 Task: Add a signature Autumn Baker containing With gratitude, Autumn Baker to email address softage.1@softage.net and add a label Resumes
Action: Mouse moved to (433, 700)
Screenshot: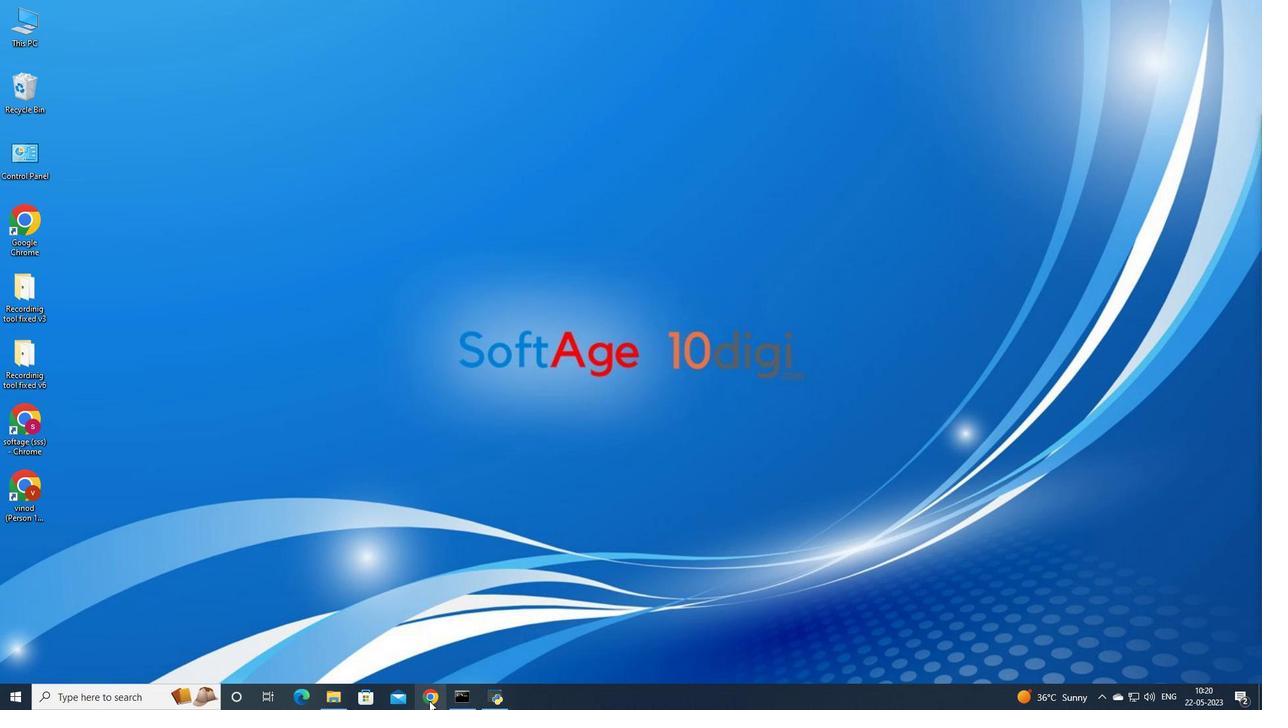 
Action: Mouse pressed left at (433, 700)
Screenshot: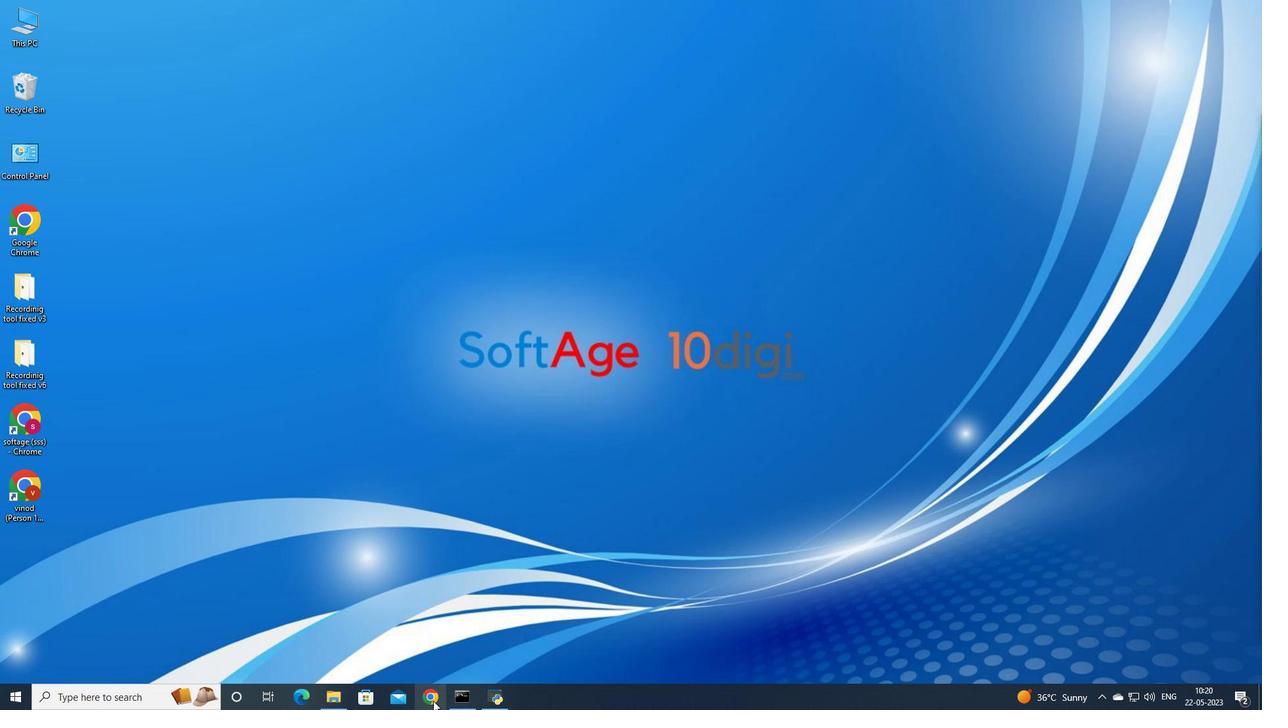 
Action: Mouse moved to (580, 431)
Screenshot: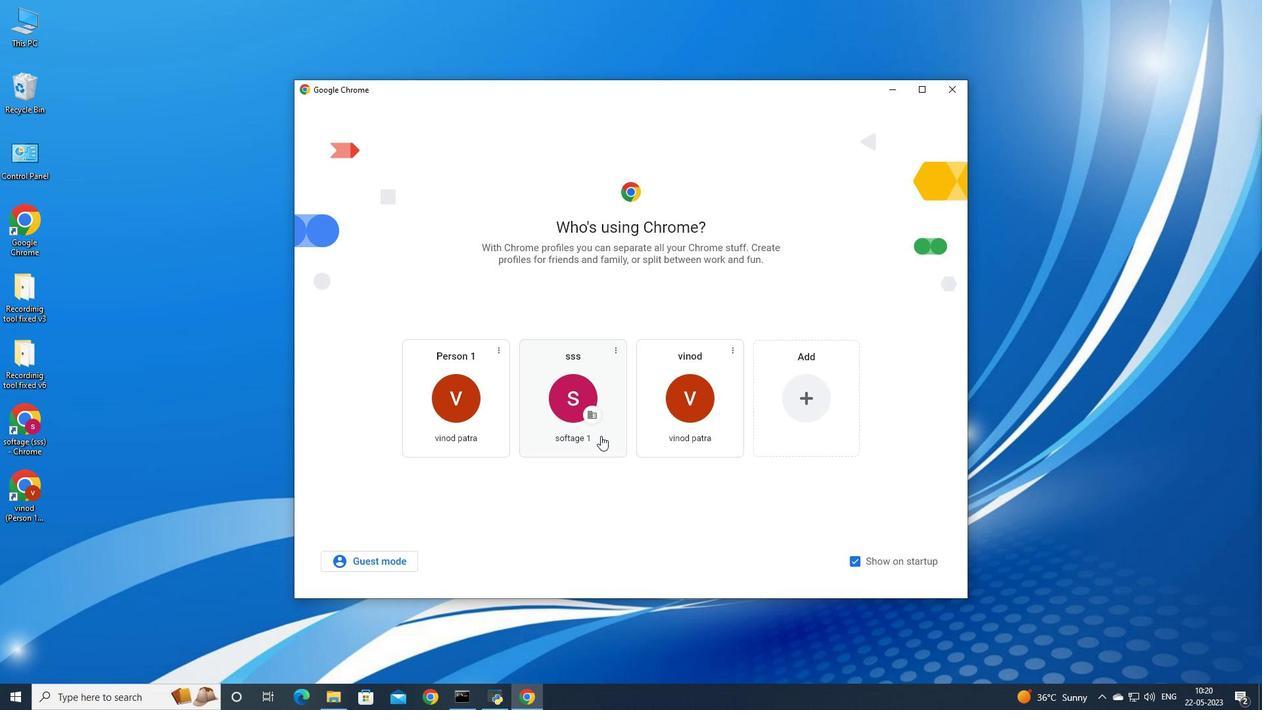 
Action: Mouse pressed left at (580, 431)
Screenshot: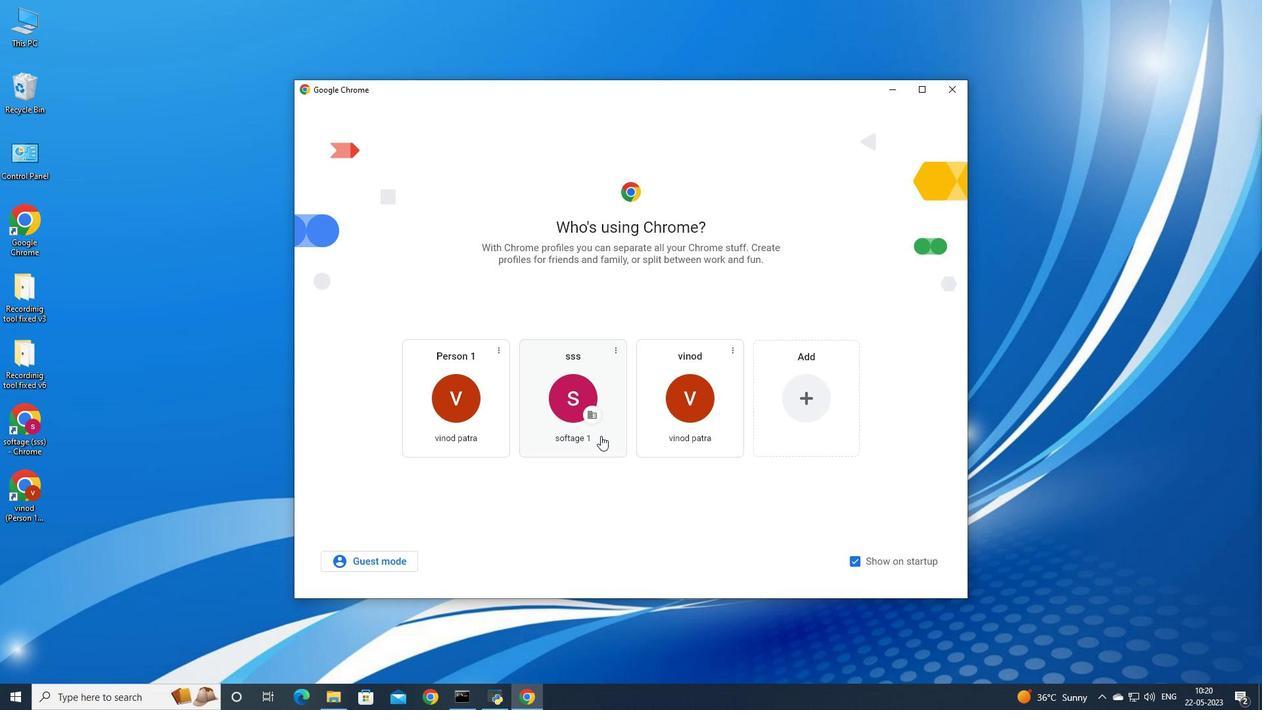 
Action: Mouse moved to (1130, 69)
Screenshot: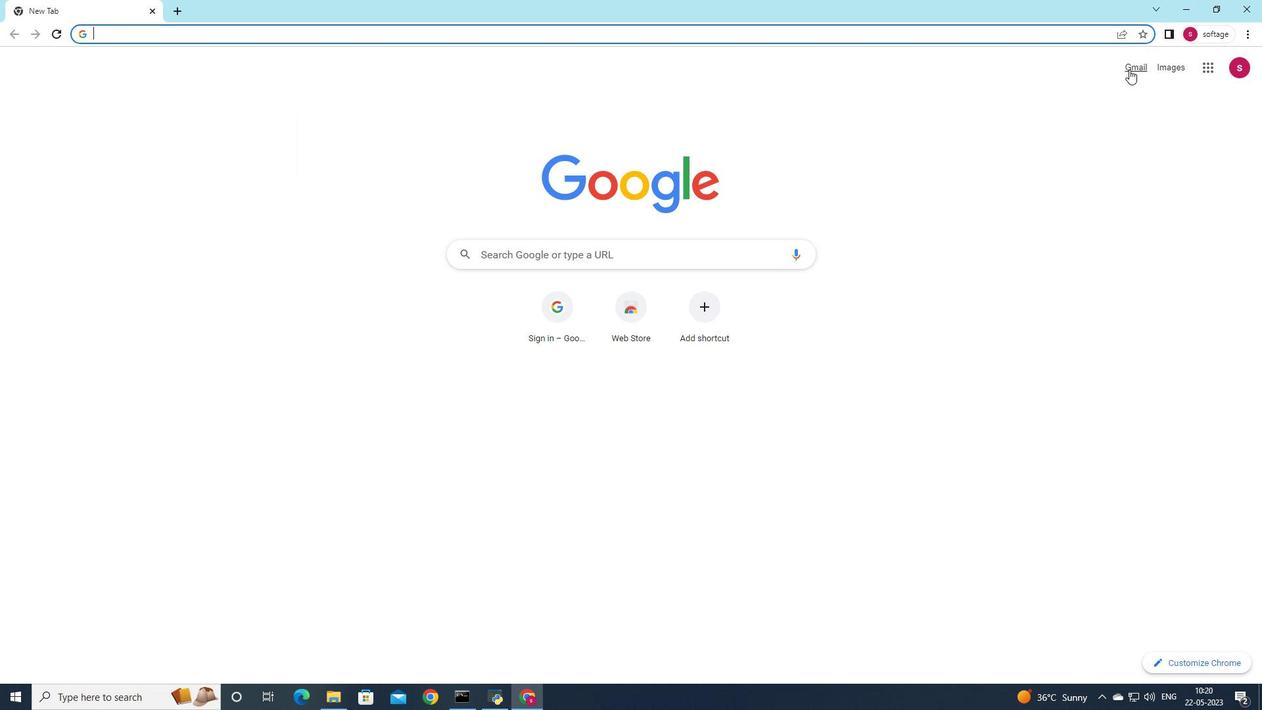 
Action: Mouse pressed left at (1130, 69)
Screenshot: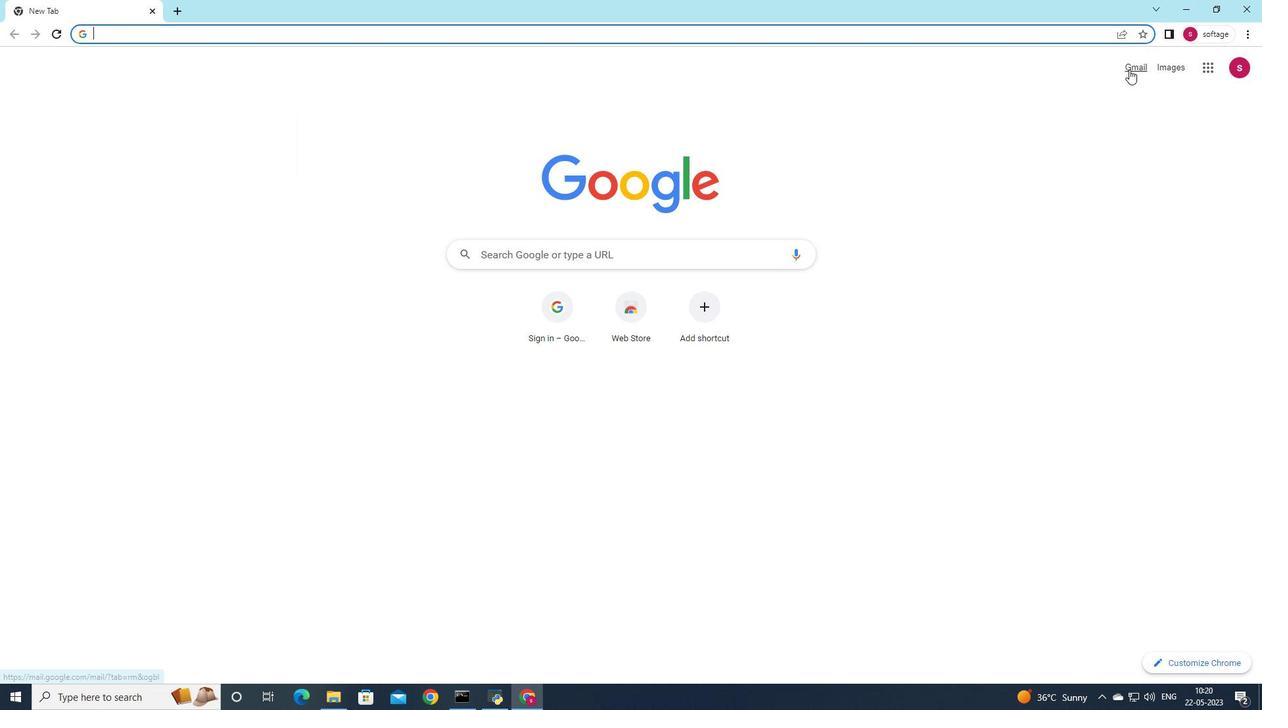 
Action: Mouse moved to (1117, 84)
Screenshot: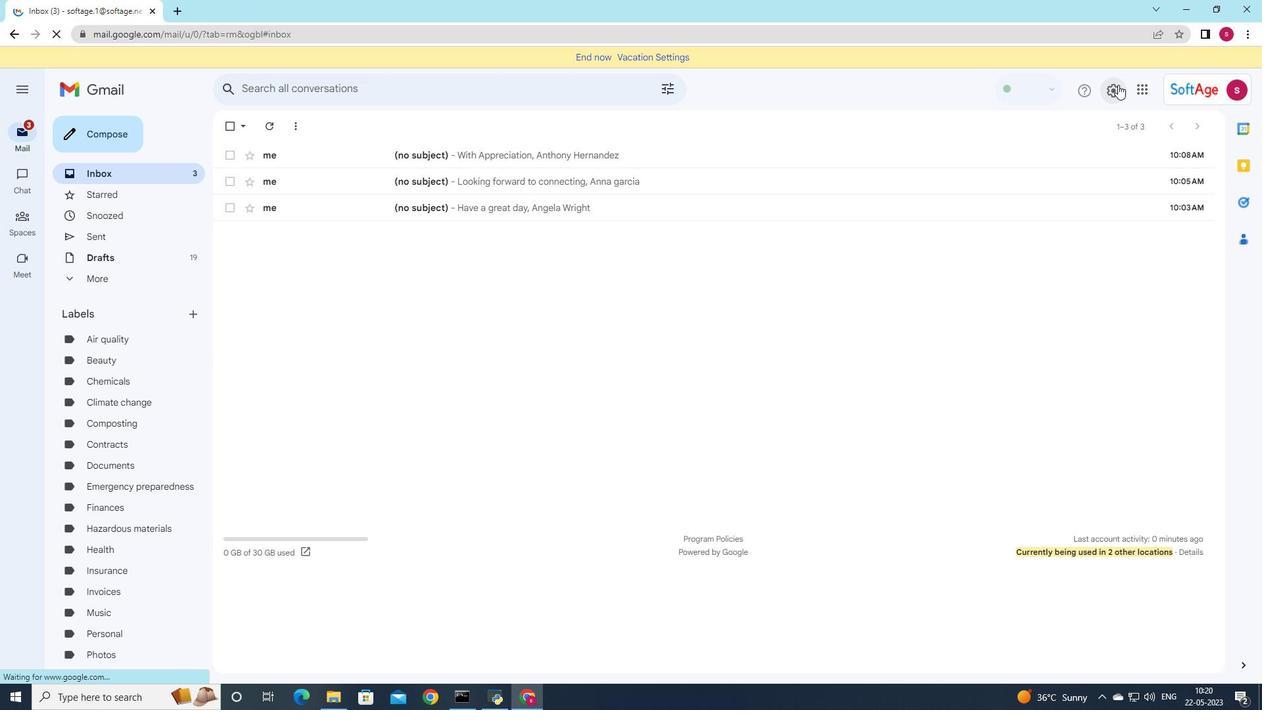 
Action: Mouse pressed left at (1117, 84)
Screenshot: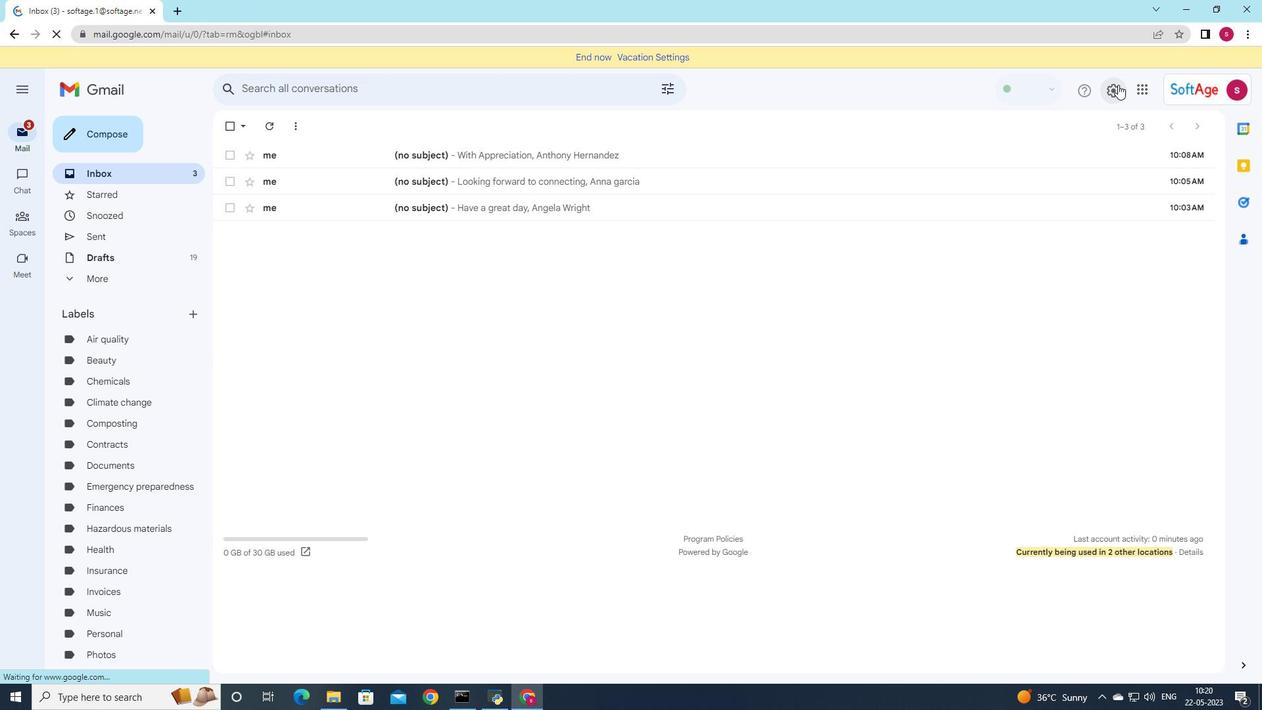 
Action: Mouse moved to (1128, 150)
Screenshot: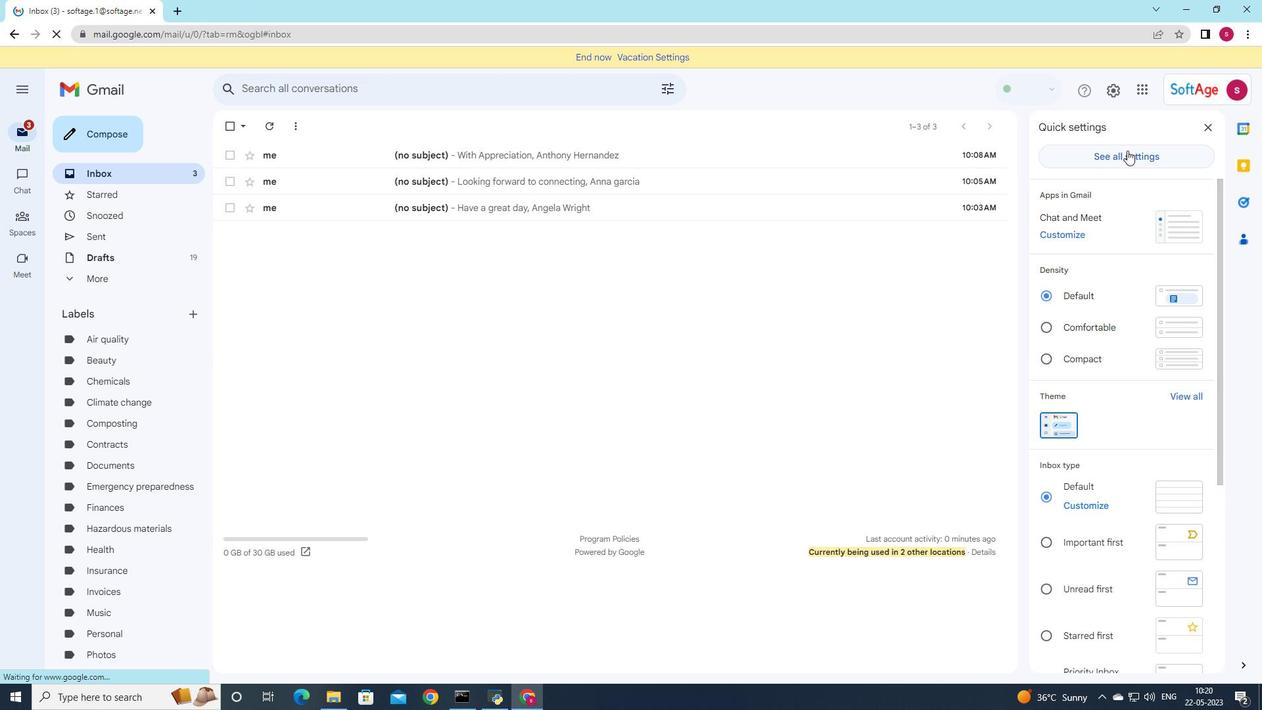 
Action: Mouse pressed left at (1128, 150)
Screenshot: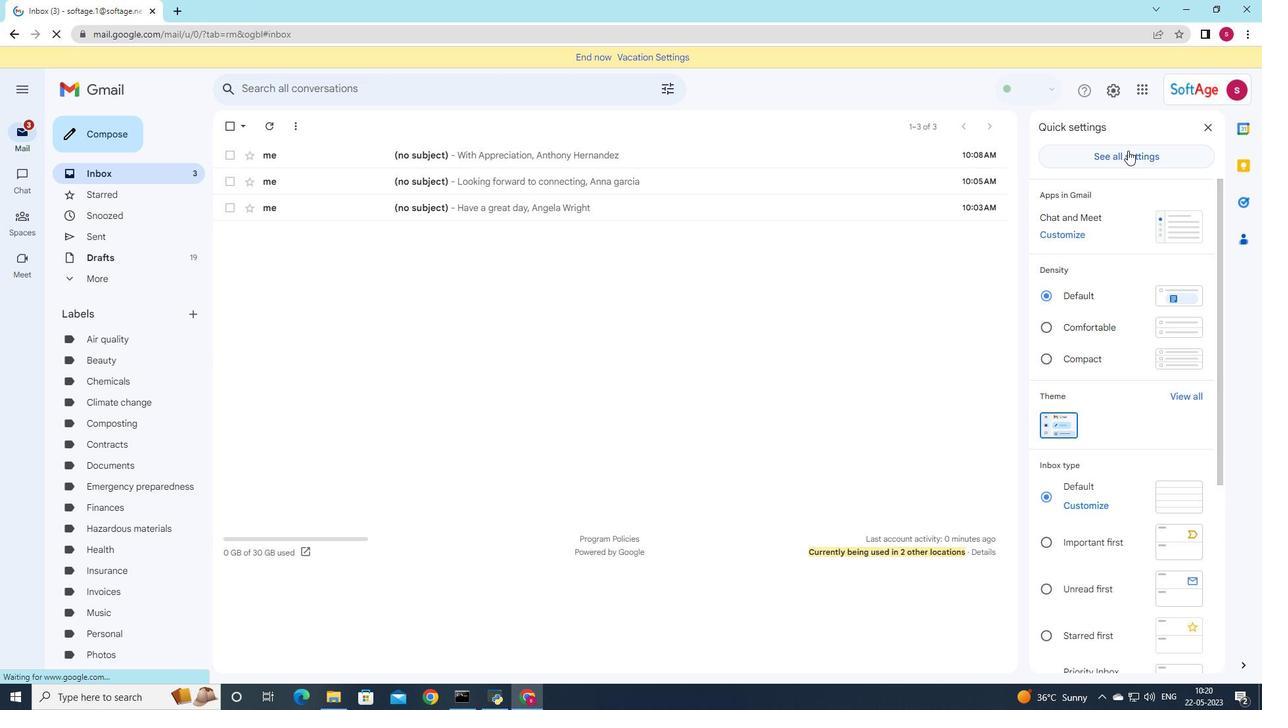 
Action: Mouse moved to (681, 323)
Screenshot: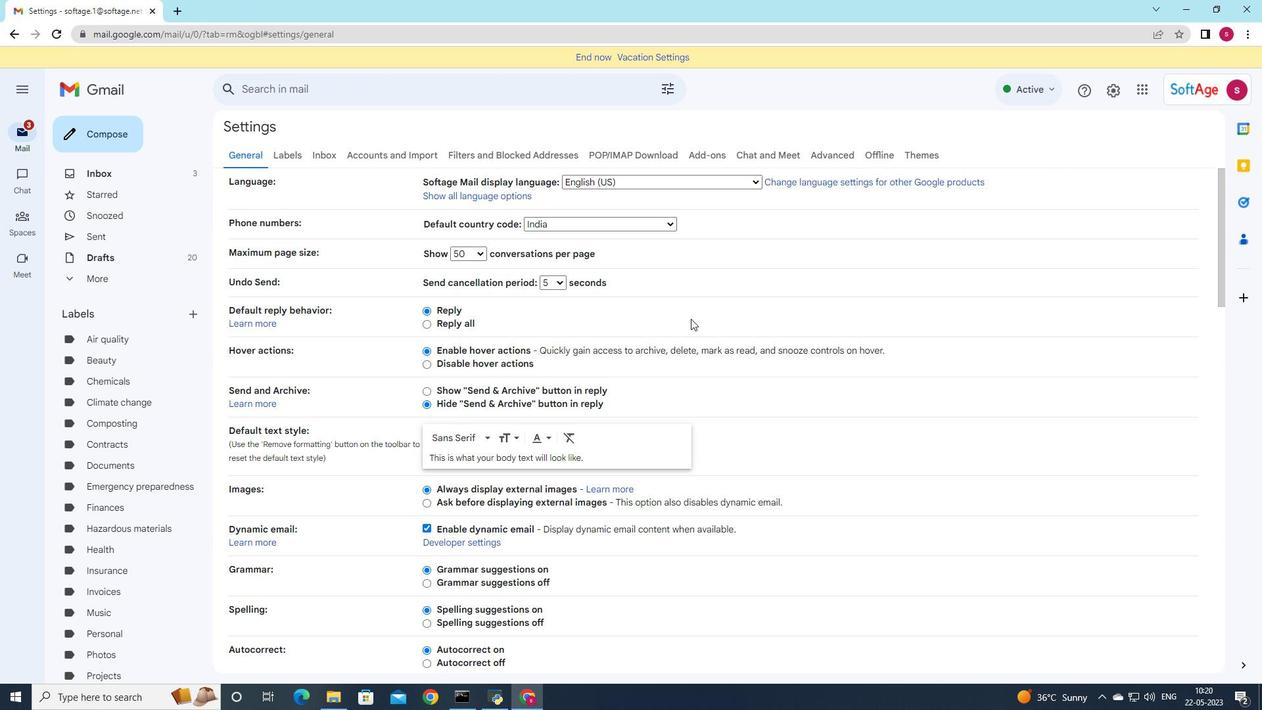 
Action: Mouse scrolled (681, 322) with delta (0, 0)
Screenshot: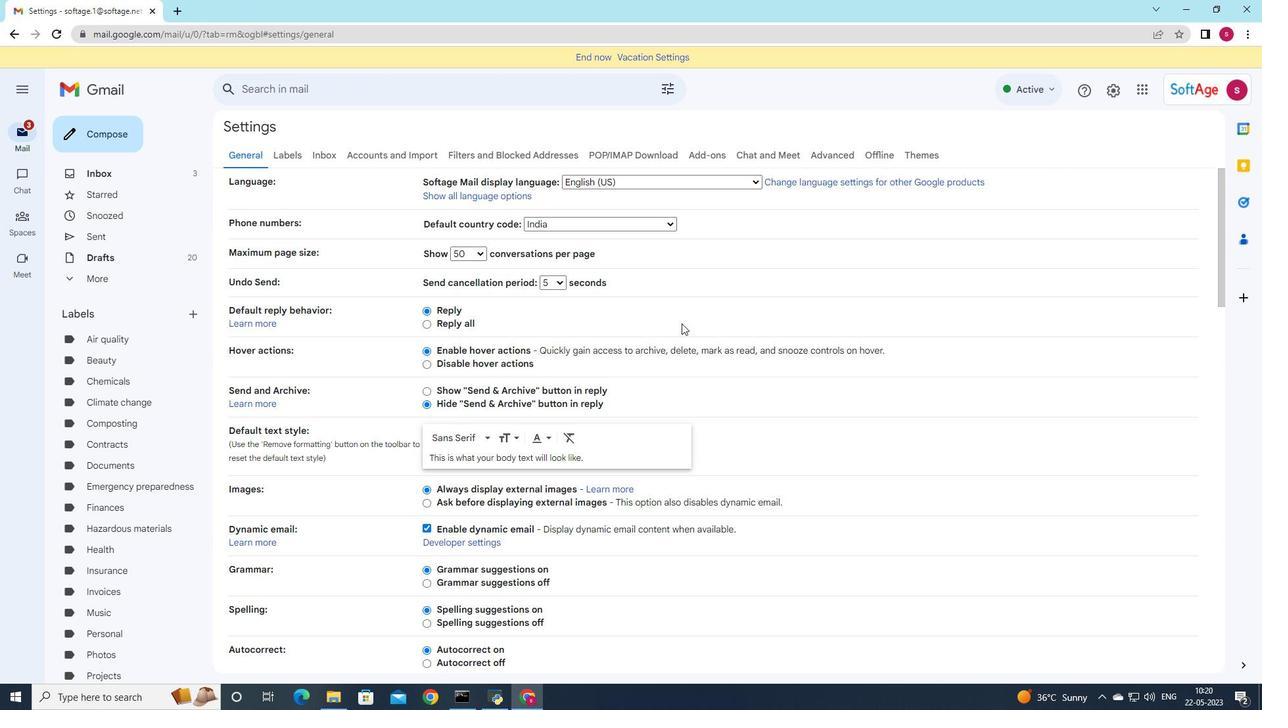 
Action: Mouse scrolled (681, 322) with delta (0, 0)
Screenshot: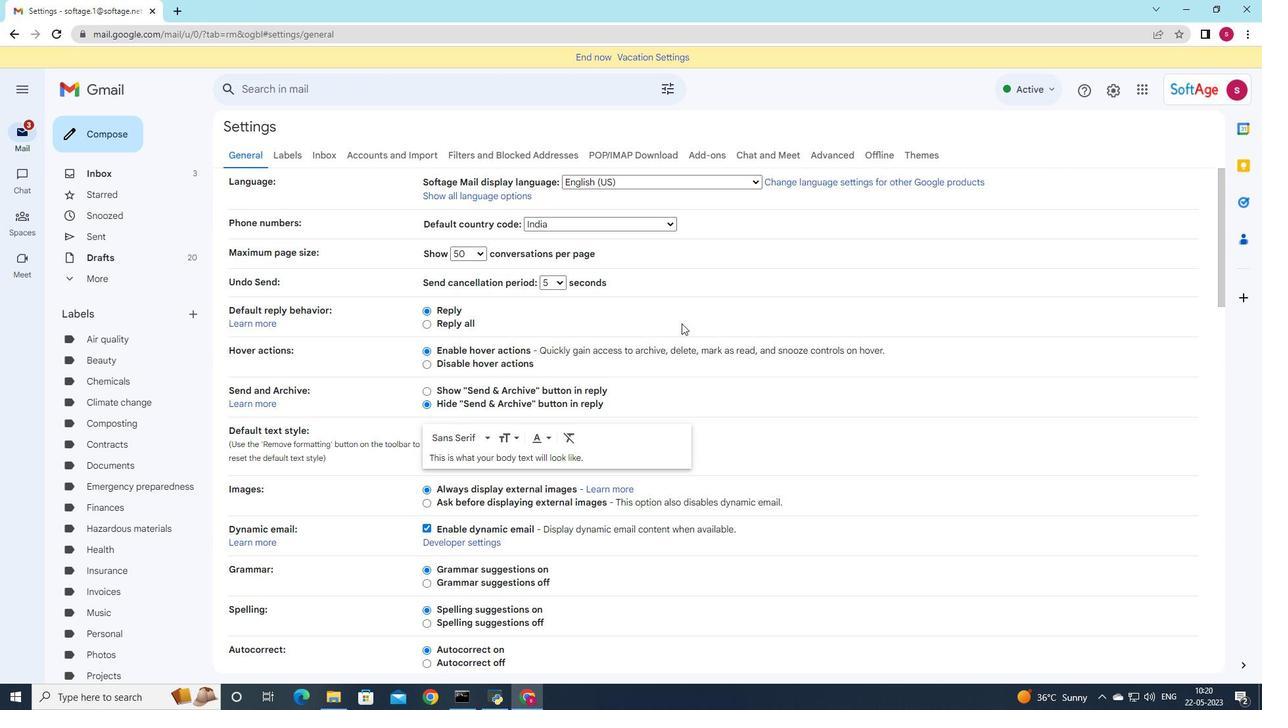 
Action: Mouse scrolled (681, 322) with delta (0, 0)
Screenshot: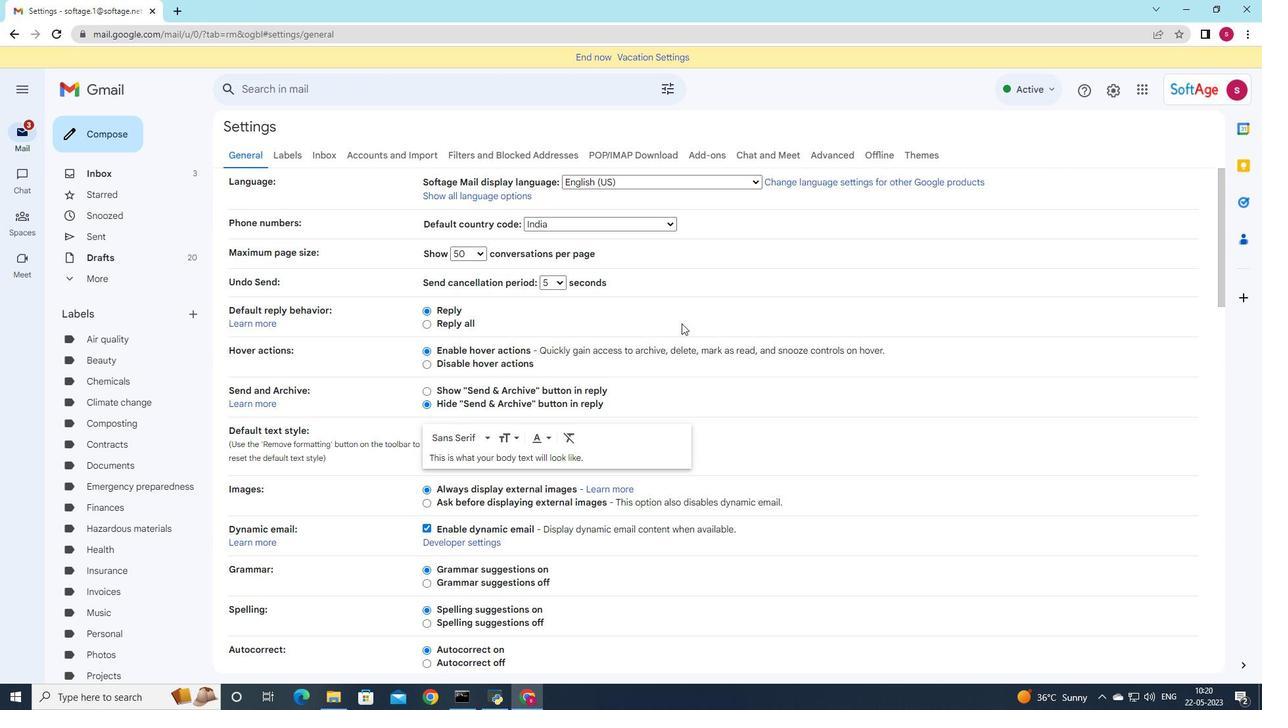 
Action: Mouse scrolled (681, 322) with delta (0, 0)
Screenshot: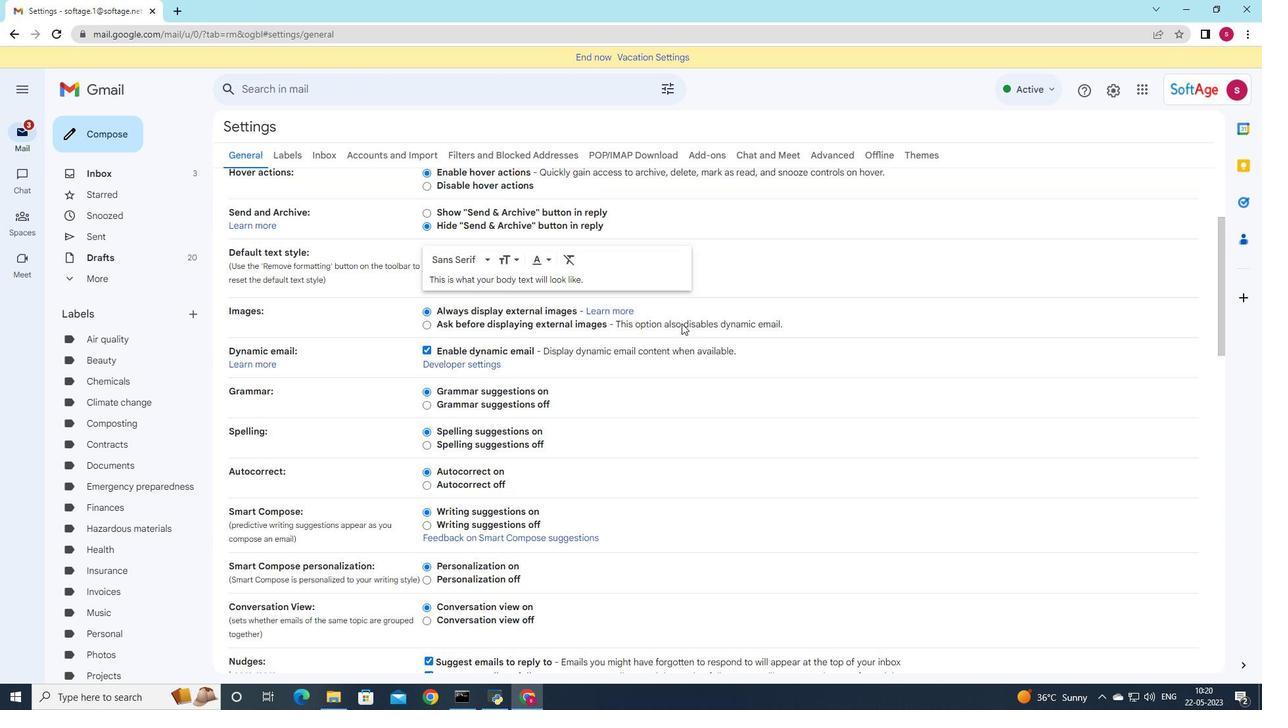 
Action: Mouse scrolled (681, 322) with delta (0, 0)
Screenshot: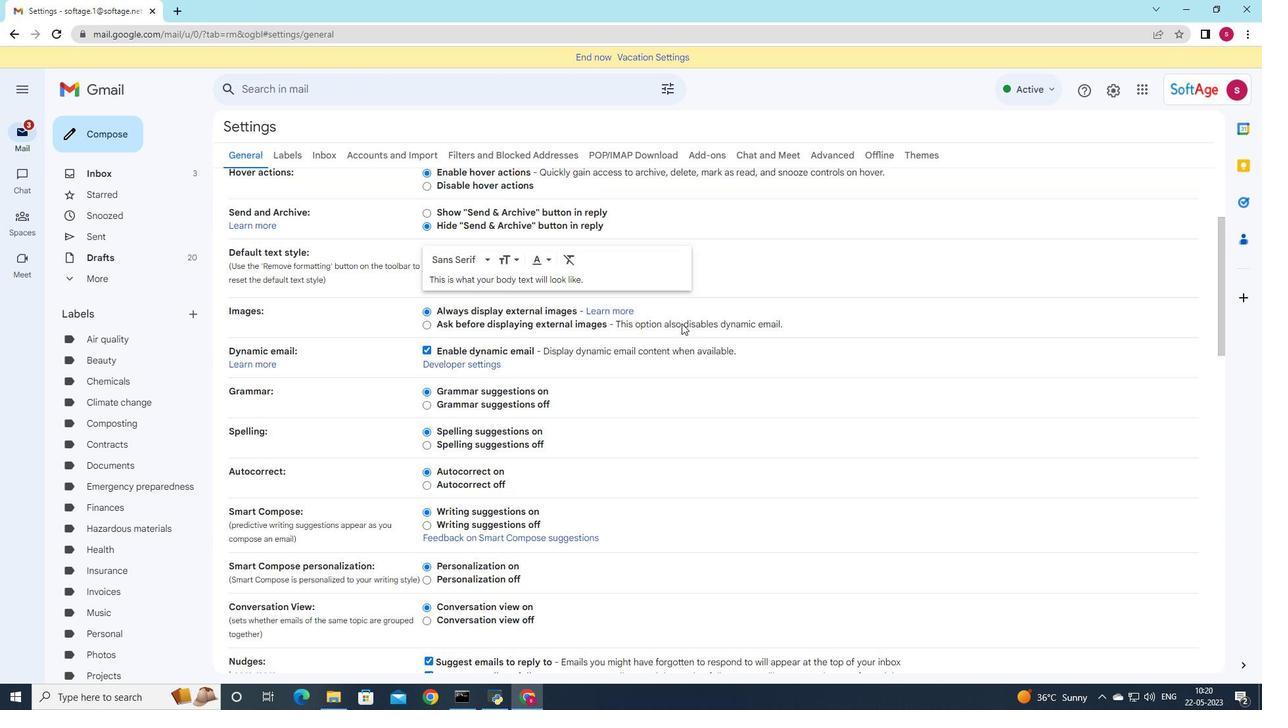 
Action: Mouse scrolled (681, 322) with delta (0, 0)
Screenshot: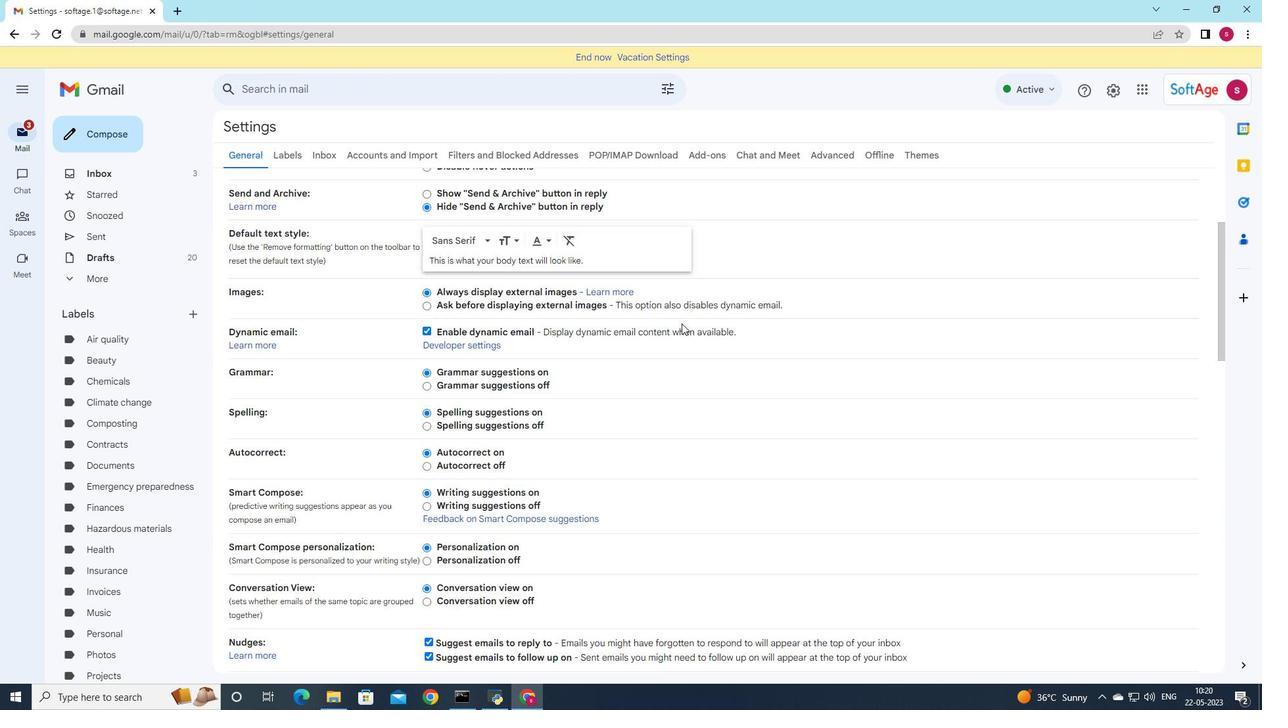 
Action: Mouse scrolled (681, 322) with delta (0, 0)
Screenshot: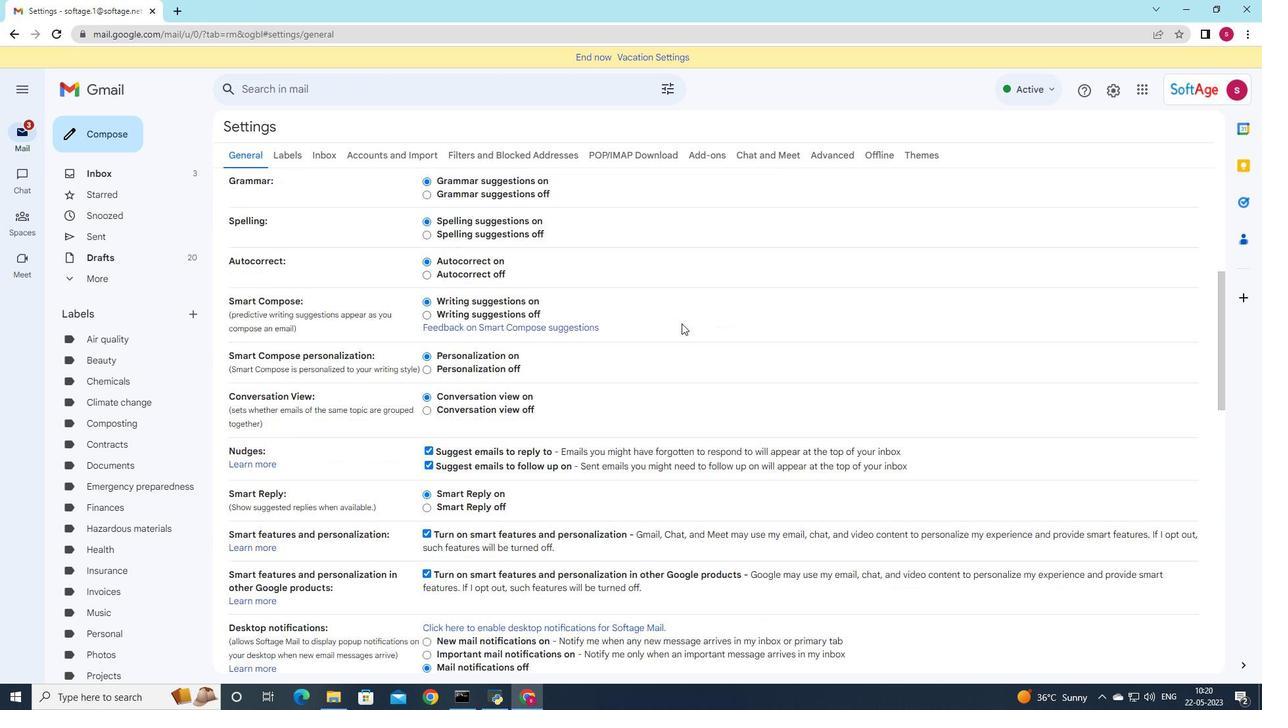 
Action: Mouse scrolled (681, 322) with delta (0, 0)
Screenshot: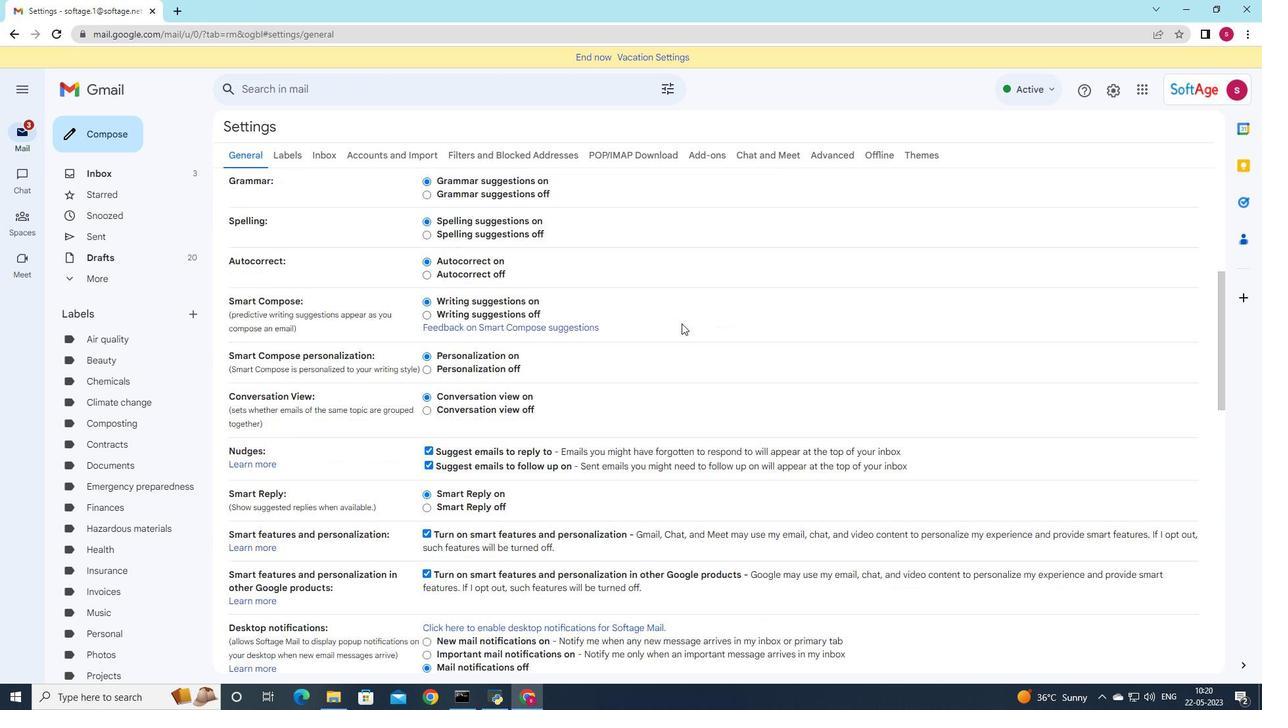 
Action: Mouse scrolled (681, 322) with delta (0, 0)
Screenshot: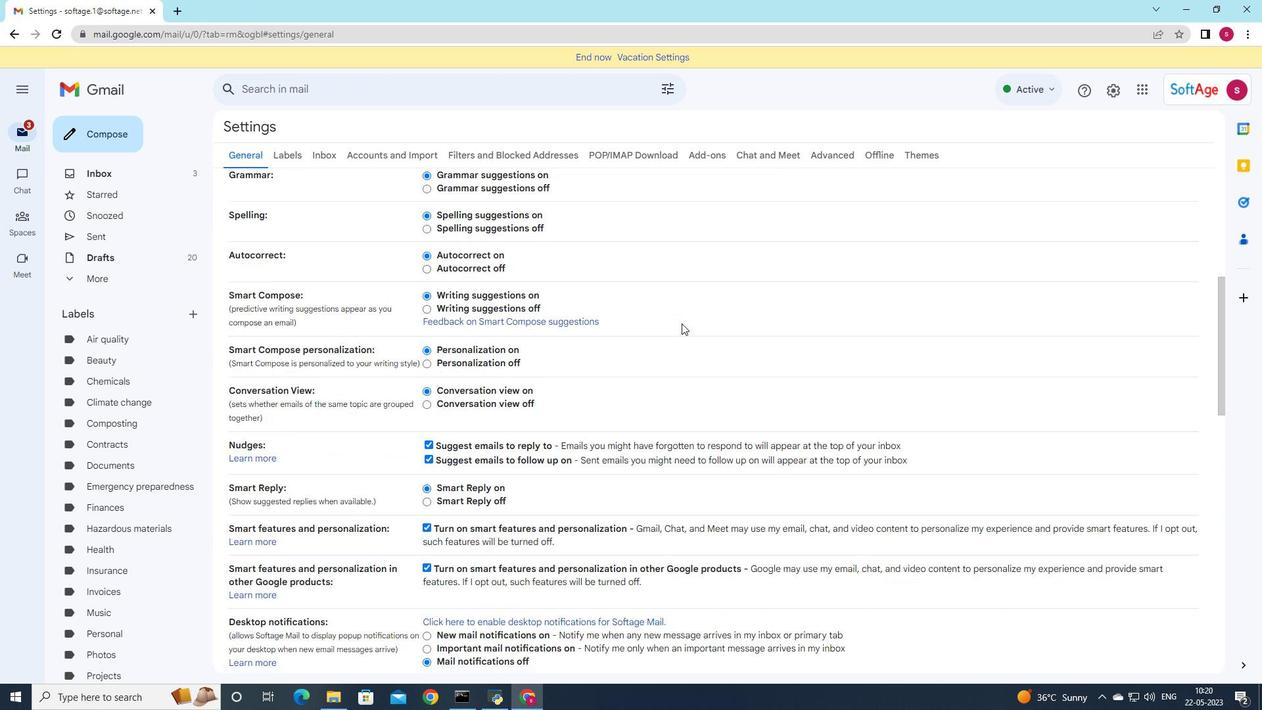 
Action: Mouse scrolled (681, 322) with delta (0, 0)
Screenshot: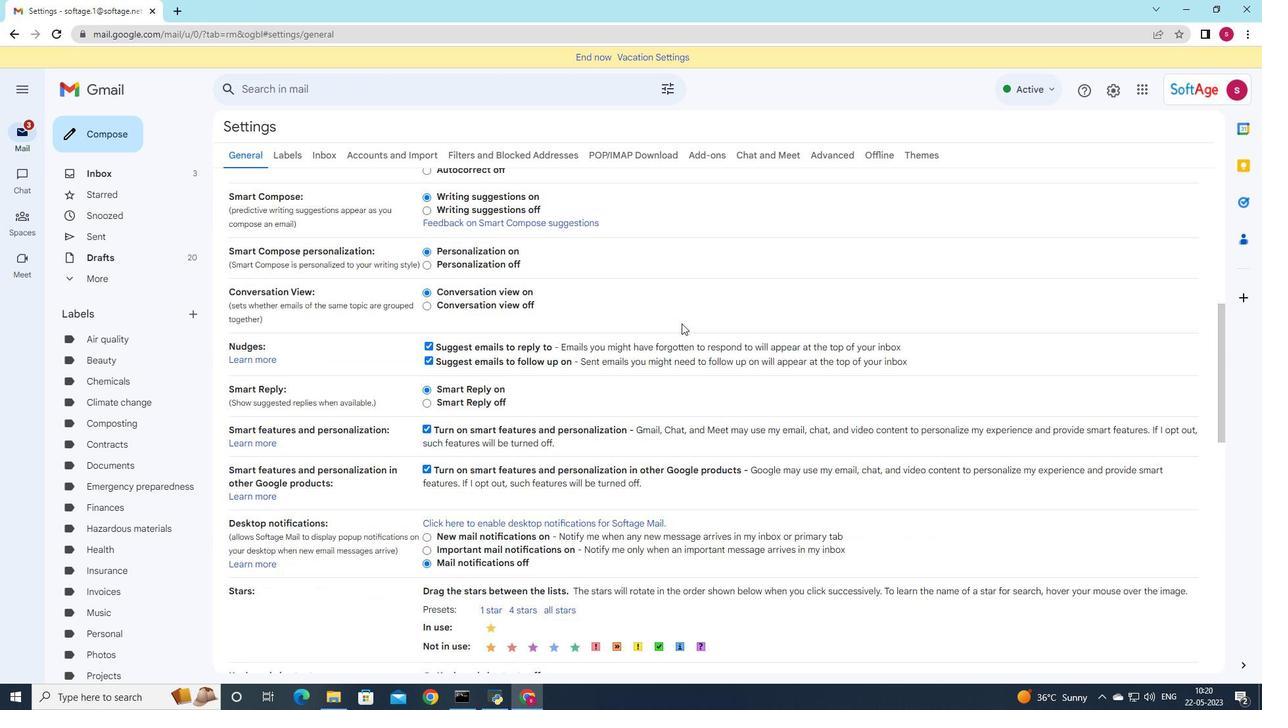 
Action: Mouse scrolled (681, 322) with delta (0, 0)
Screenshot: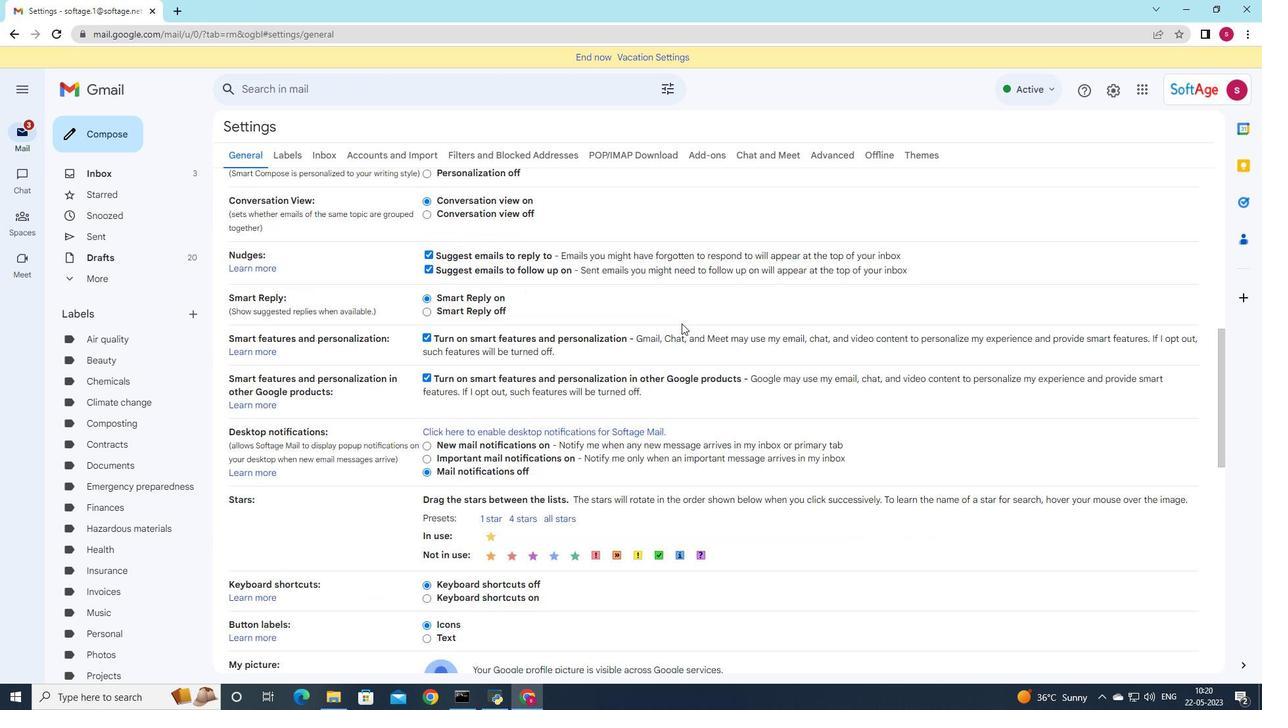 
Action: Mouse scrolled (681, 322) with delta (0, 0)
Screenshot: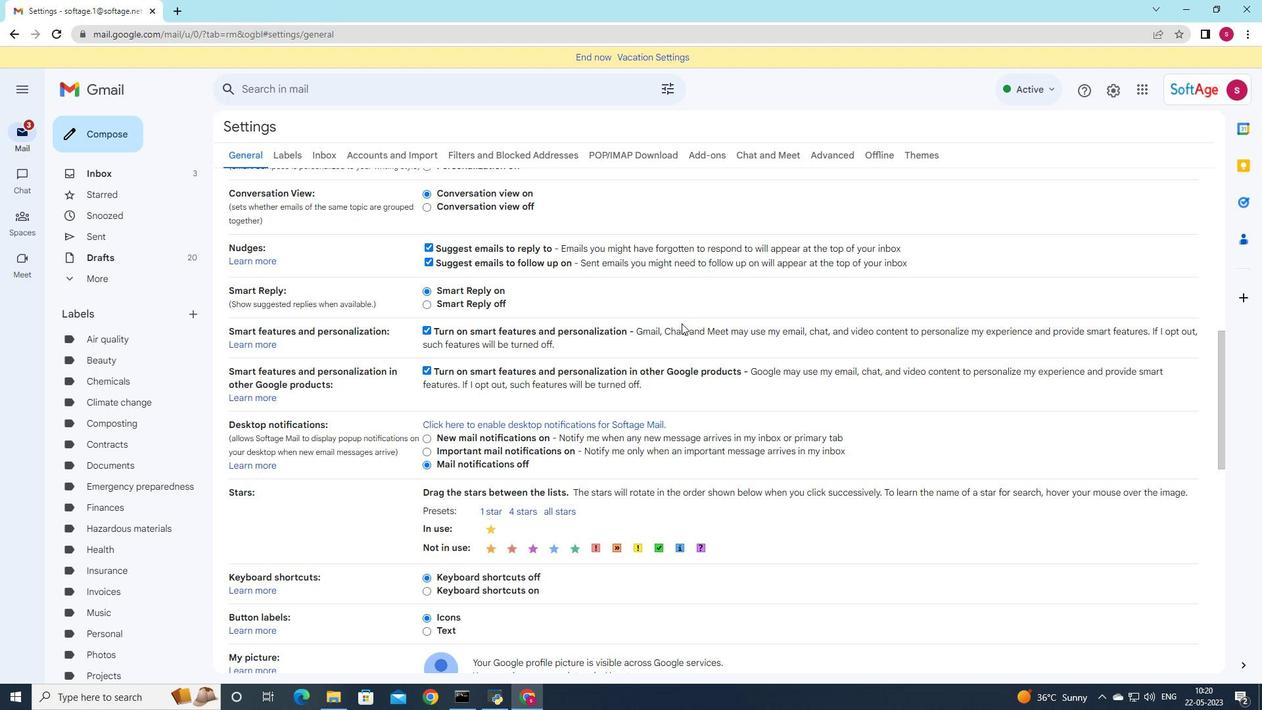 
Action: Mouse moved to (675, 328)
Screenshot: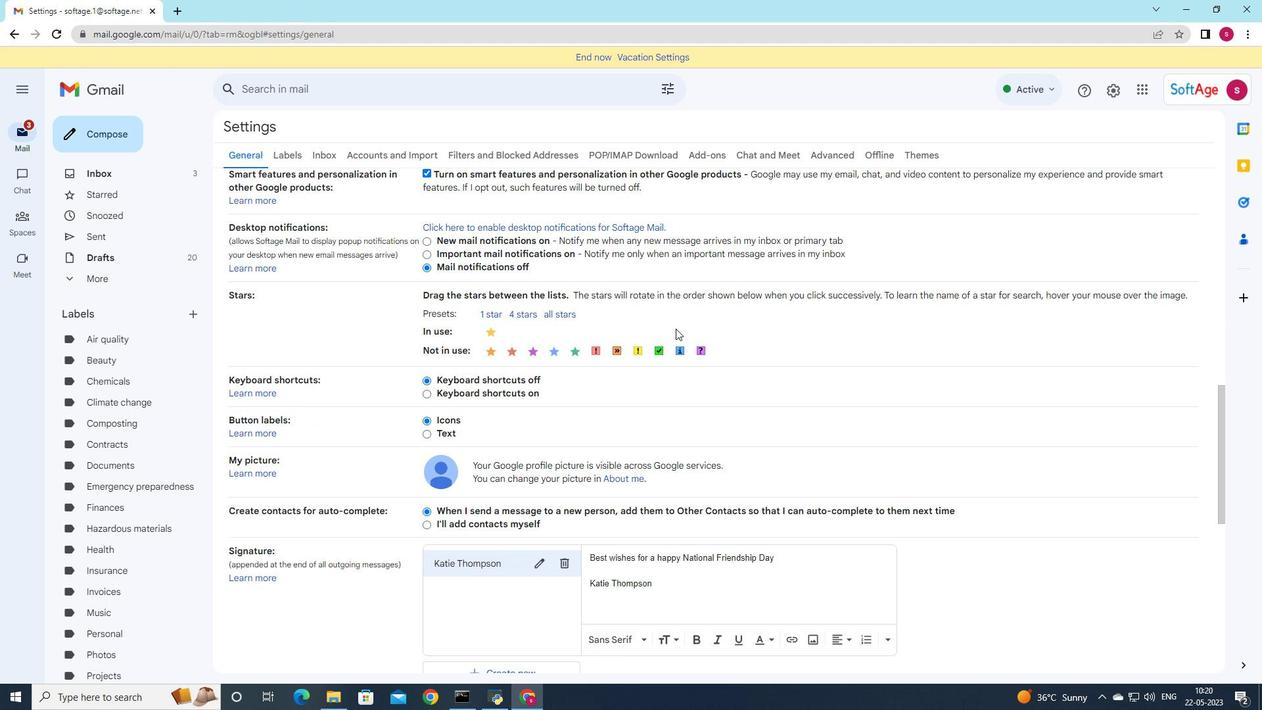 
Action: Mouse scrolled (675, 328) with delta (0, 0)
Screenshot: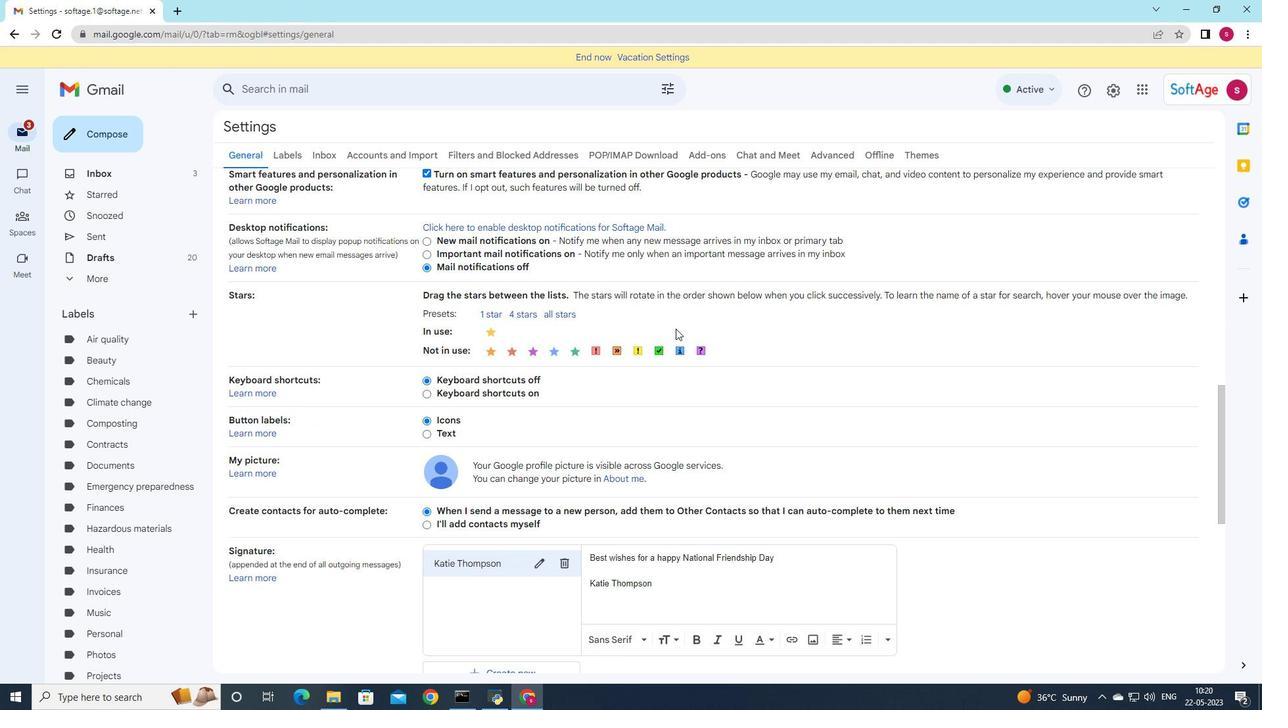 
Action: Mouse moved to (675, 330)
Screenshot: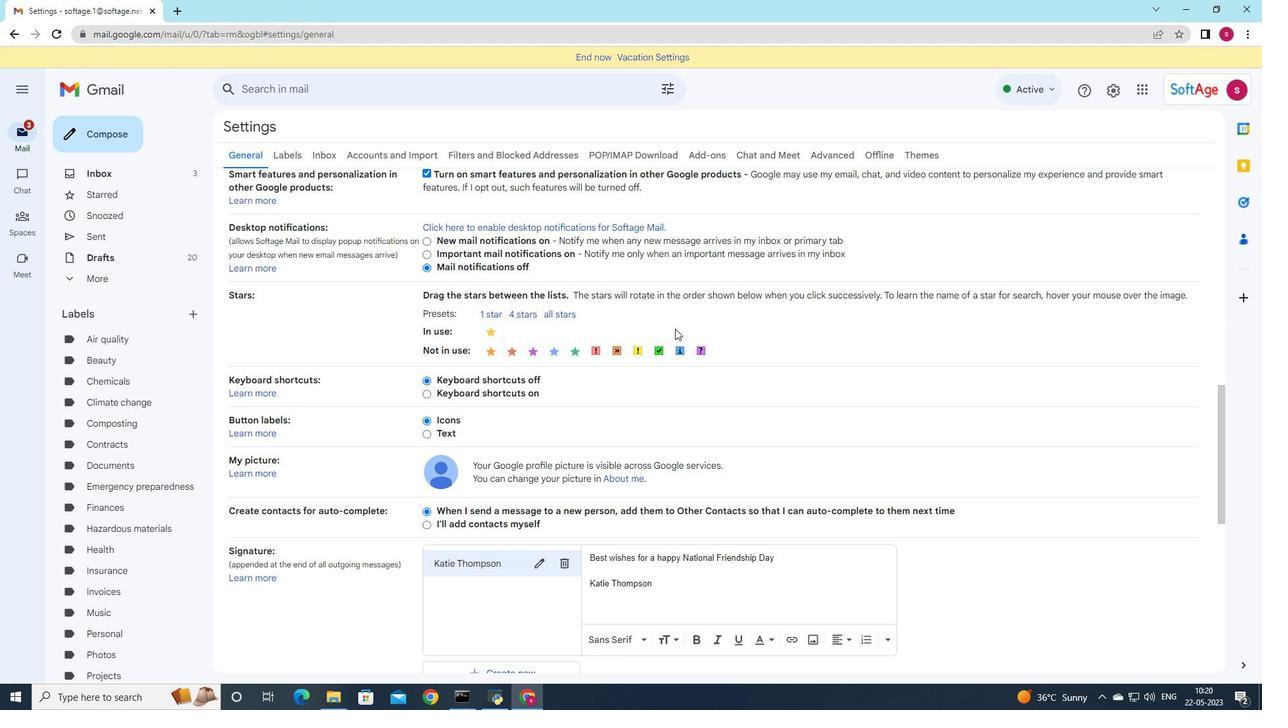 
Action: Mouse scrolled (675, 328) with delta (0, 0)
Screenshot: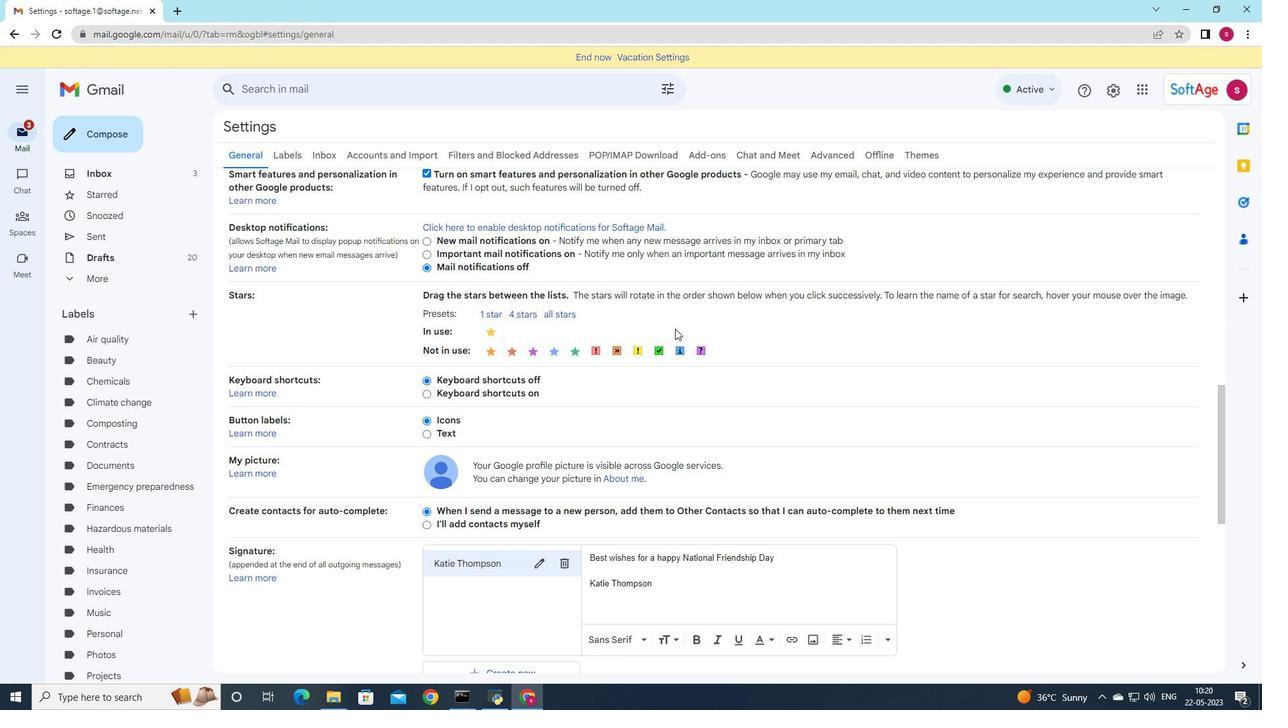 
Action: Mouse moved to (675, 332)
Screenshot: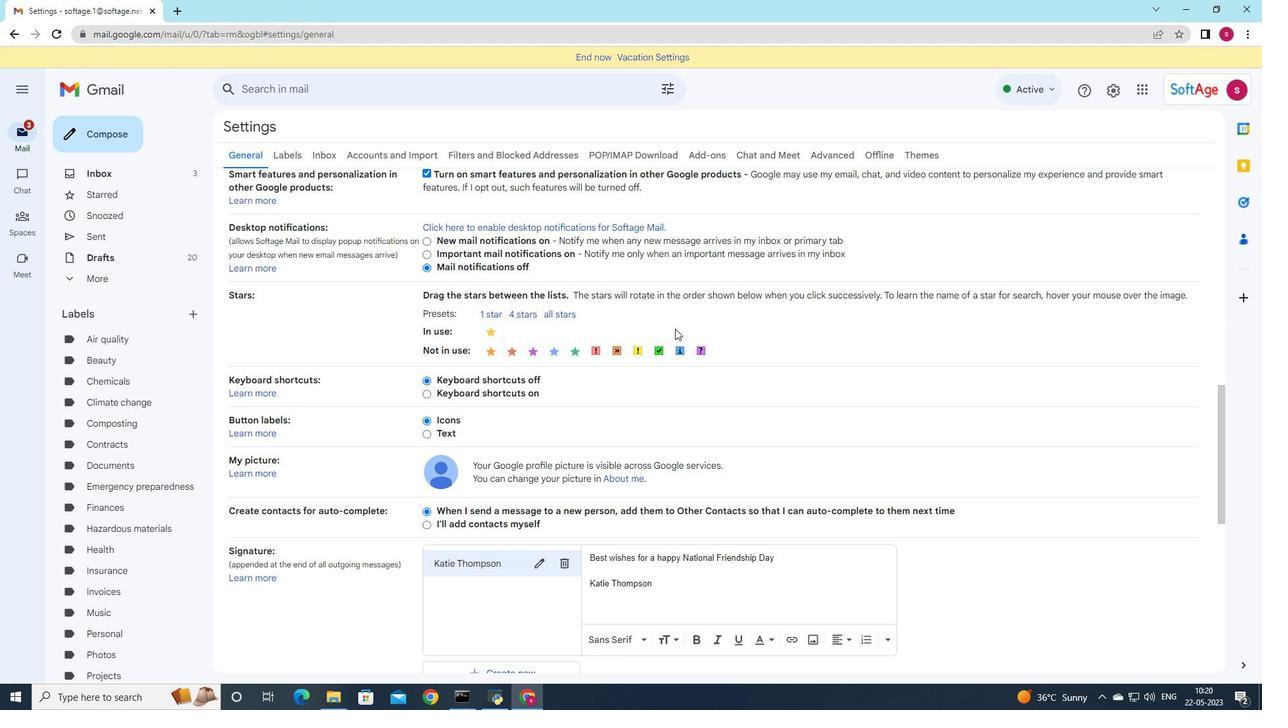 
Action: Mouse scrolled (675, 330) with delta (0, 0)
Screenshot: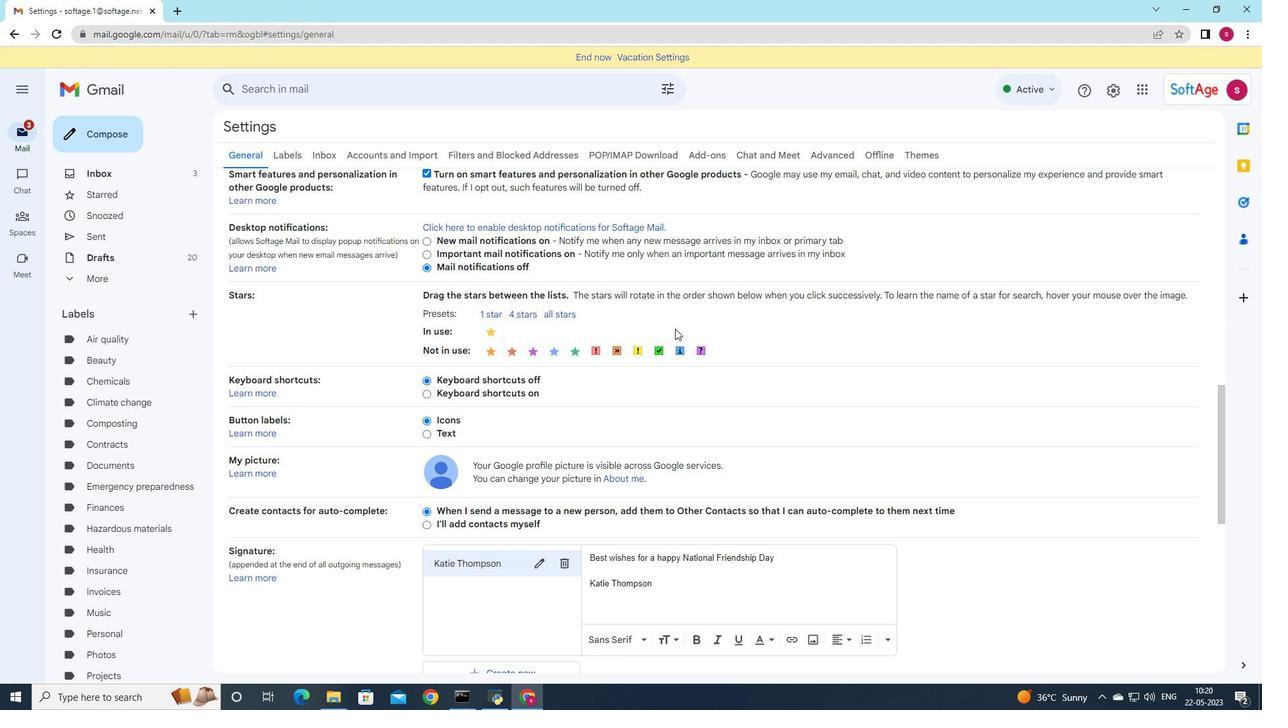 
Action: Mouse moved to (570, 360)
Screenshot: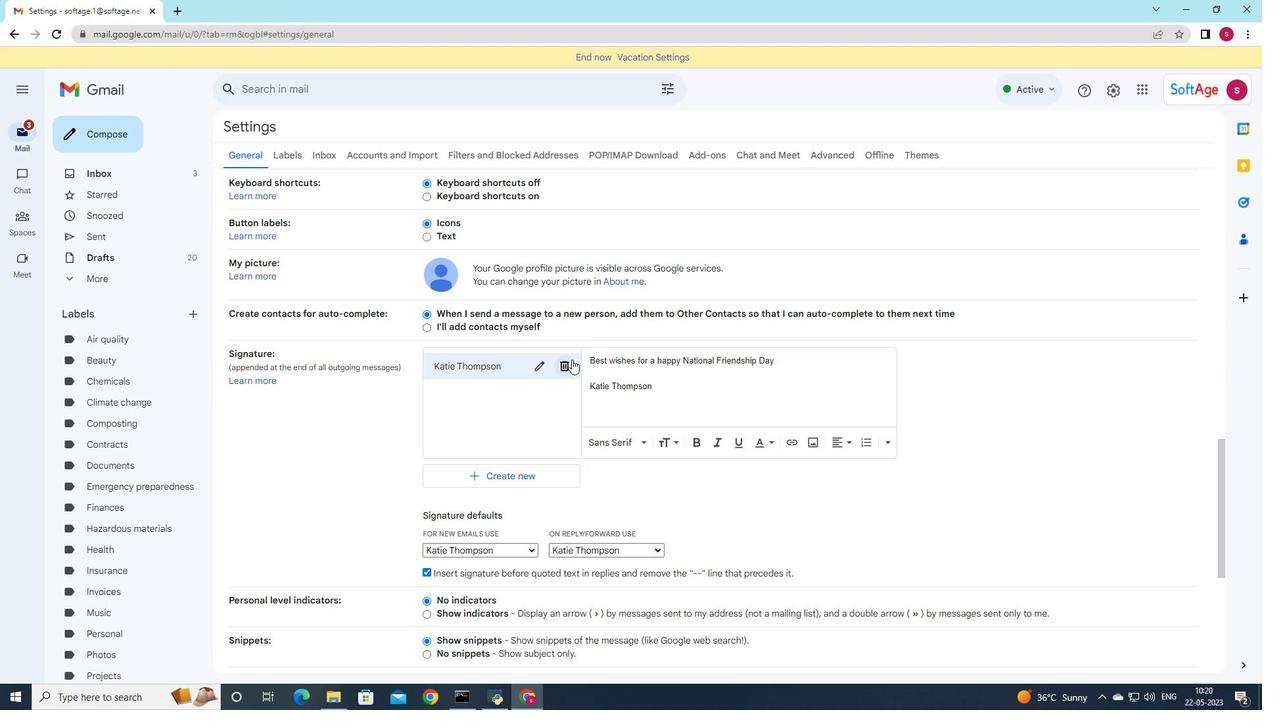 
Action: Mouse pressed left at (570, 360)
Screenshot: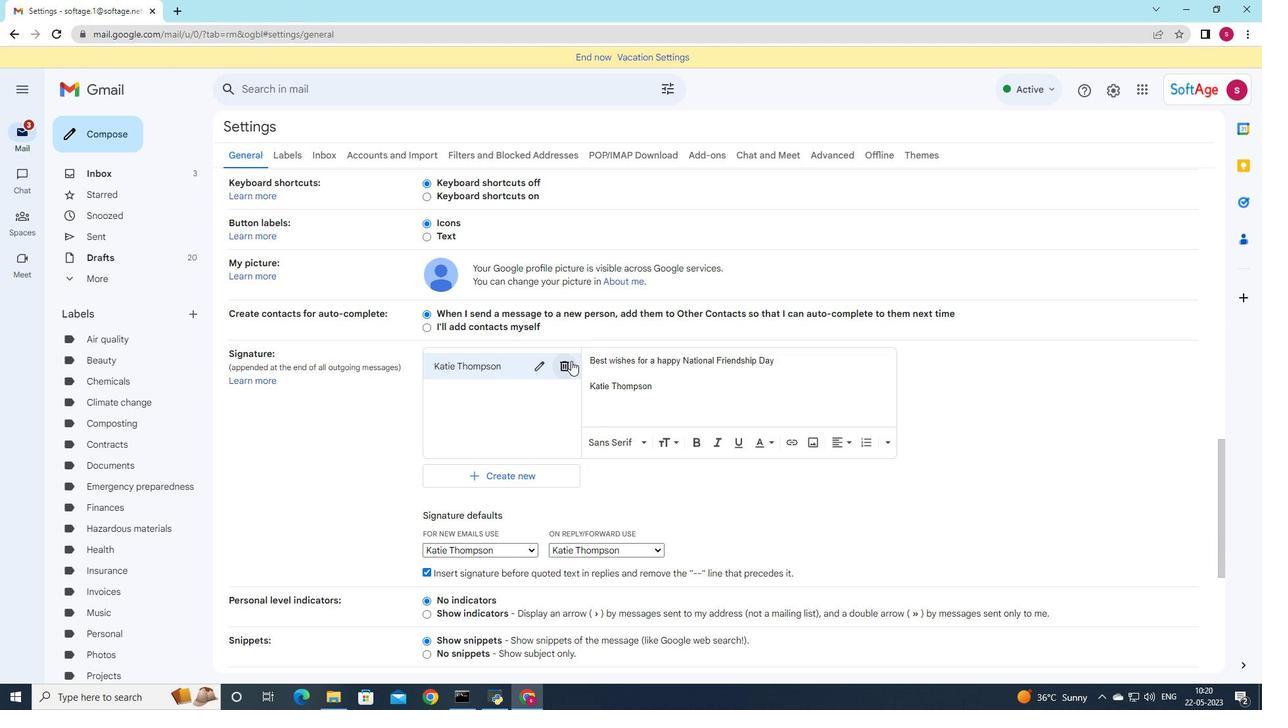 
Action: Mouse moved to (741, 387)
Screenshot: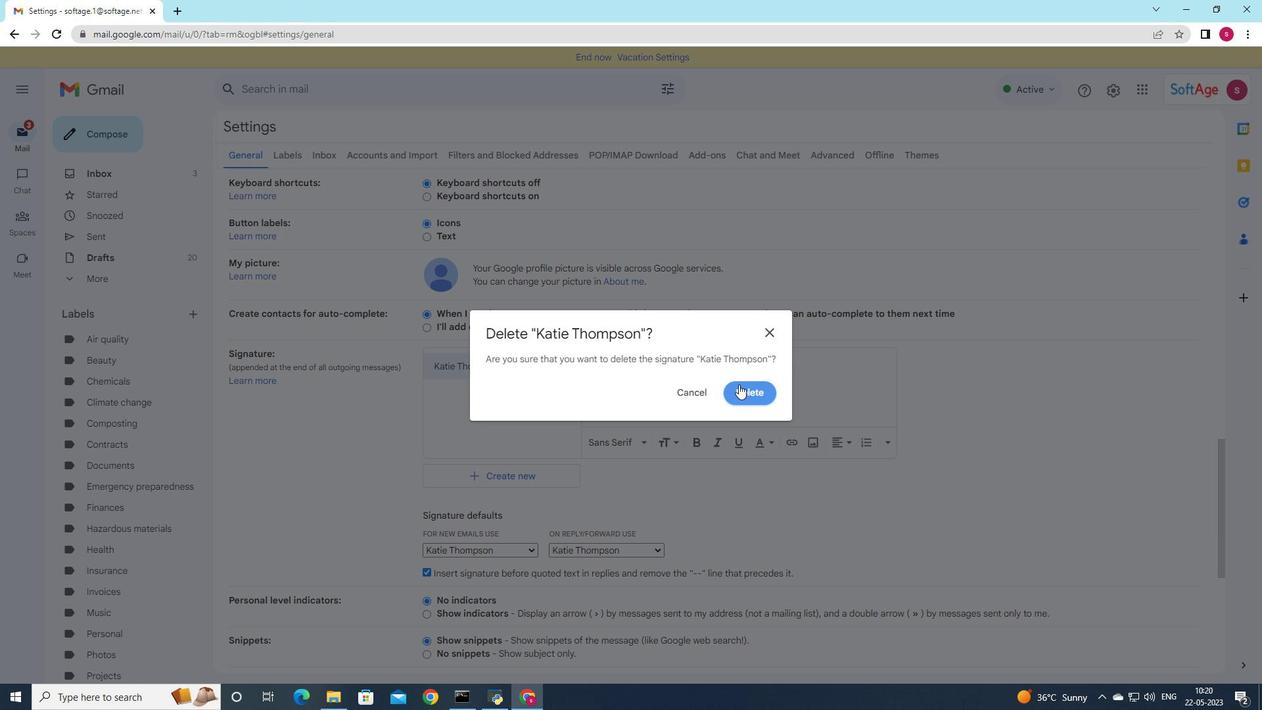 
Action: Mouse pressed left at (741, 387)
Screenshot: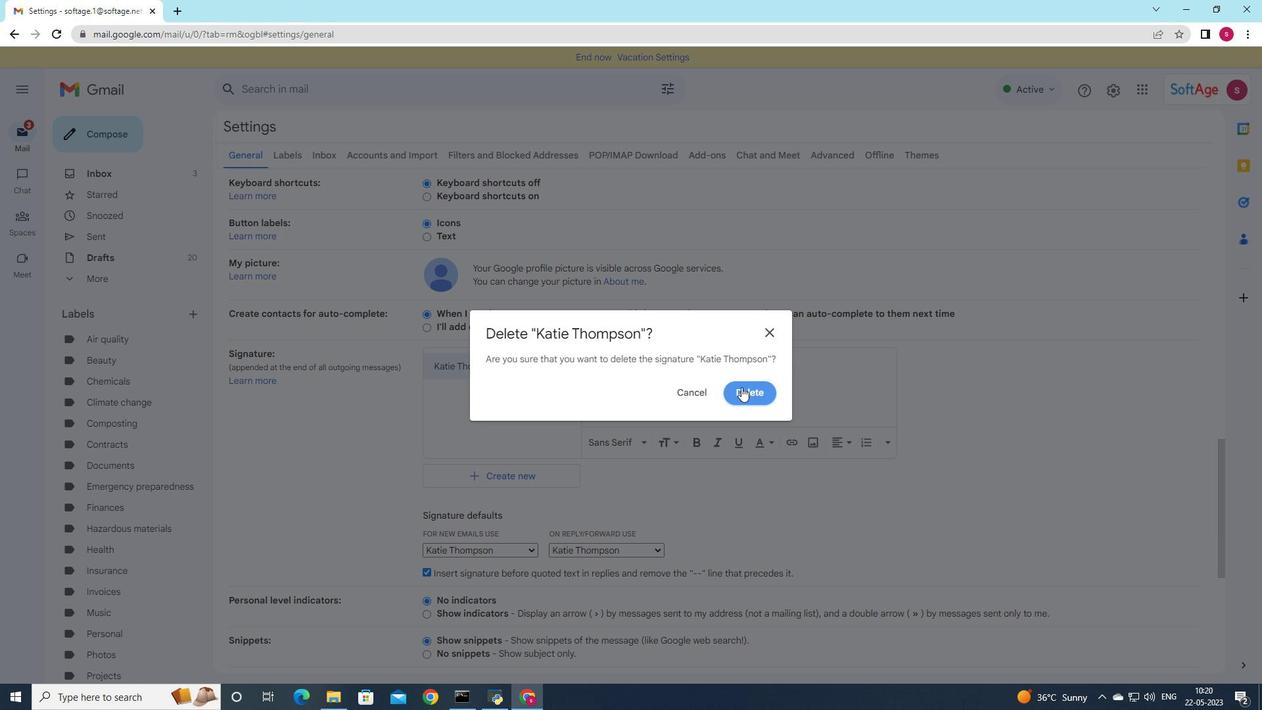 
Action: Mouse moved to (500, 387)
Screenshot: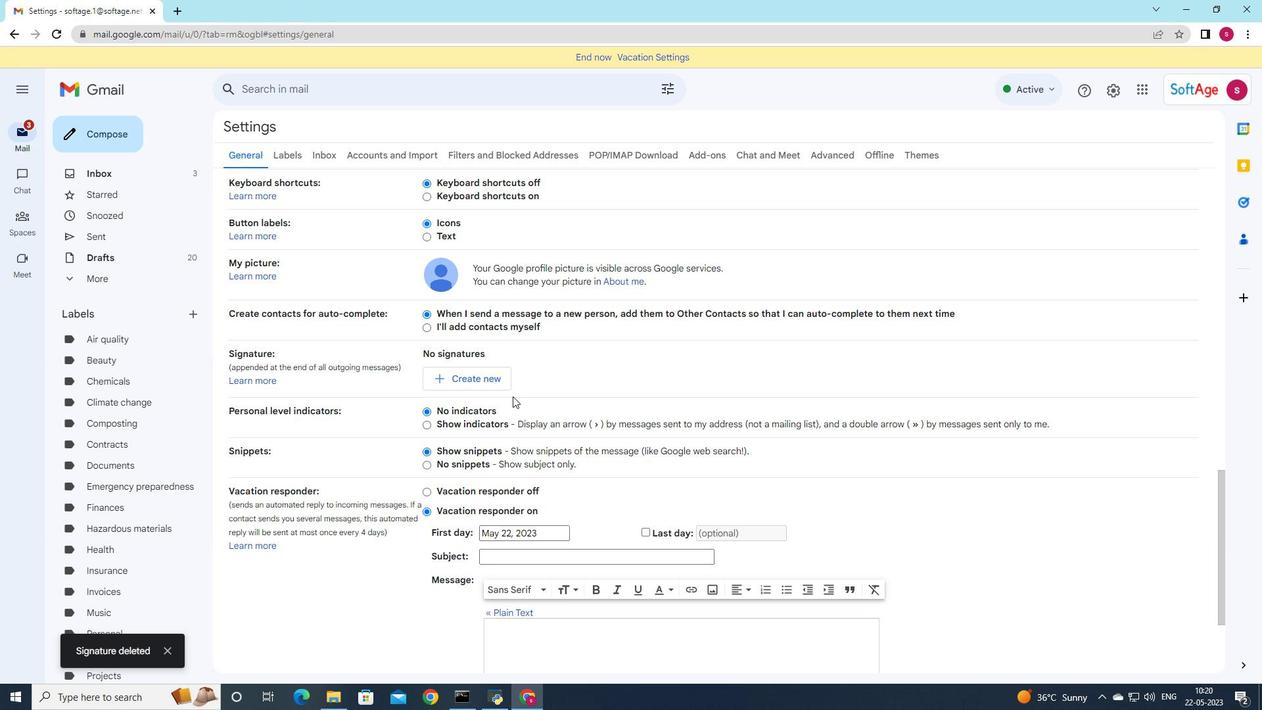 
Action: Mouse pressed left at (500, 387)
Screenshot: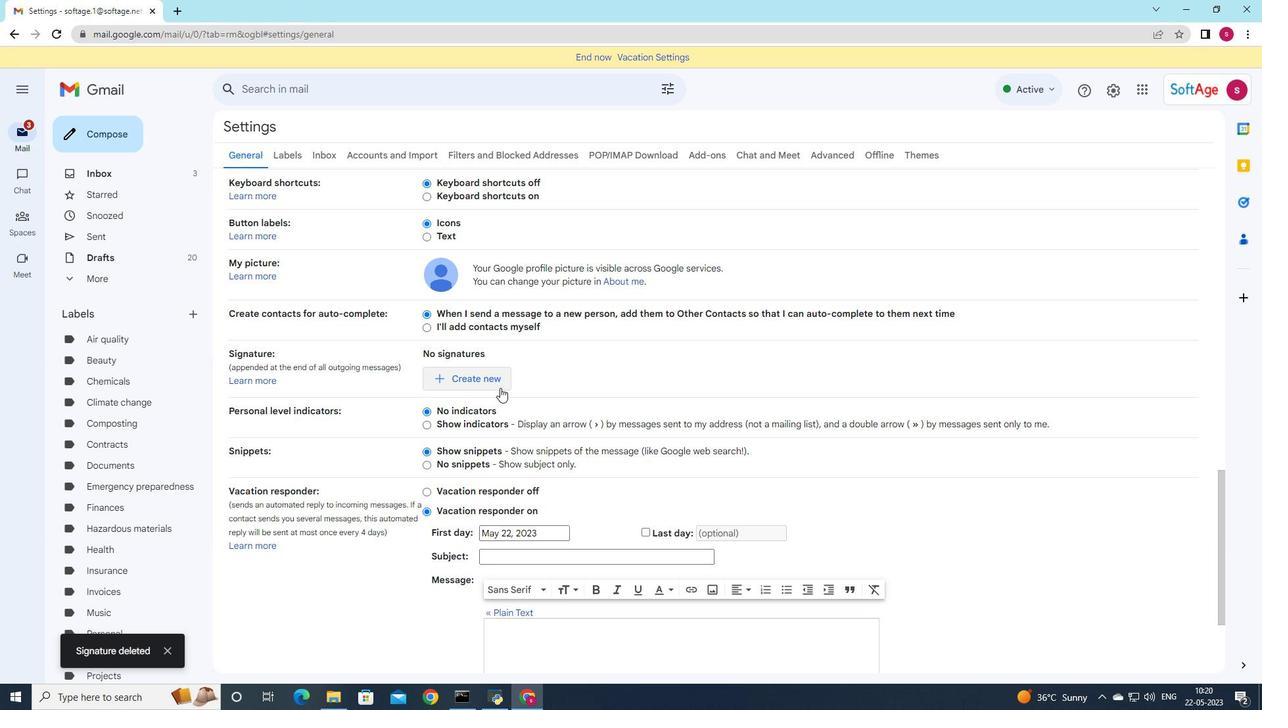 
Action: Mouse moved to (666, 385)
Screenshot: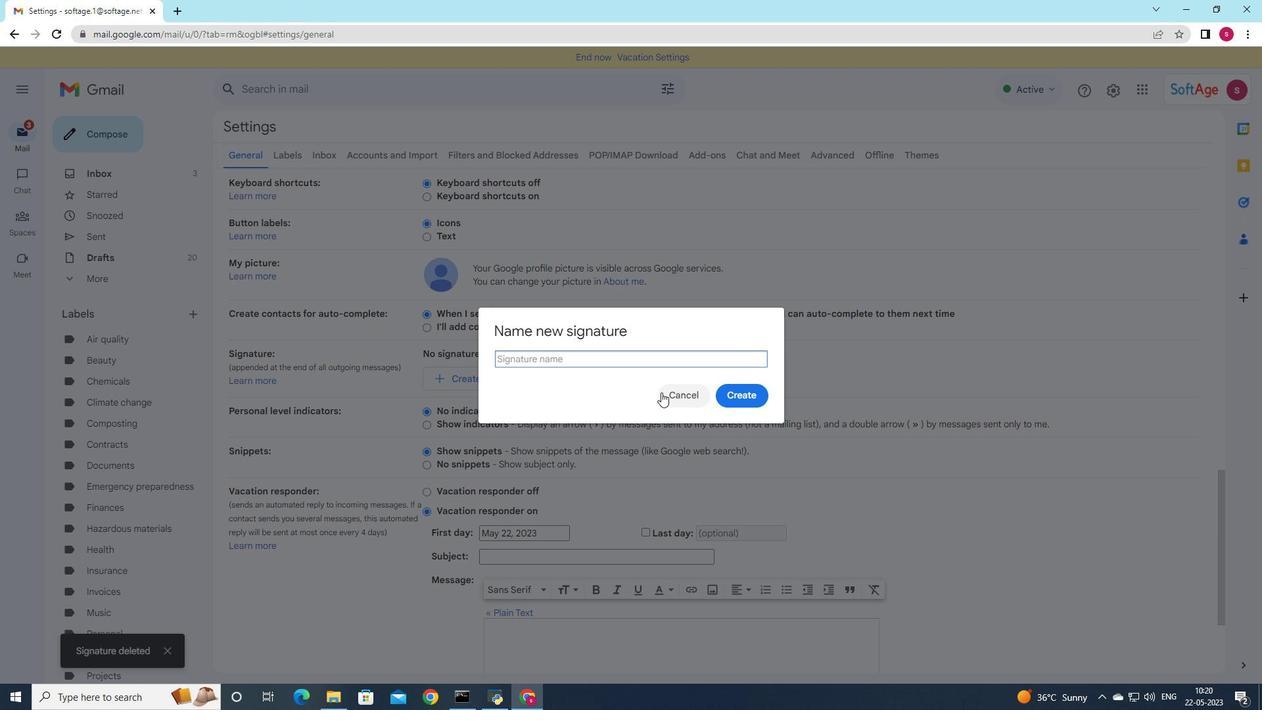 
Action: Key pressed <Key.shift>Autumn
Screenshot: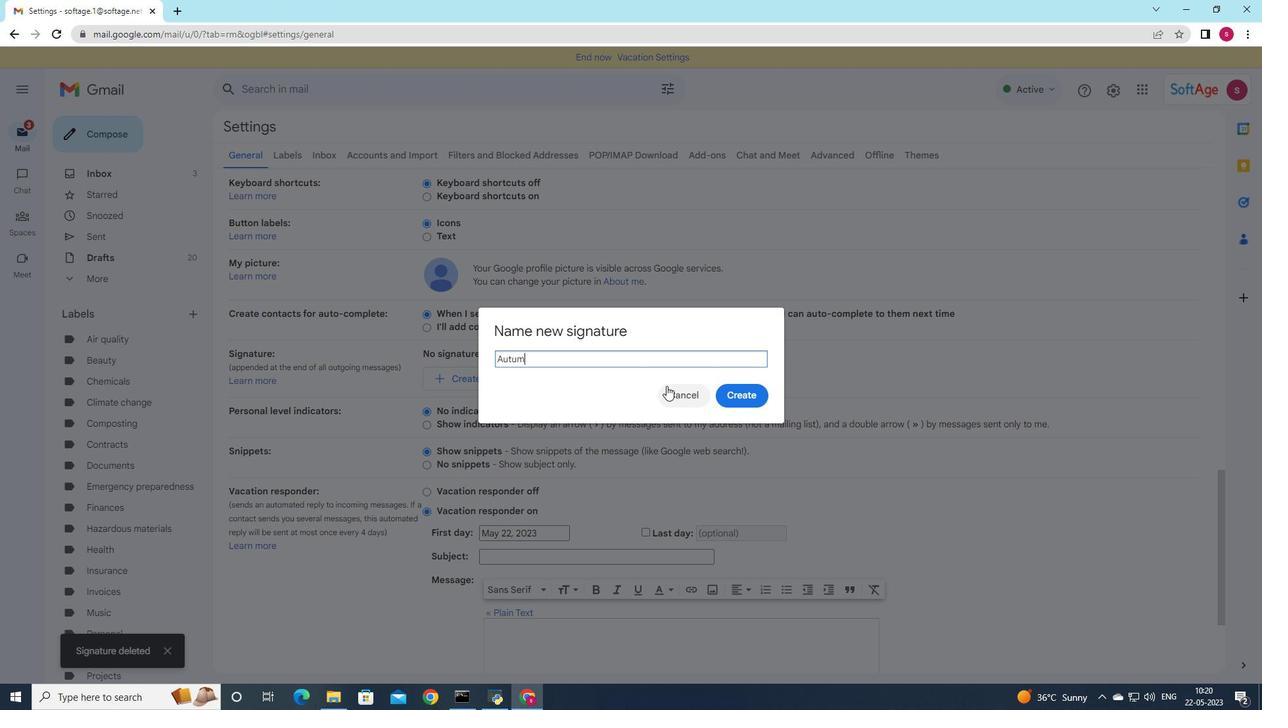
Action: Mouse moved to (798, 406)
Screenshot: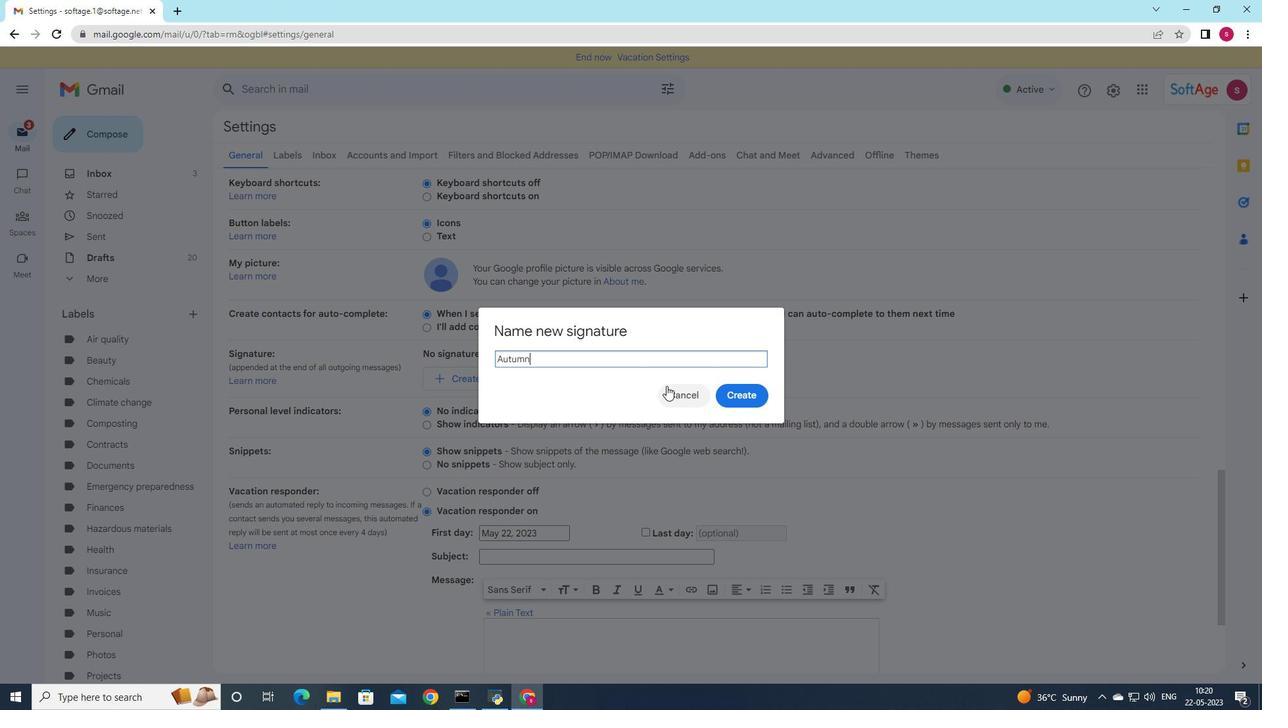 
Action: Mouse scrolled (798, 405) with delta (0, 0)
Screenshot: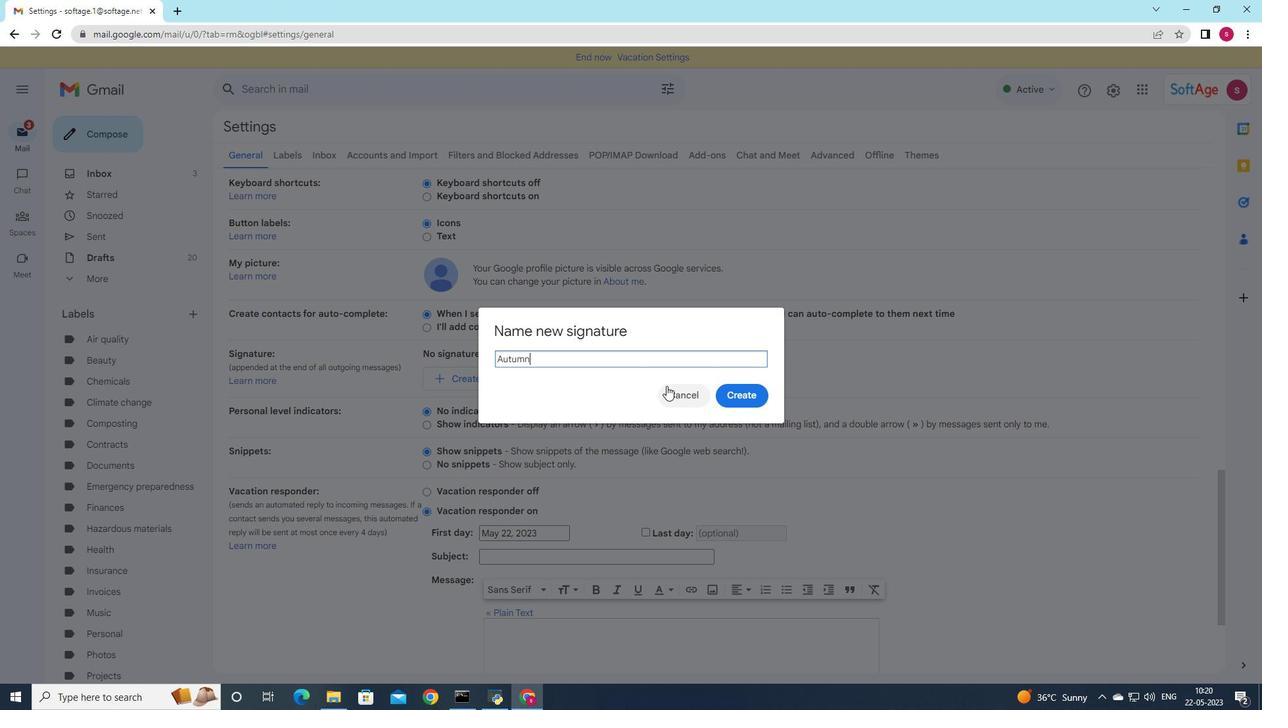 
Action: Mouse moved to (747, 389)
Screenshot: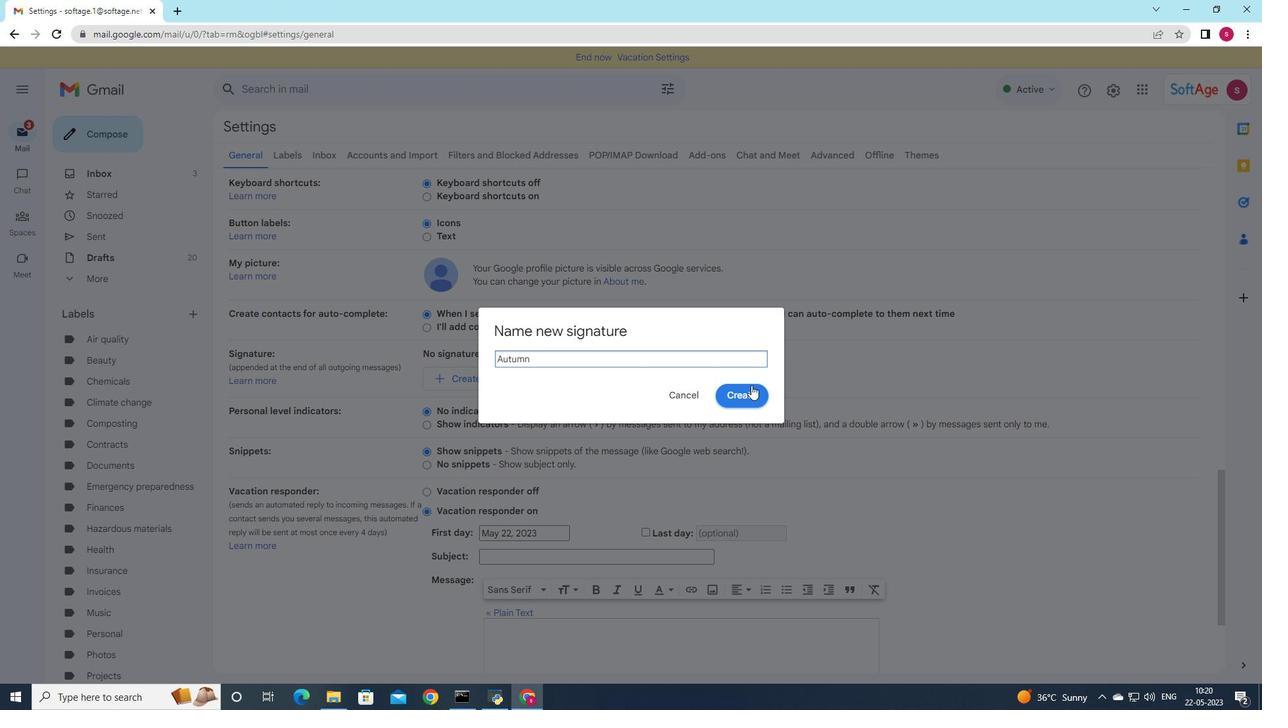 
Action: Mouse pressed left at (747, 389)
Screenshot: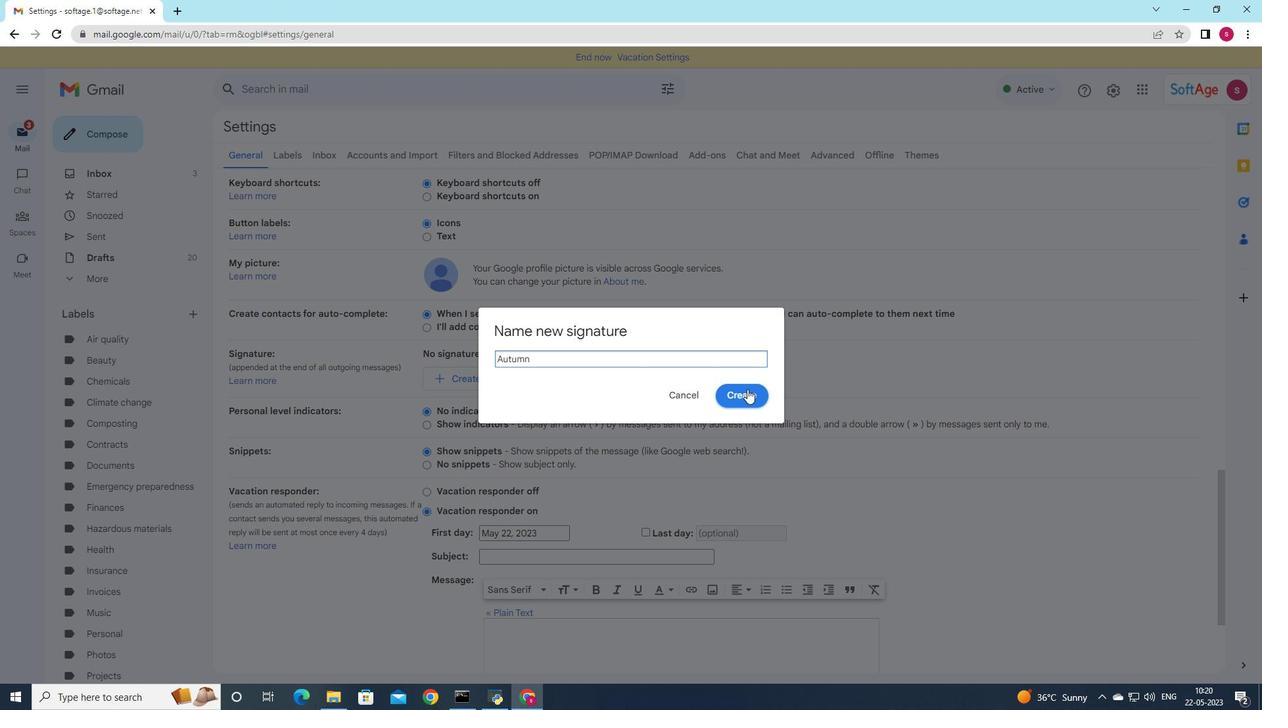 
Action: Mouse moved to (618, 375)
Screenshot: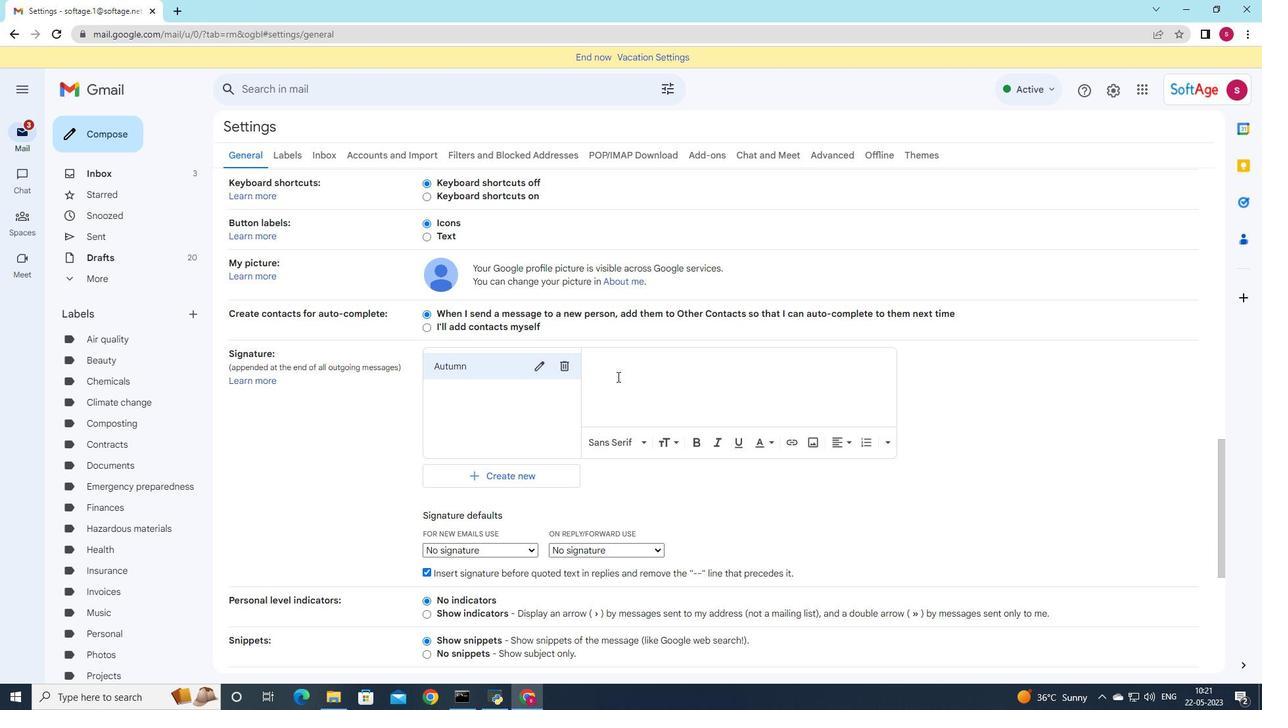 
Action: Mouse pressed left at (618, 375)
Screenshot: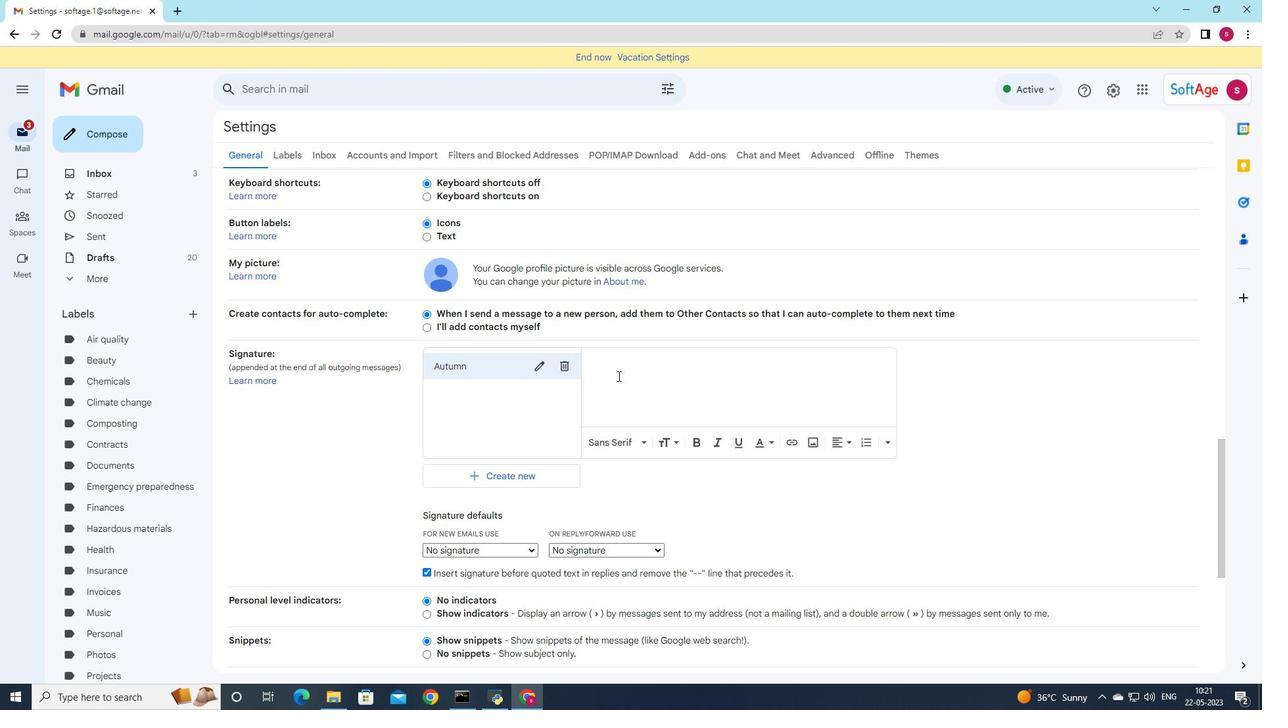 
Action: Mouse moved to (623, 375)
Screenshot: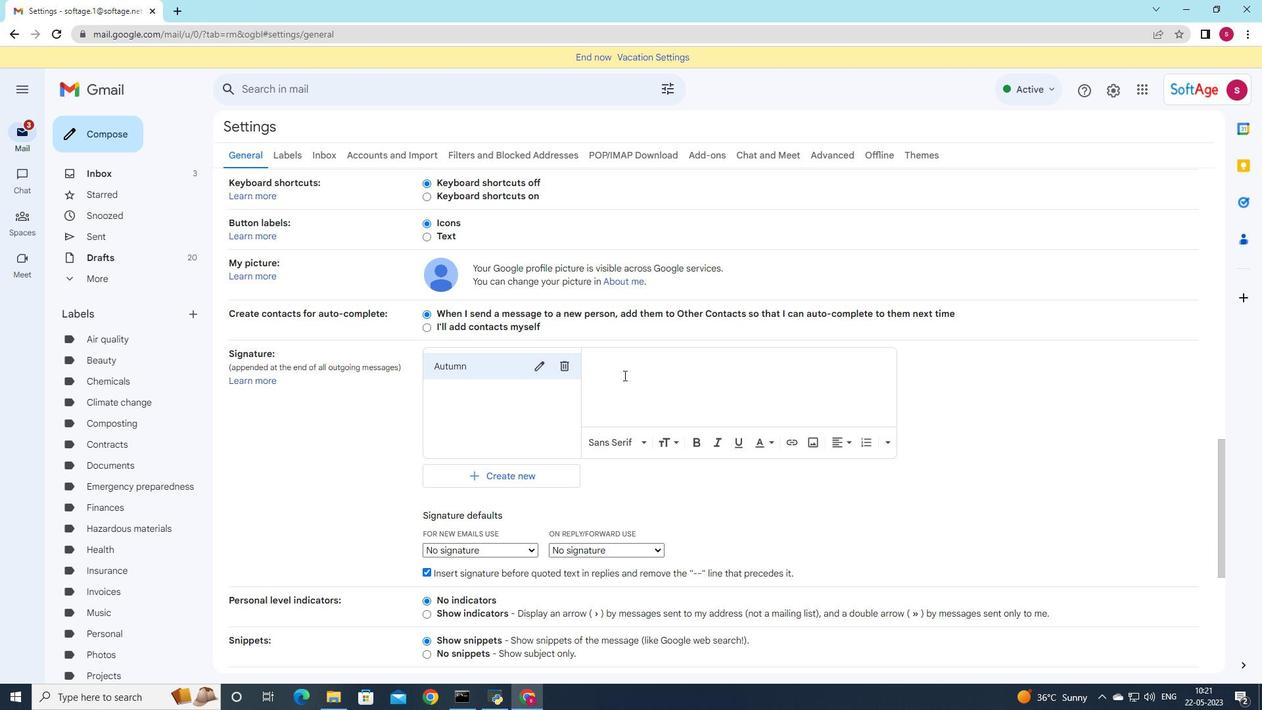 
Action: Key pressed <Key.shift>With<Key.space>gratitude,<Key.space><Key.enter><Key.shift>Autumn<Key.space><Key.shift><Key.shift><Key.shift><Key.shift>Bah<Key.backspace>ker
Screenshot: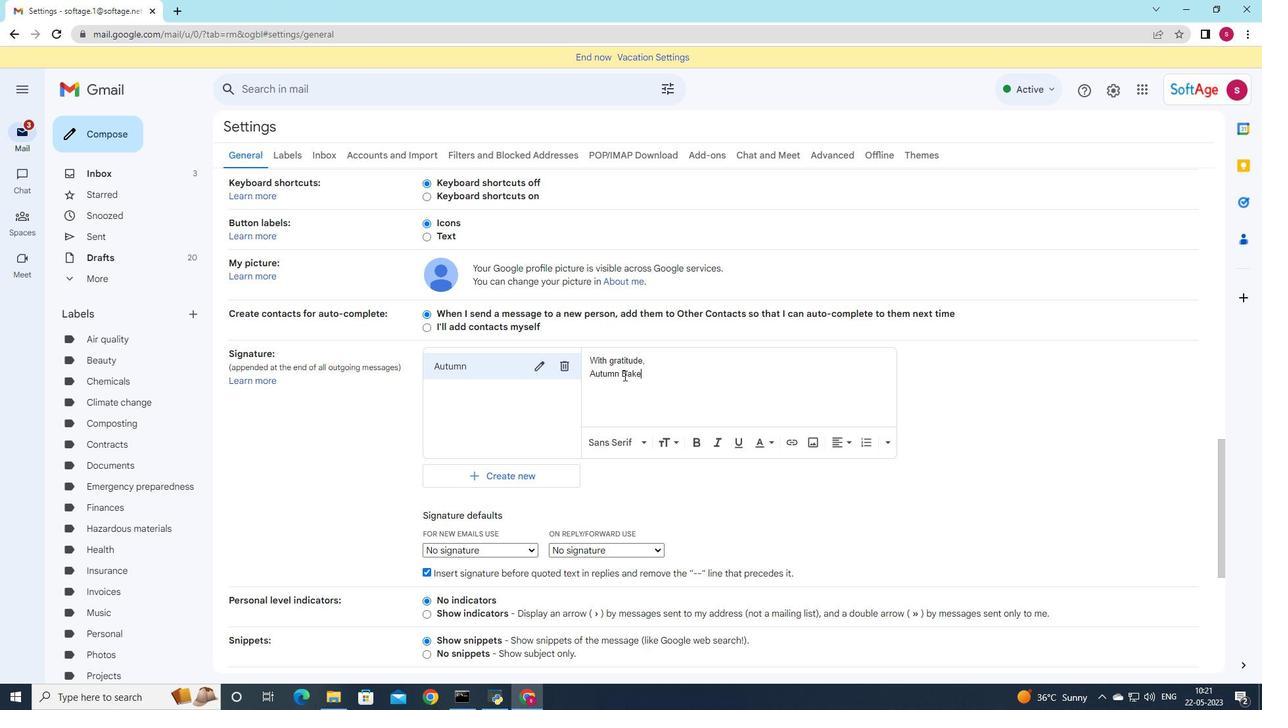 
Action: Mouse moved to (533, 548)
Screenshot: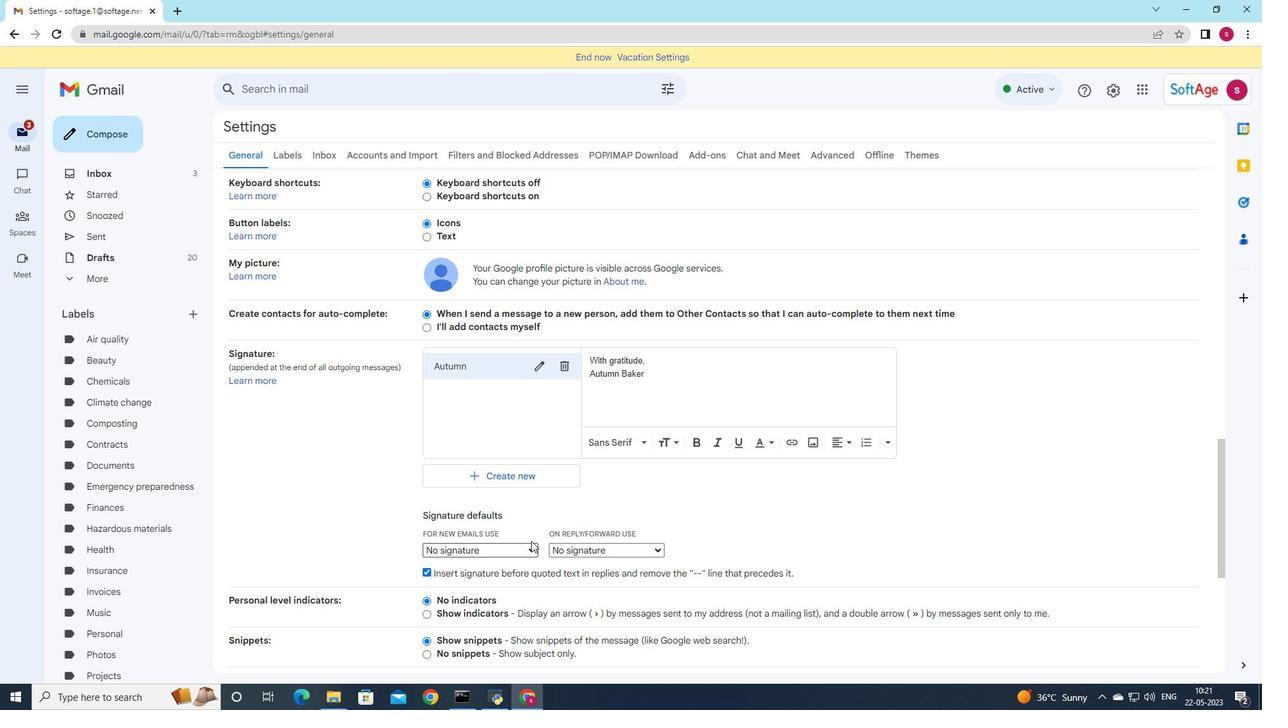 
Action: Mouse pressed left at (533, 548)
Screenshot: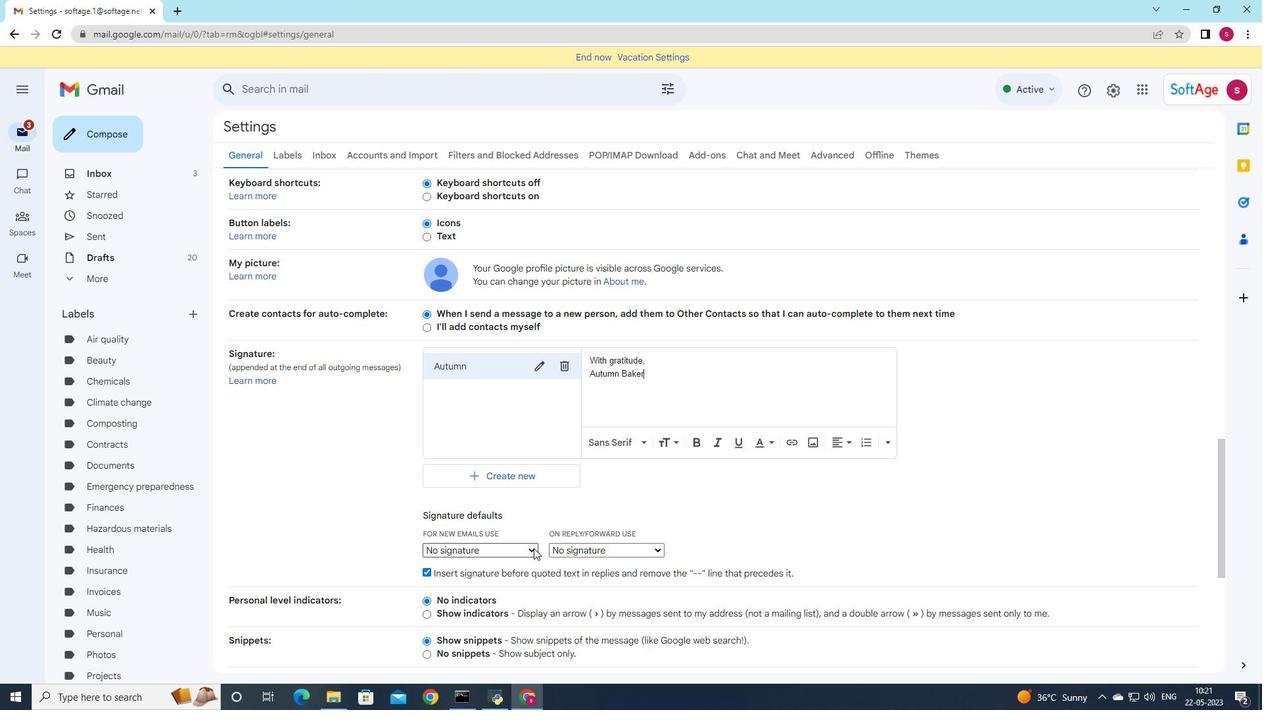 
Action: Mouse moved to (525, 576)
Screenshot: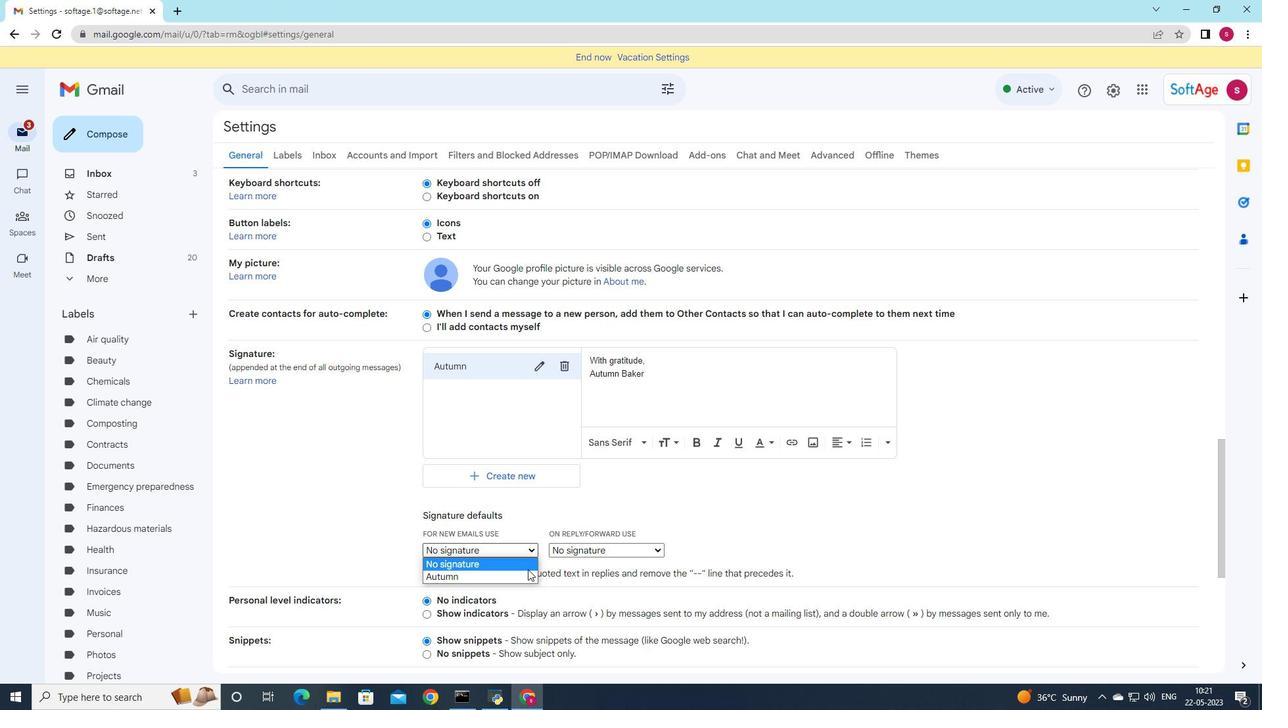 
Action: Mouse pressed left at (525, 576)
Screenshot: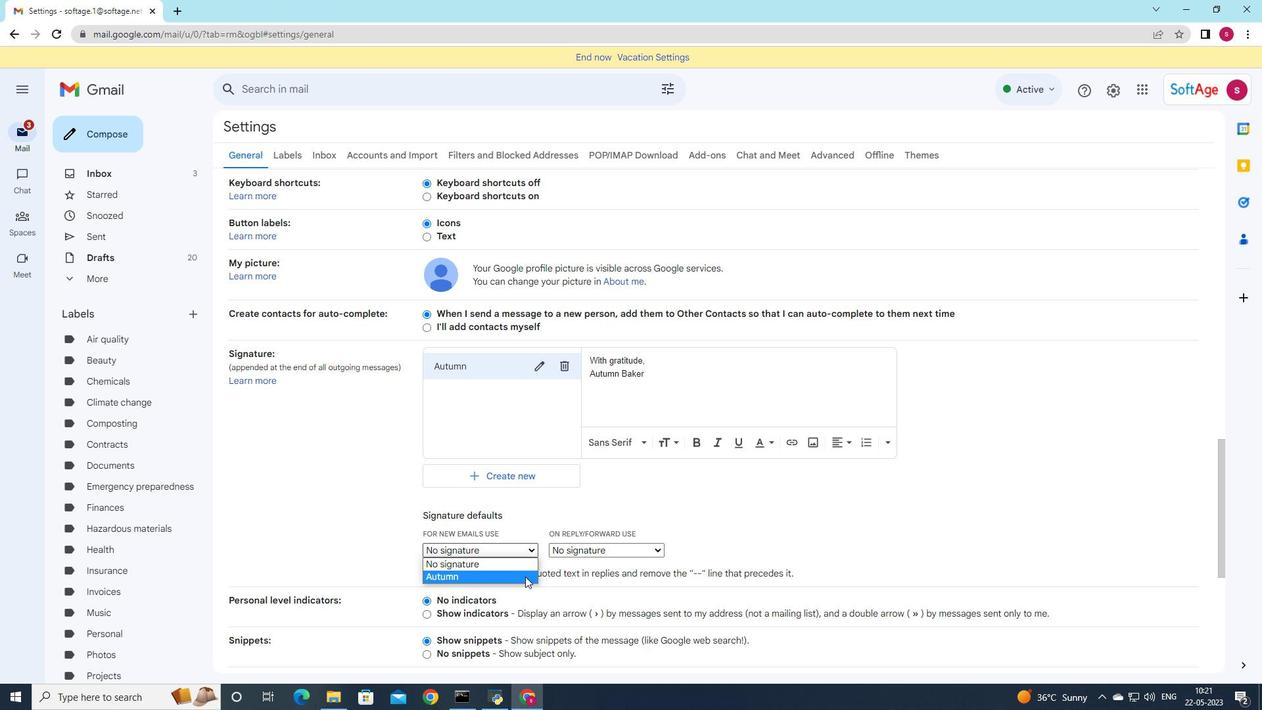 
Action: Mouse moved to (658, 550)
Screenshot: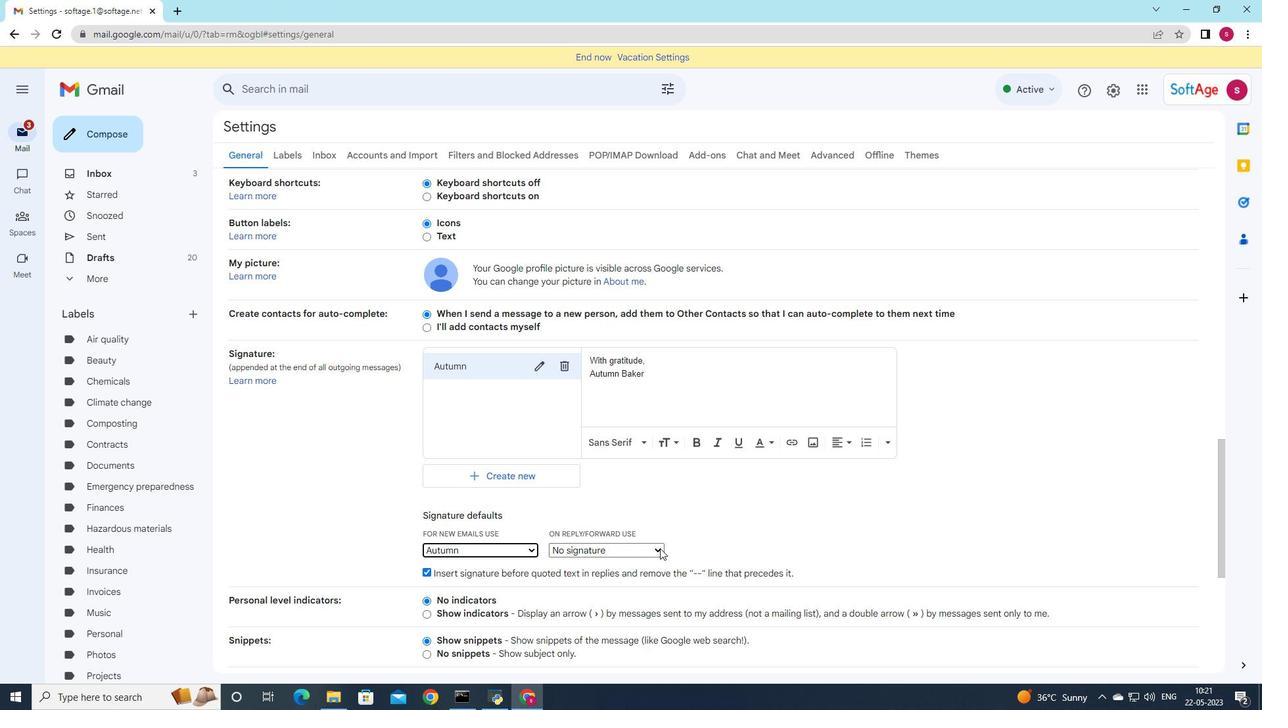 
Action: Mouse pressed left at (658, 550)
Screenshot: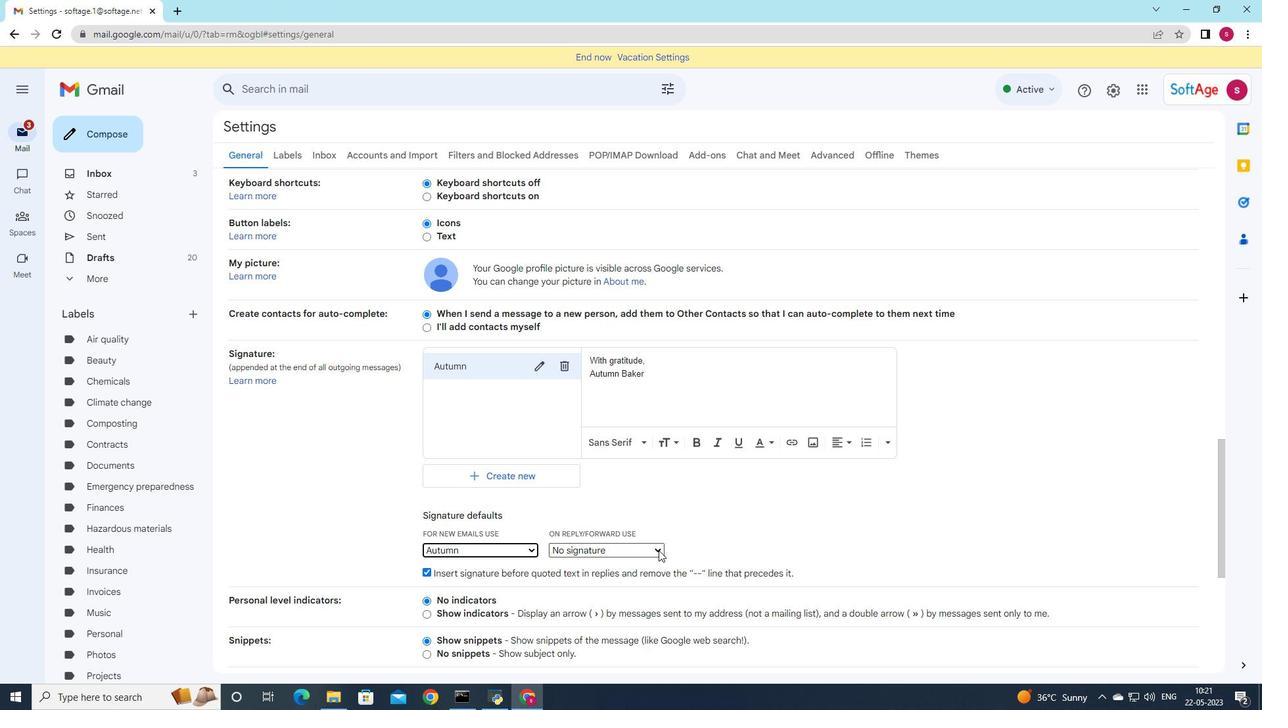 
Action: Mouse moved to (634, 571)
Screenshot: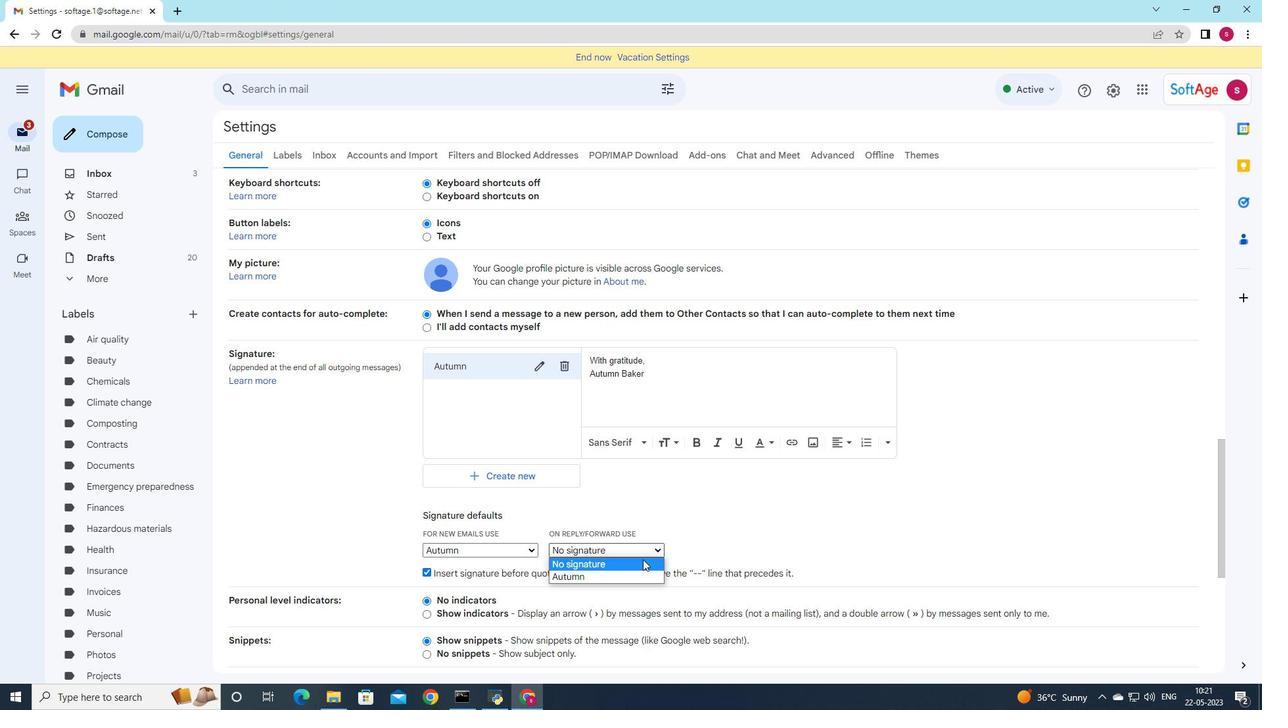 
Action: Mouse pressed left at (634, 571)
Screenshot: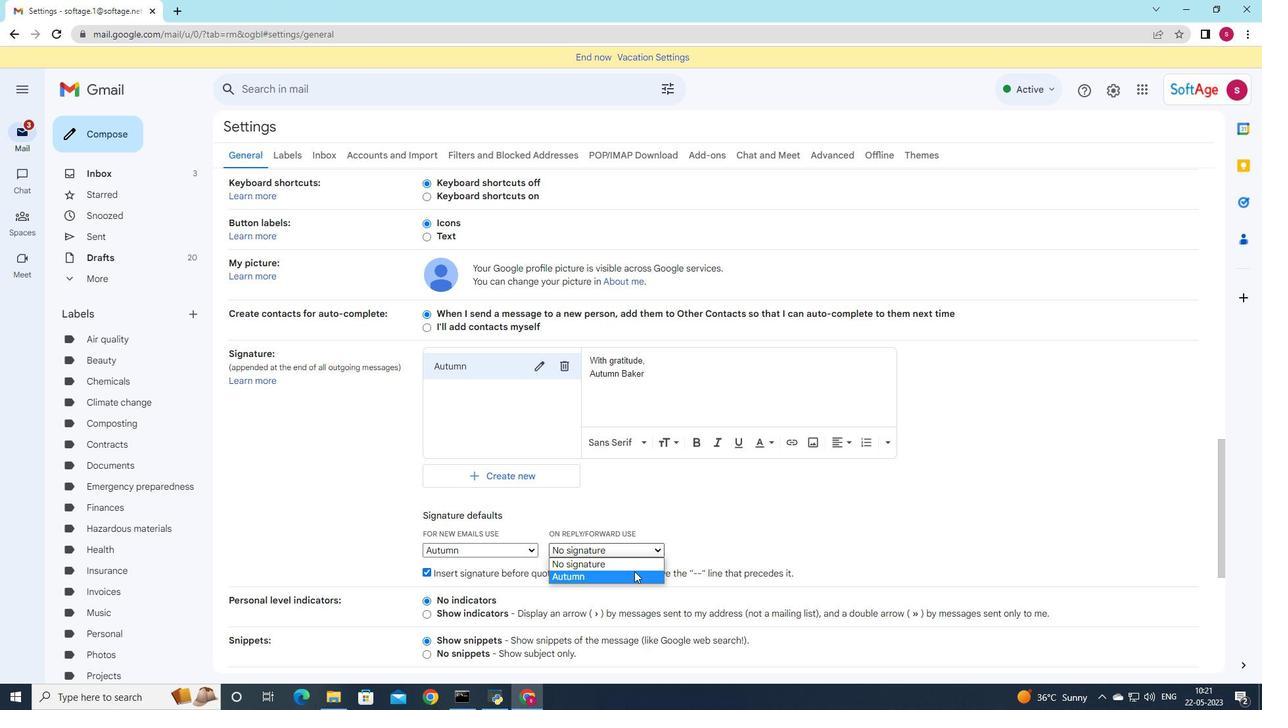 
Action: Mouse moved to (635, 564)
Screenshot: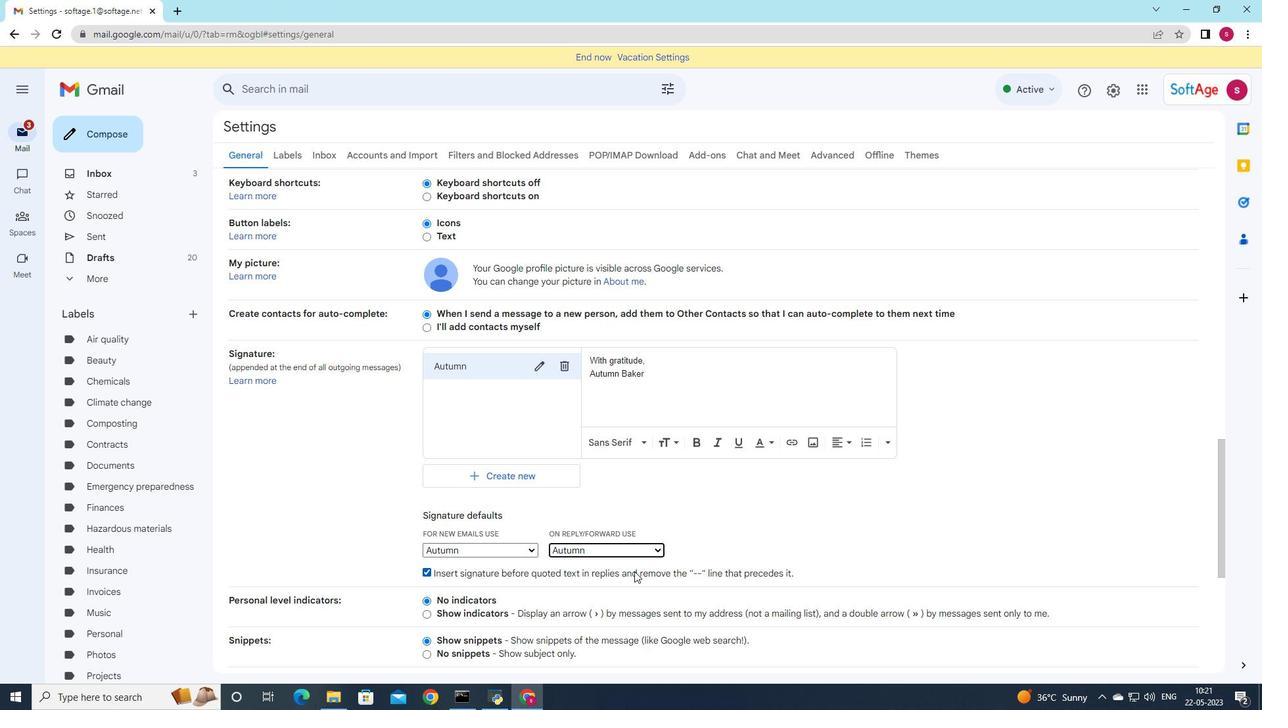 
Action: Mouse scrolled (635, 564) with delta (0, 0)
Screenshot: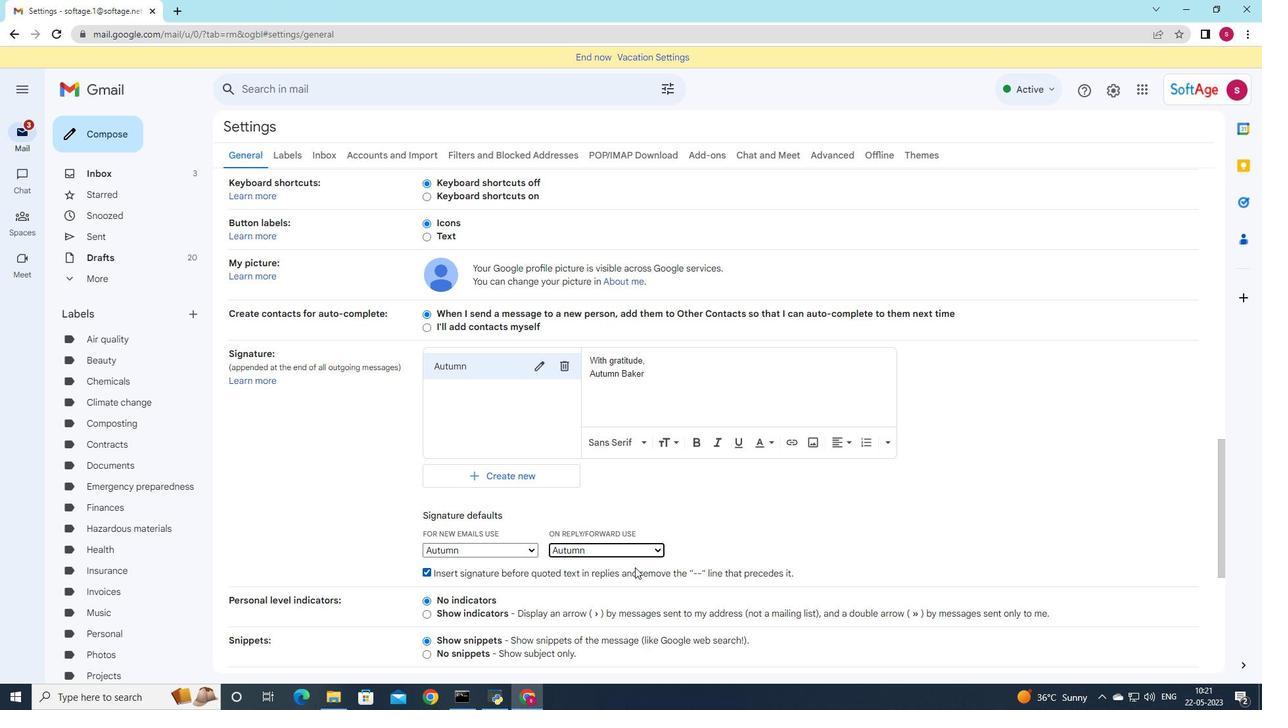 
Action: Mouse scrolled (635, 564) with delta (0, 0)
Screenshot: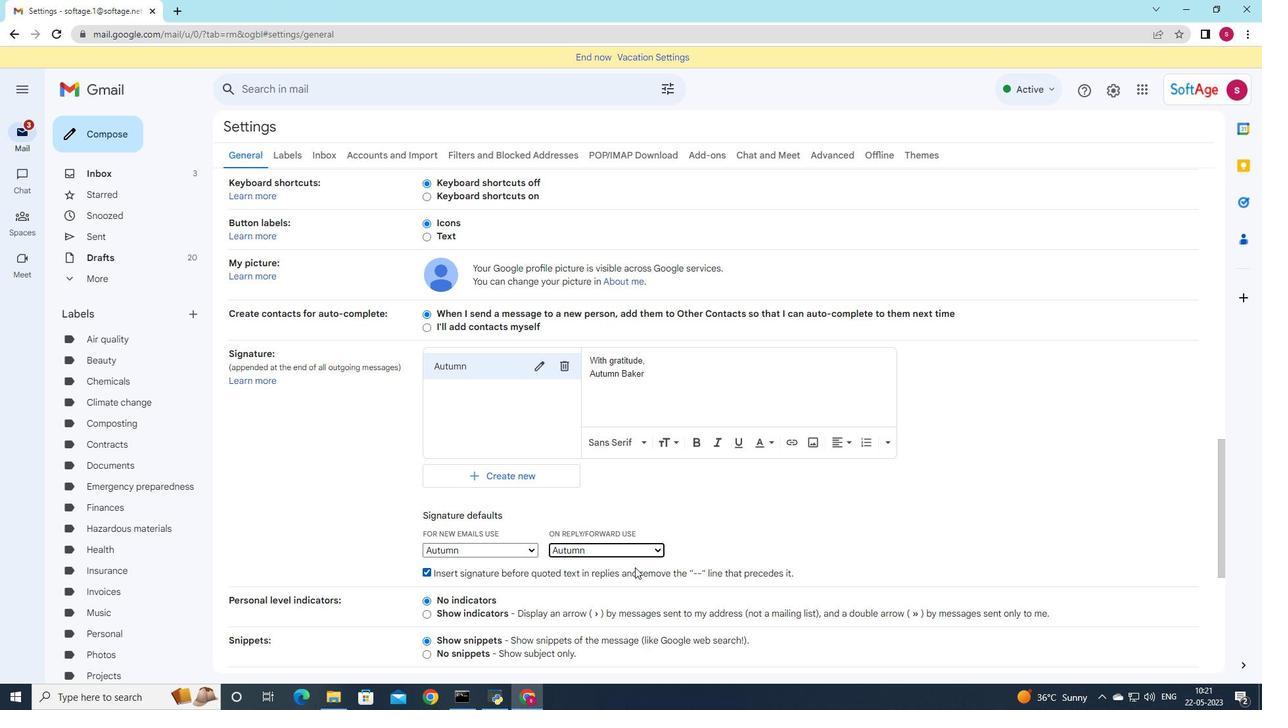 
Action: Mouse scrolled (635, 564) with delta (0, 0)
Screenshot: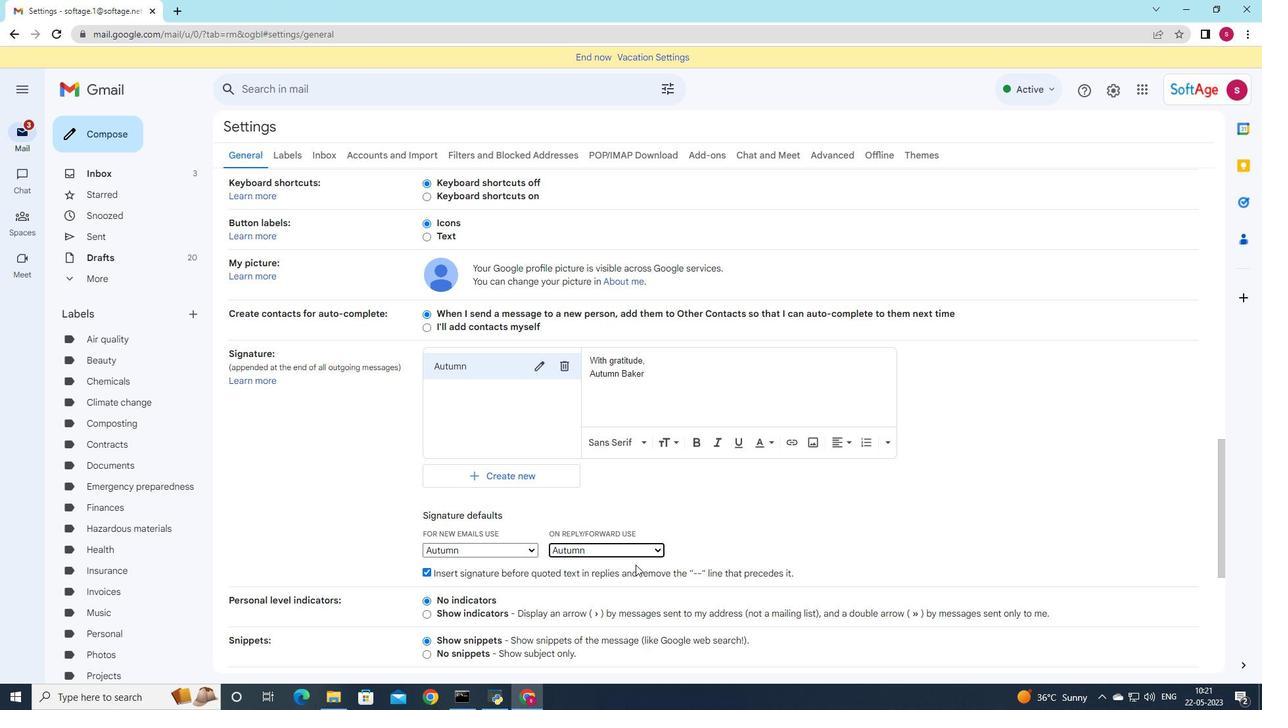 
Action: Mouse scrolled (635, 564) with delta (0, 0)
Screenshot: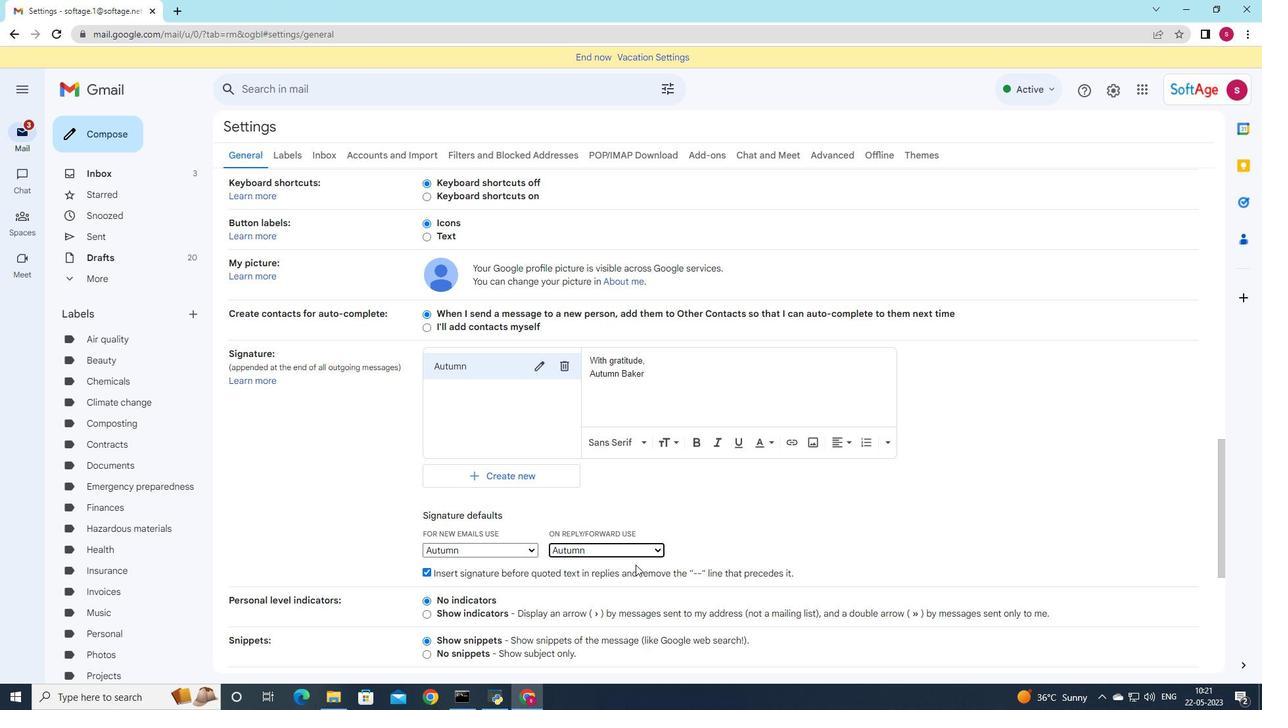 
Action: Mouse scrolled (635, 564) with delta (0, 0)
Screenshot: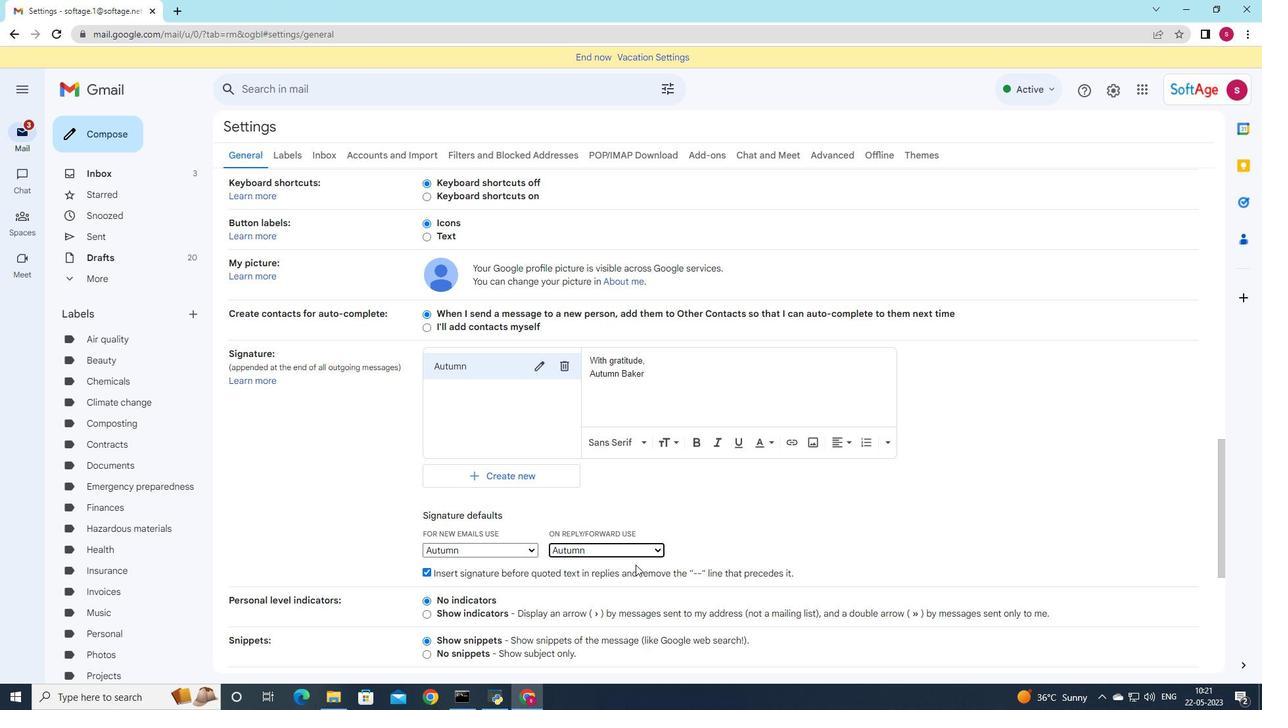 
Action: Mouse moved to (635, 556)
Screenshot: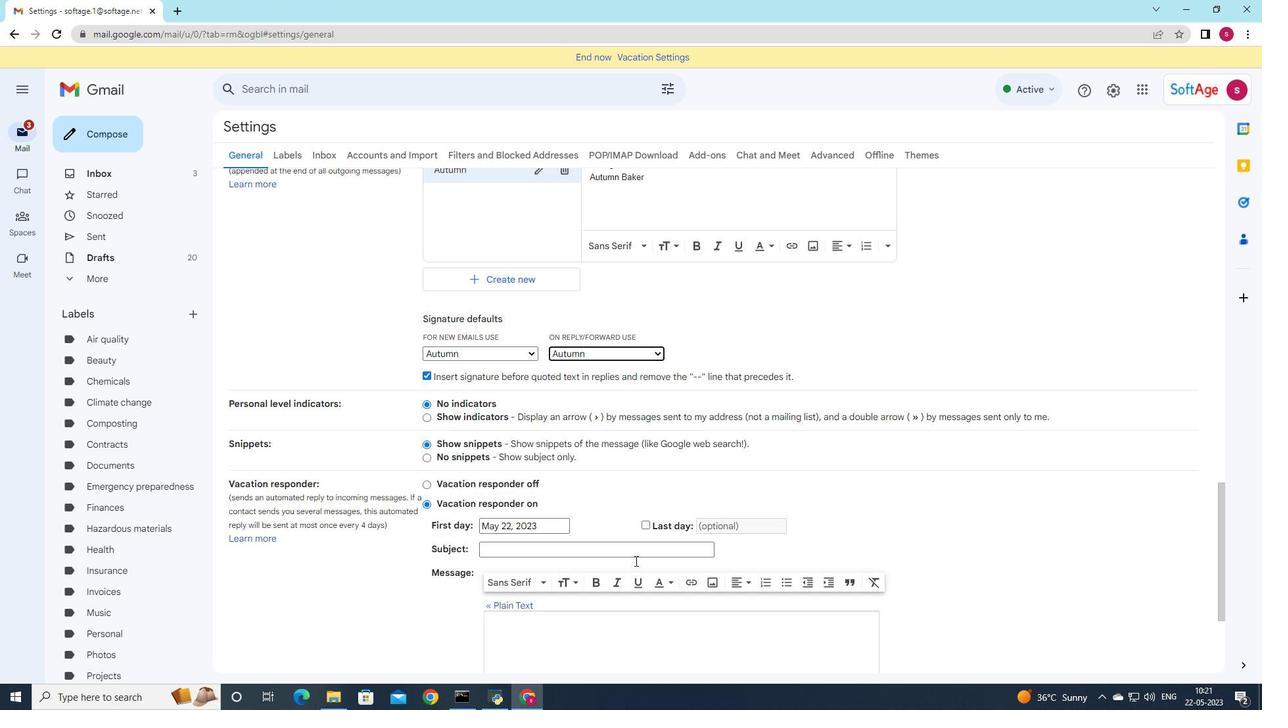 
Action: Mouse scrolled (635, 555) with delta (0, 0)
Screenshot: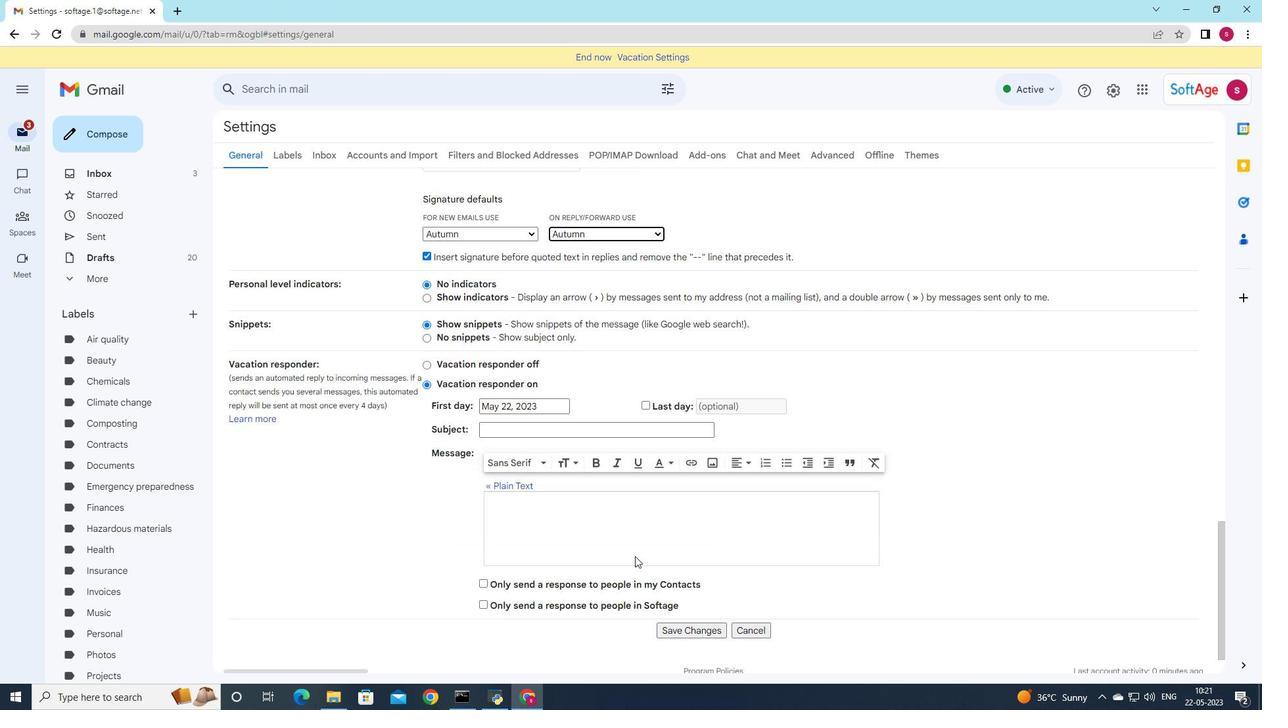 
Action: Mouse scrolled (635, 555) with delta (0, 0)
Screenshot: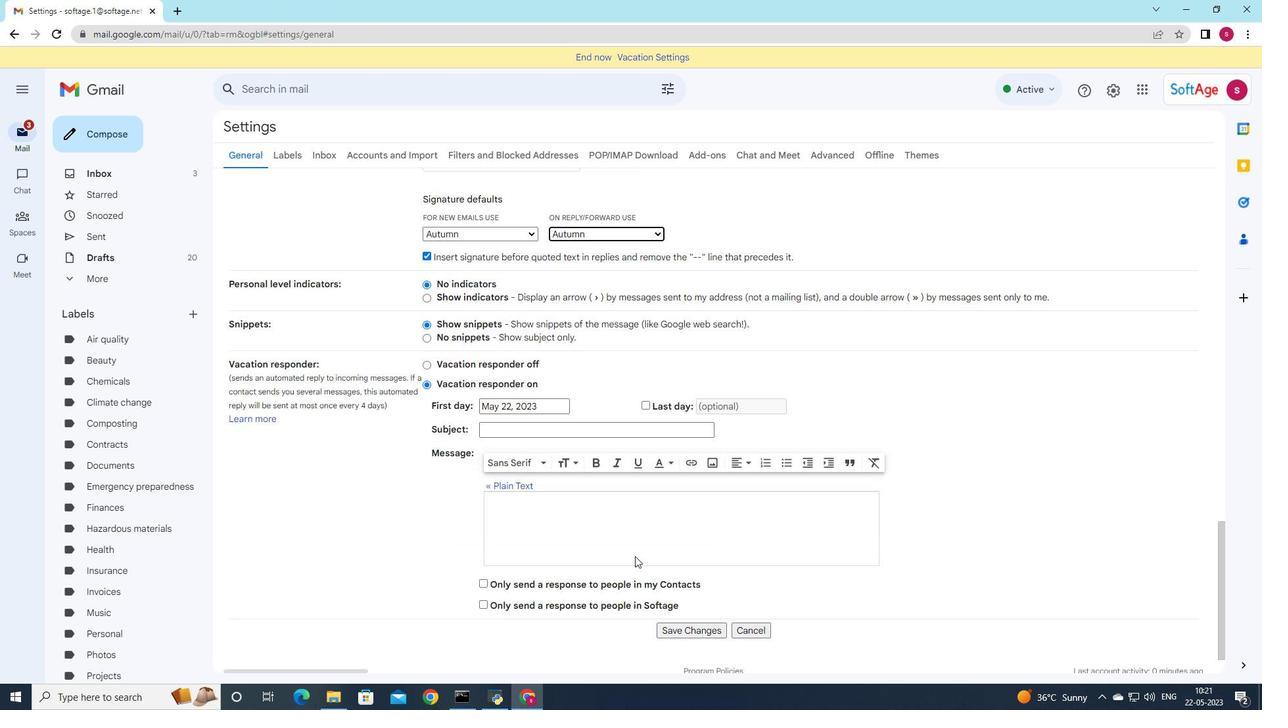 
Action: Mouse scrolled (635, 555) with delta (0, 0)
Screenshot: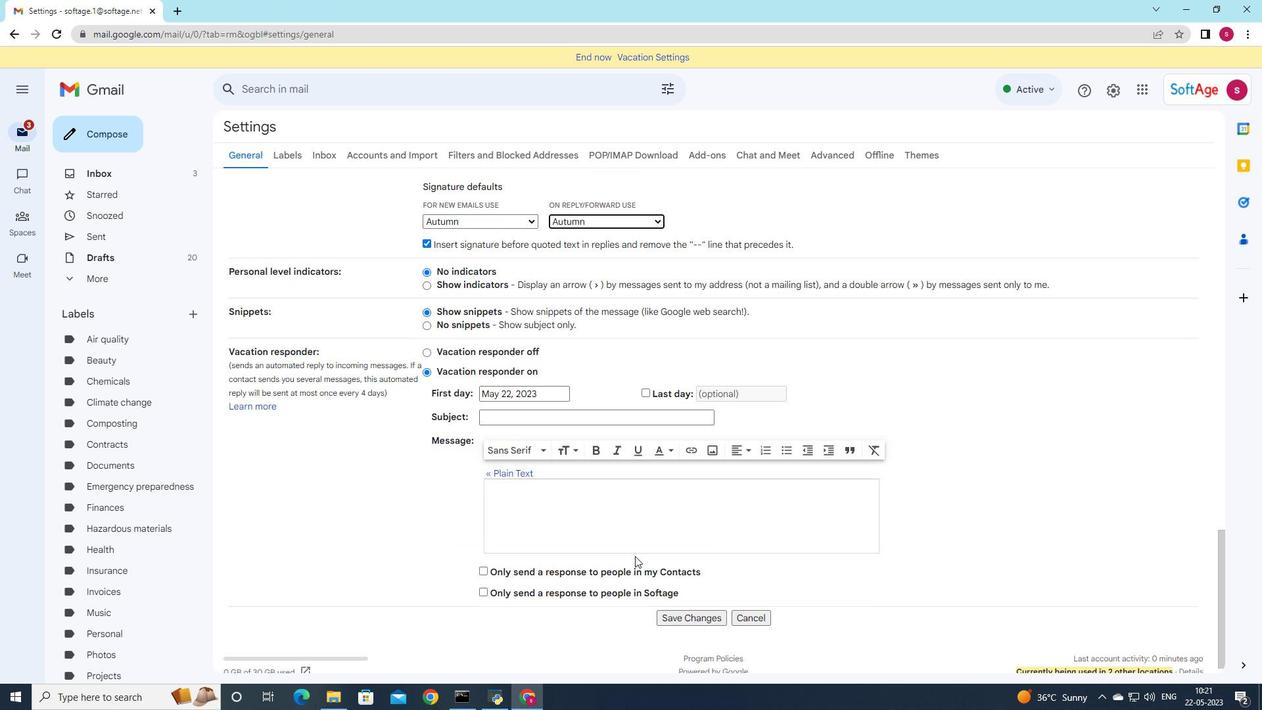 
Action: Mouse scrolled (635, 555) with delta (0, 0)
Screenshot: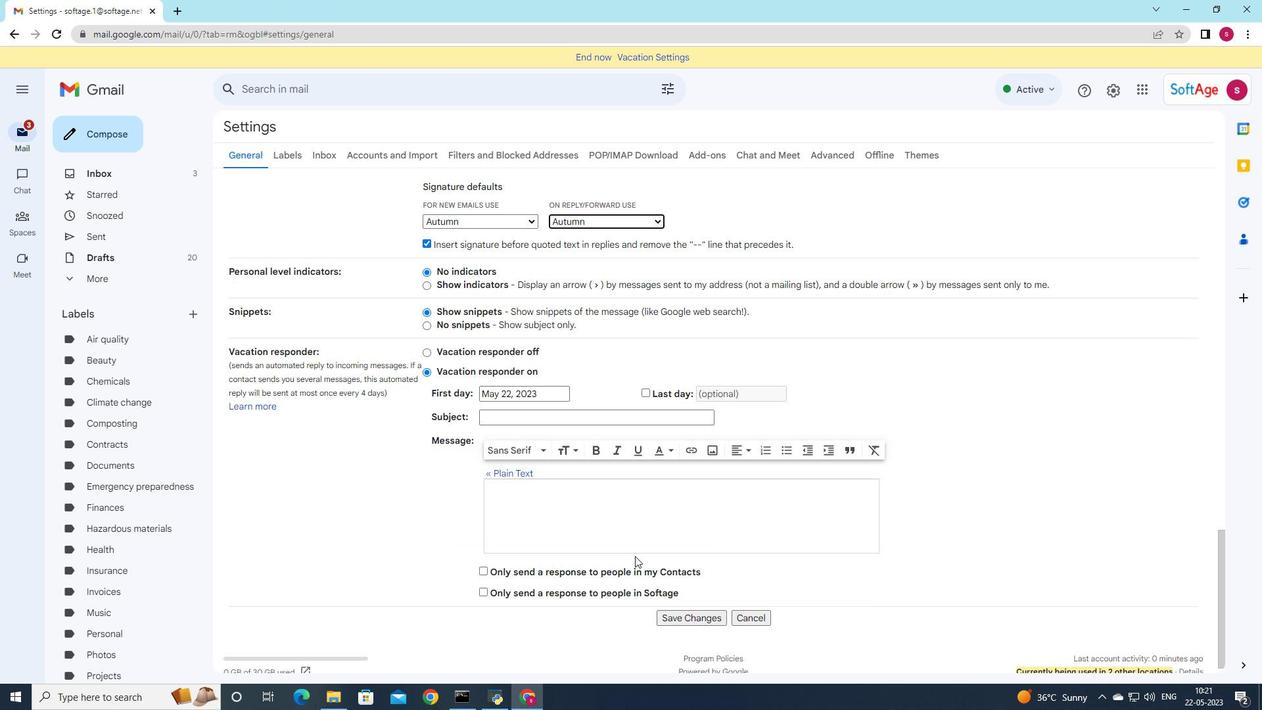 
Action: Mouse moved to (685, 594)
Screenshot: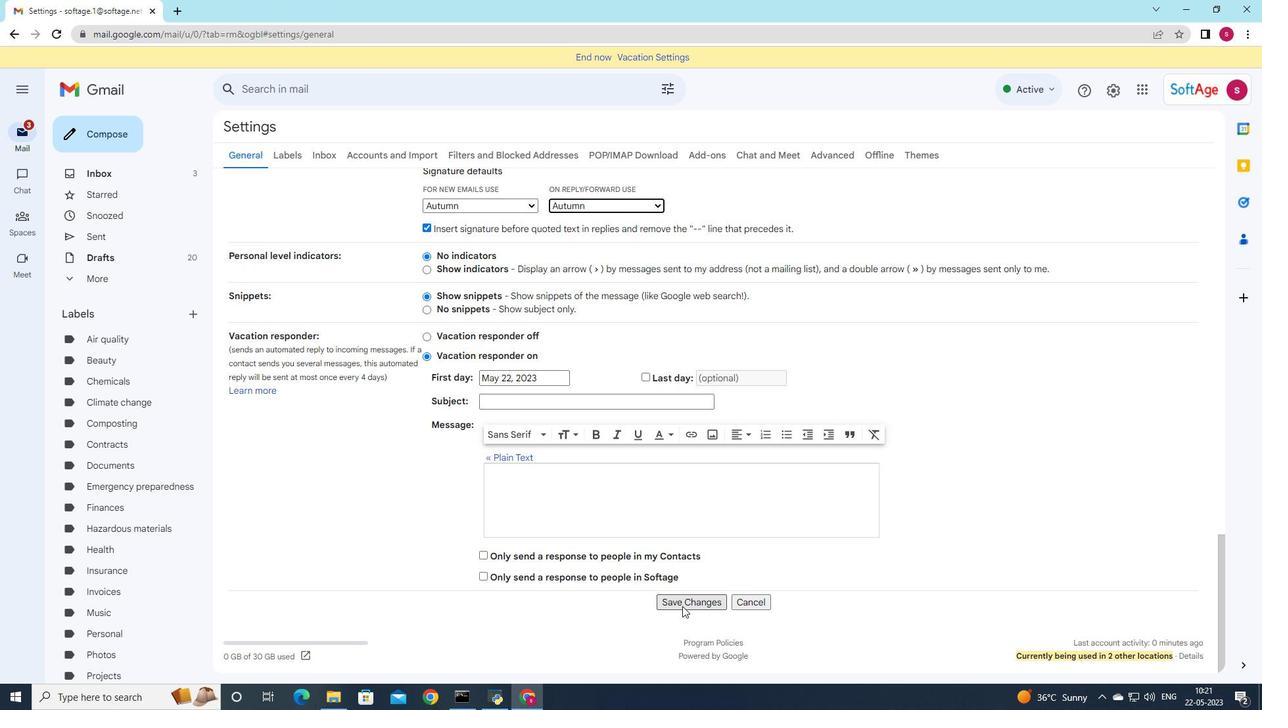 
Action: Mouse pressed left at (685, 594)
Screenshot: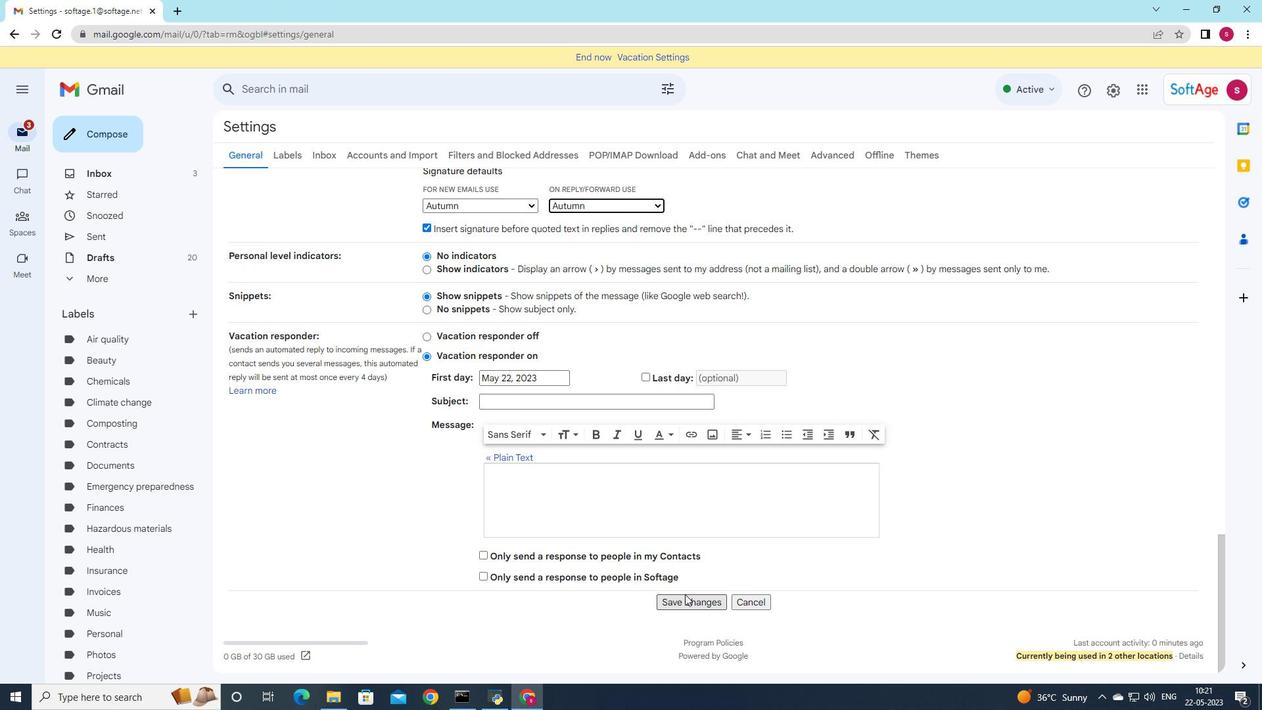 
Action: Mouse moved to (100, 130)
Screenshot: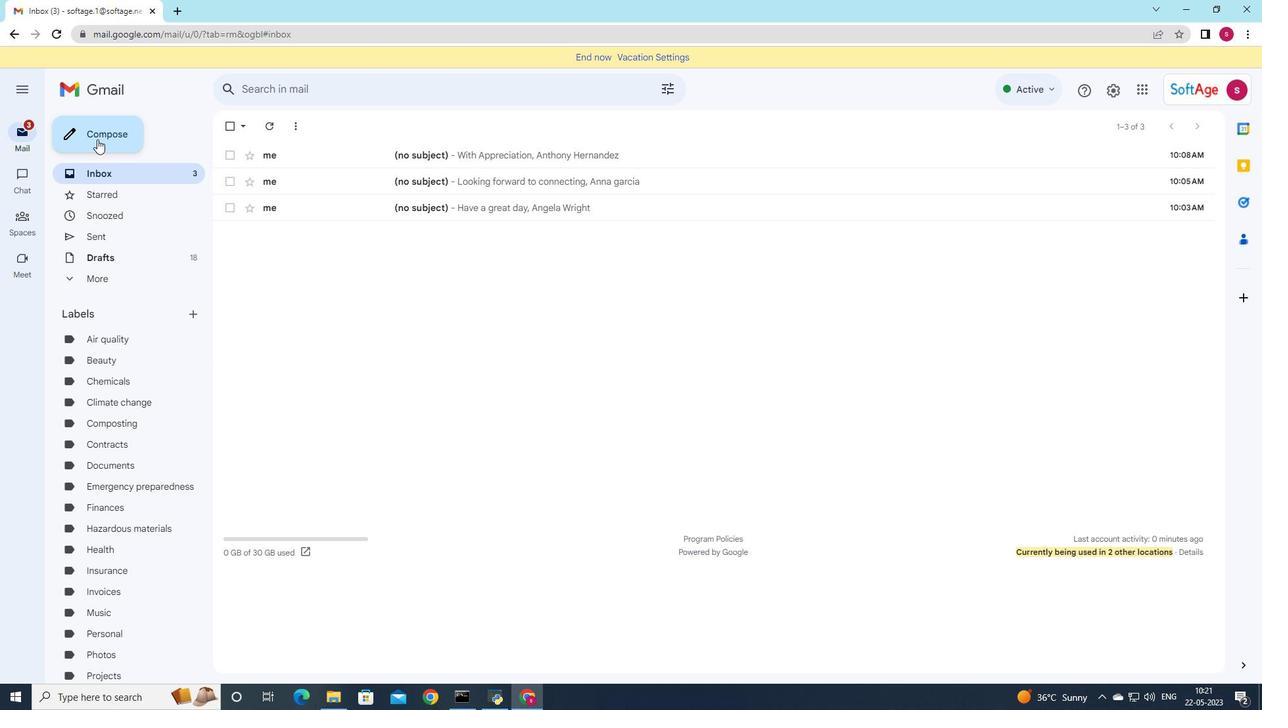 
Action: Mouse pressed left at (100, 130)
Screenshot: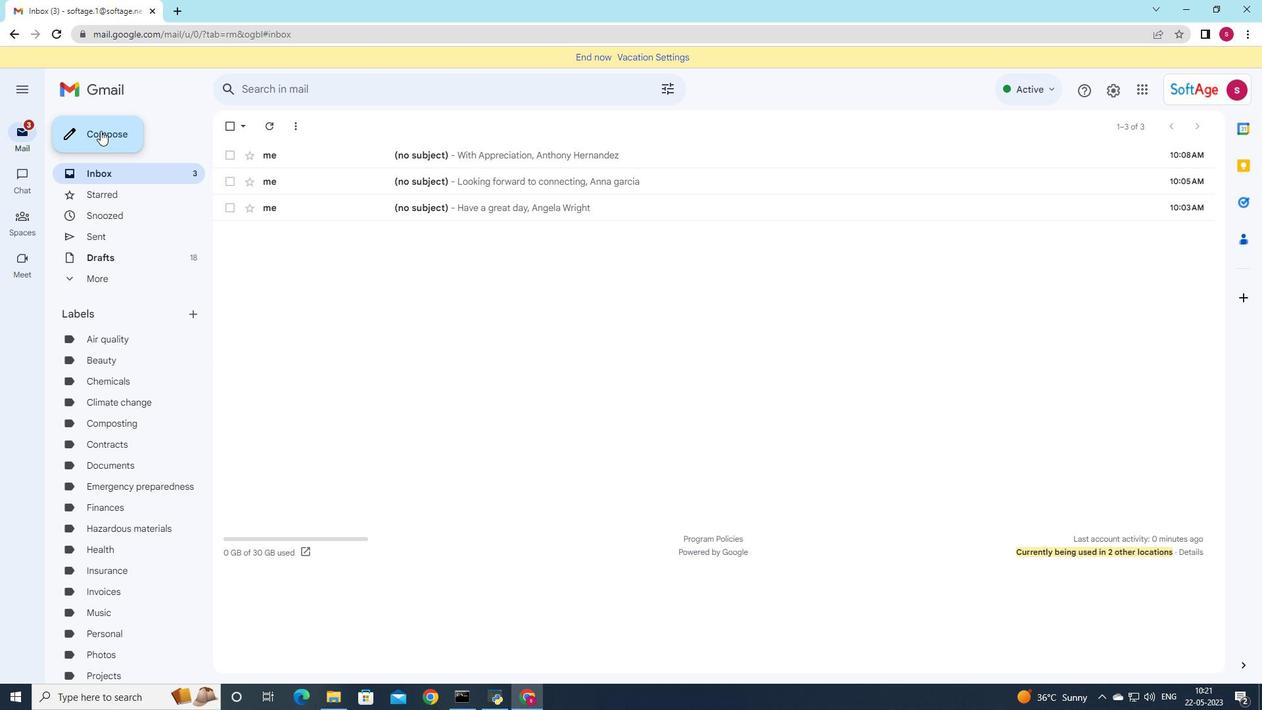 
Action: Mouse moved to (884, 368)
Screenshot: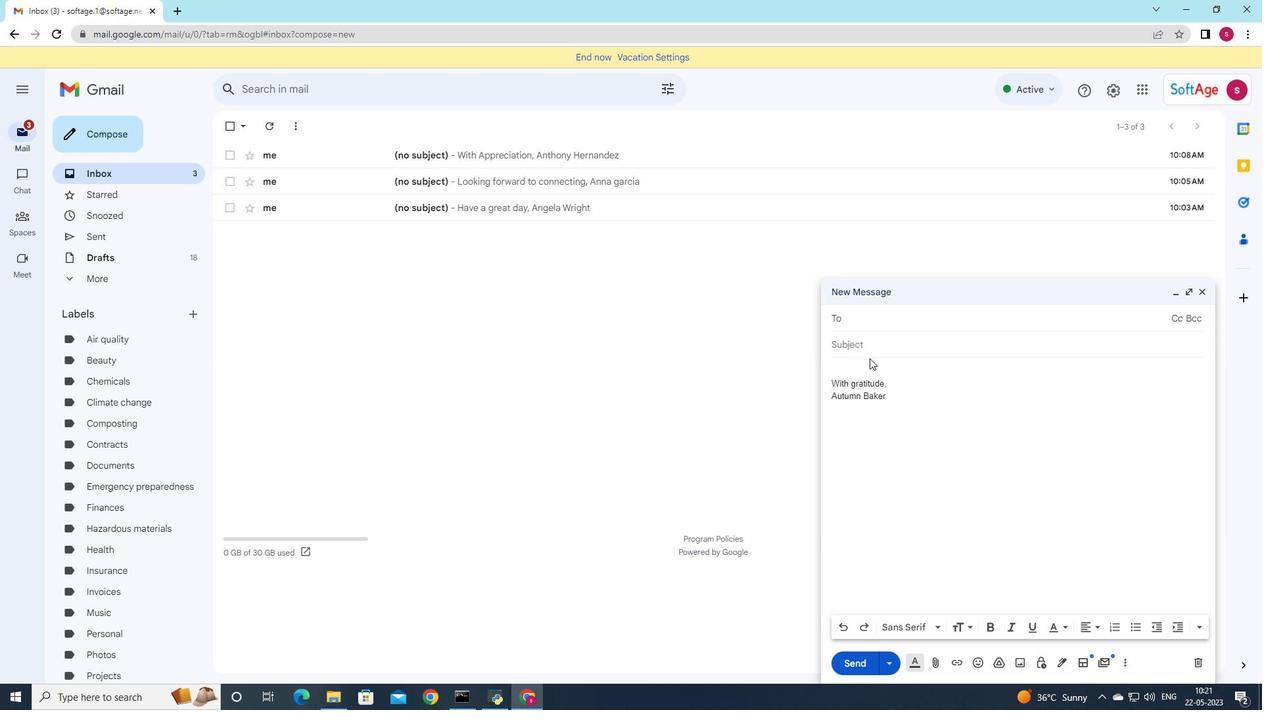 
Action: Key pressed softage
Screenshot: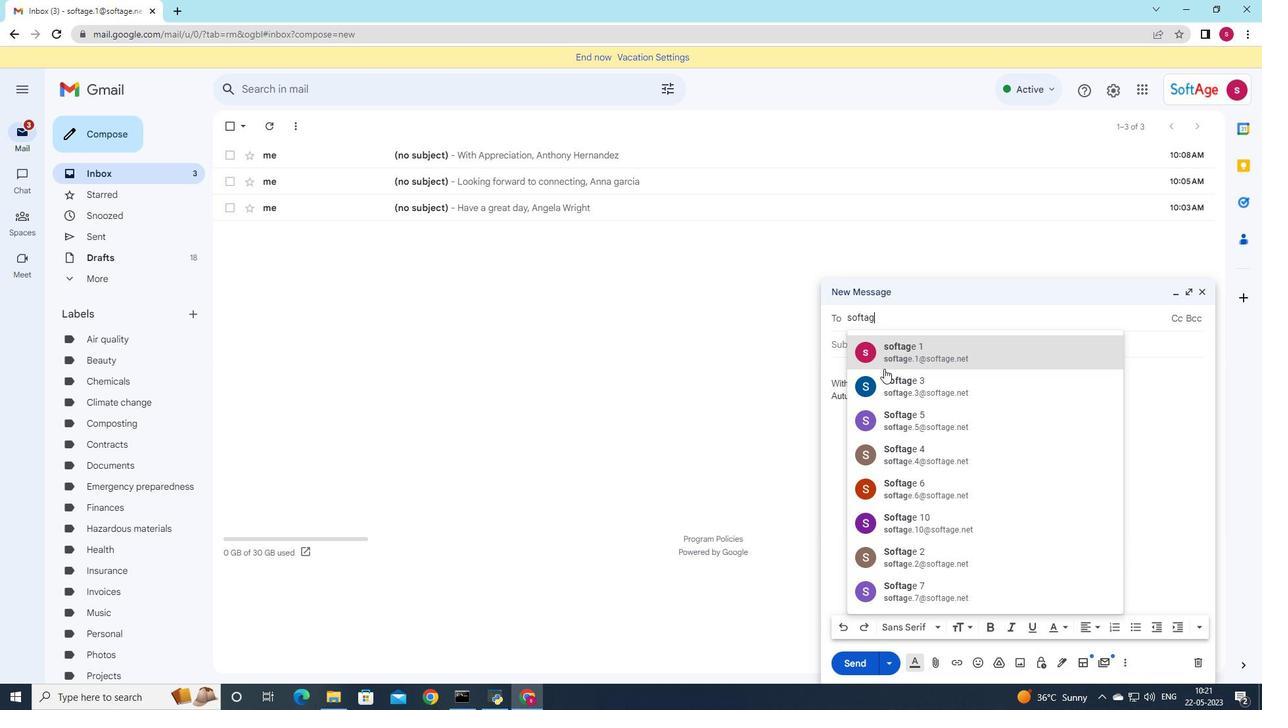 
Action: Mouse moved to (923, 357)
Screenshot: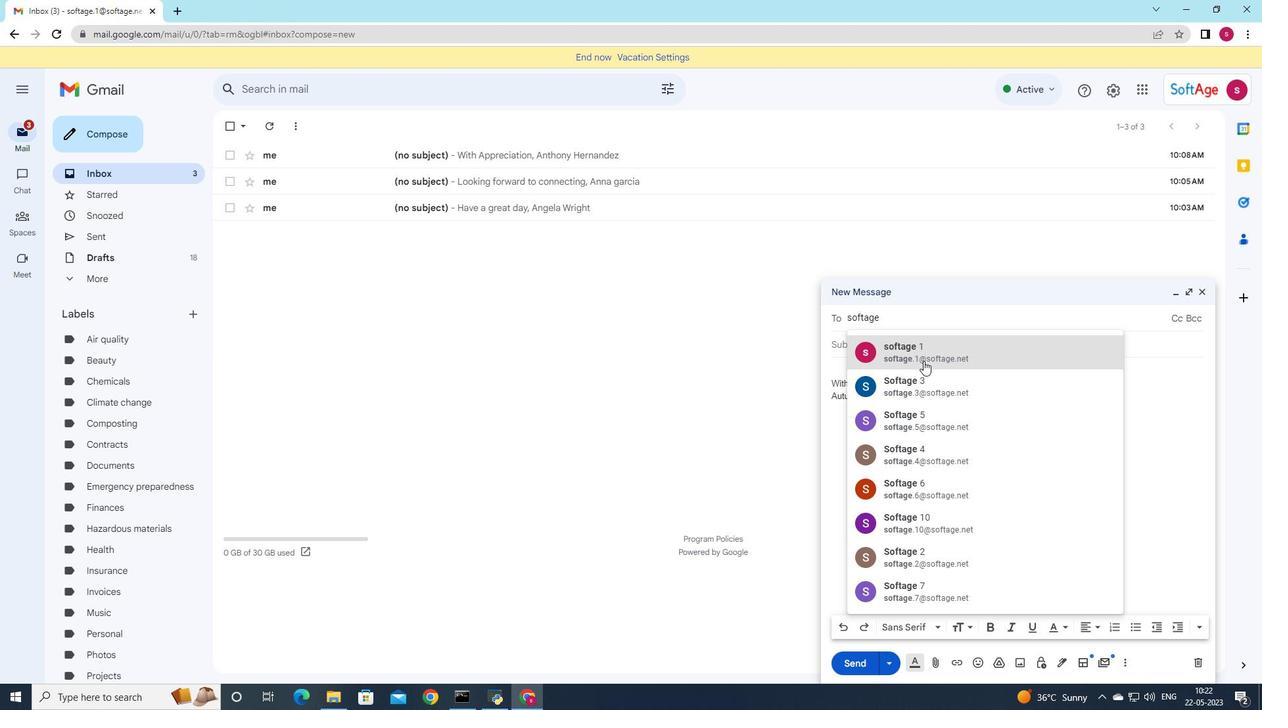 
Action: Mouse pressed left at (923, 357)
Screenshot: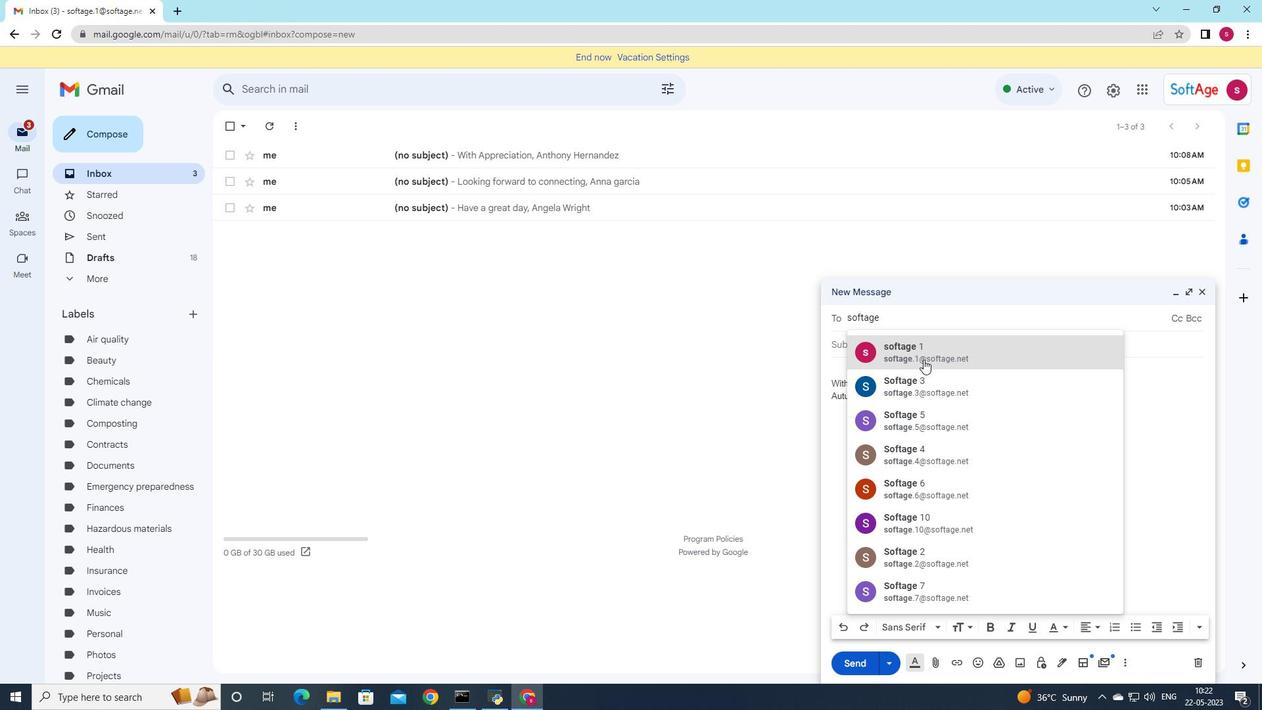 
Action: Mouse moved to (190, 310)
Screenshot: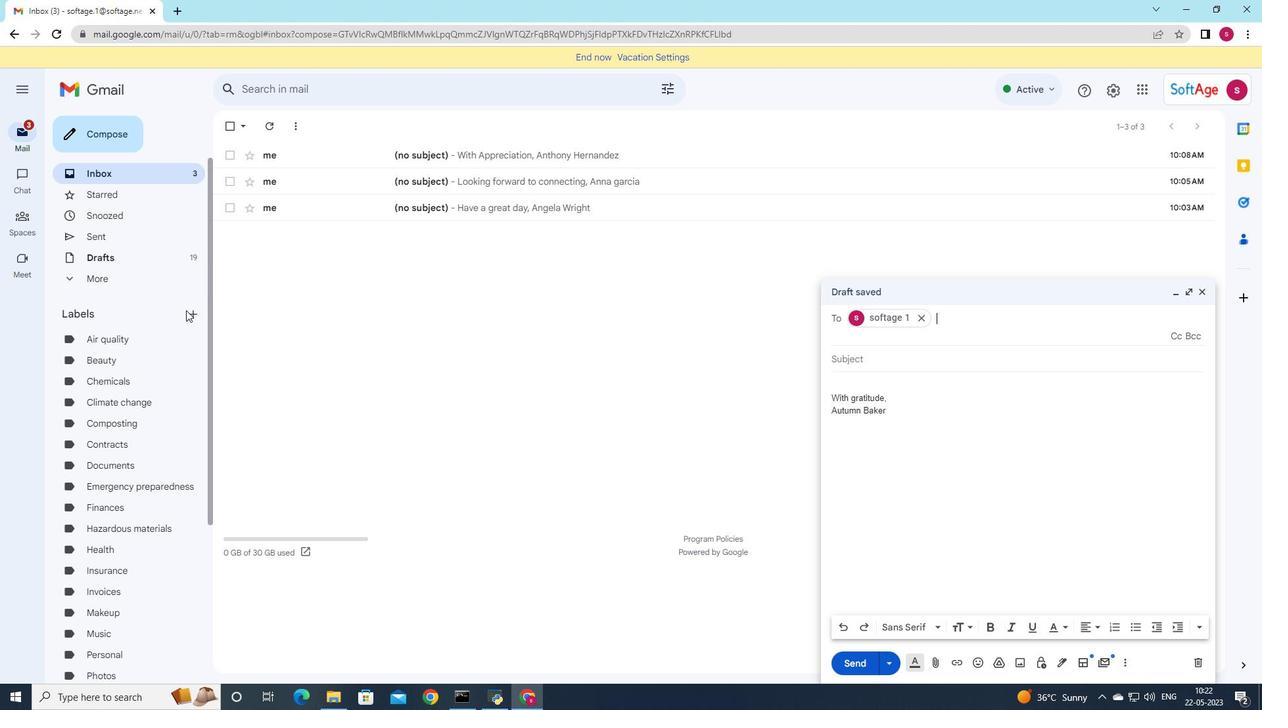 
Action: Mouse pressed left at (190, 310)
Screenshot: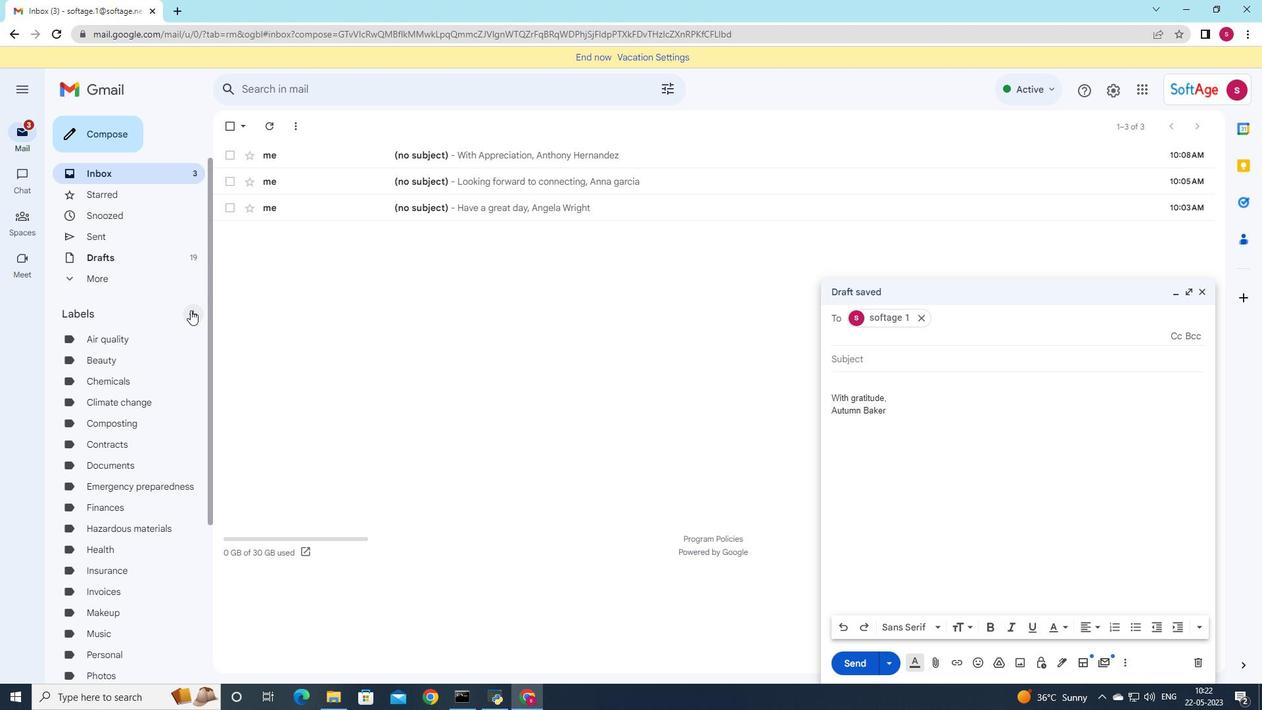 
Action: Mouse moved to (553, 369)
Screenshot: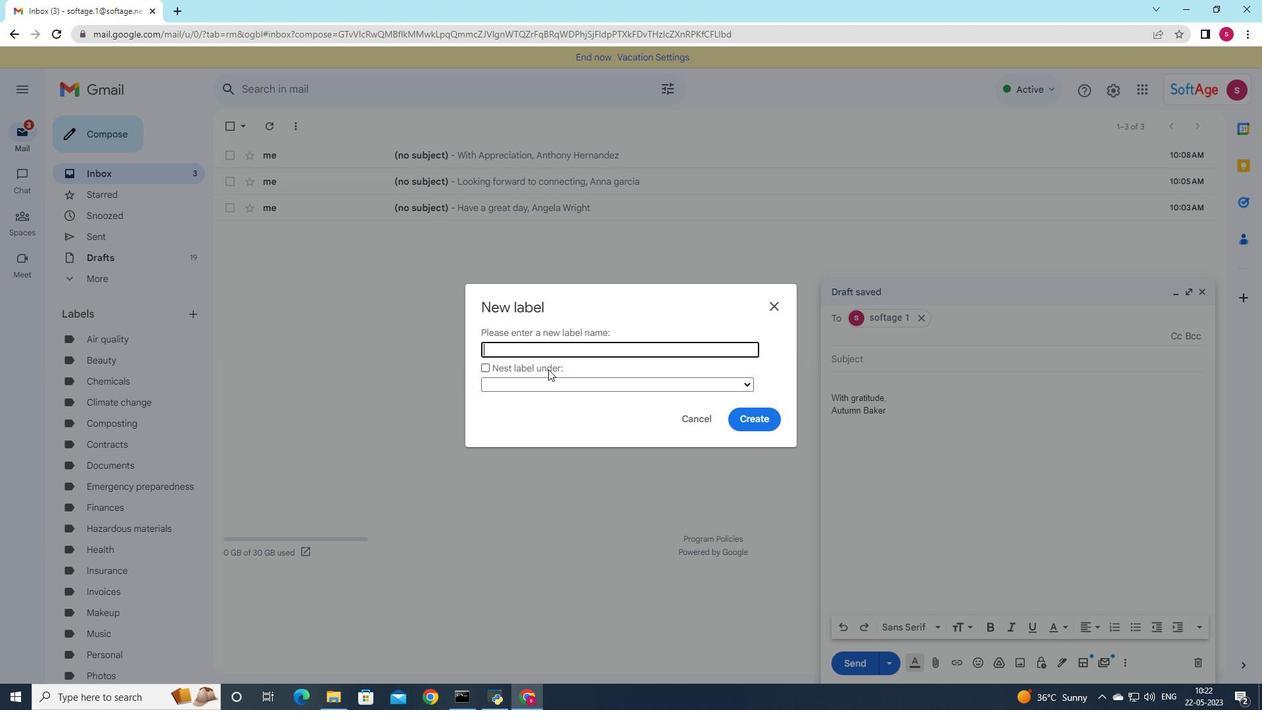 
Action: Key pressed <Key.shift><Key.shift><Key.shift><Key.shift>Resumes
Screenshot: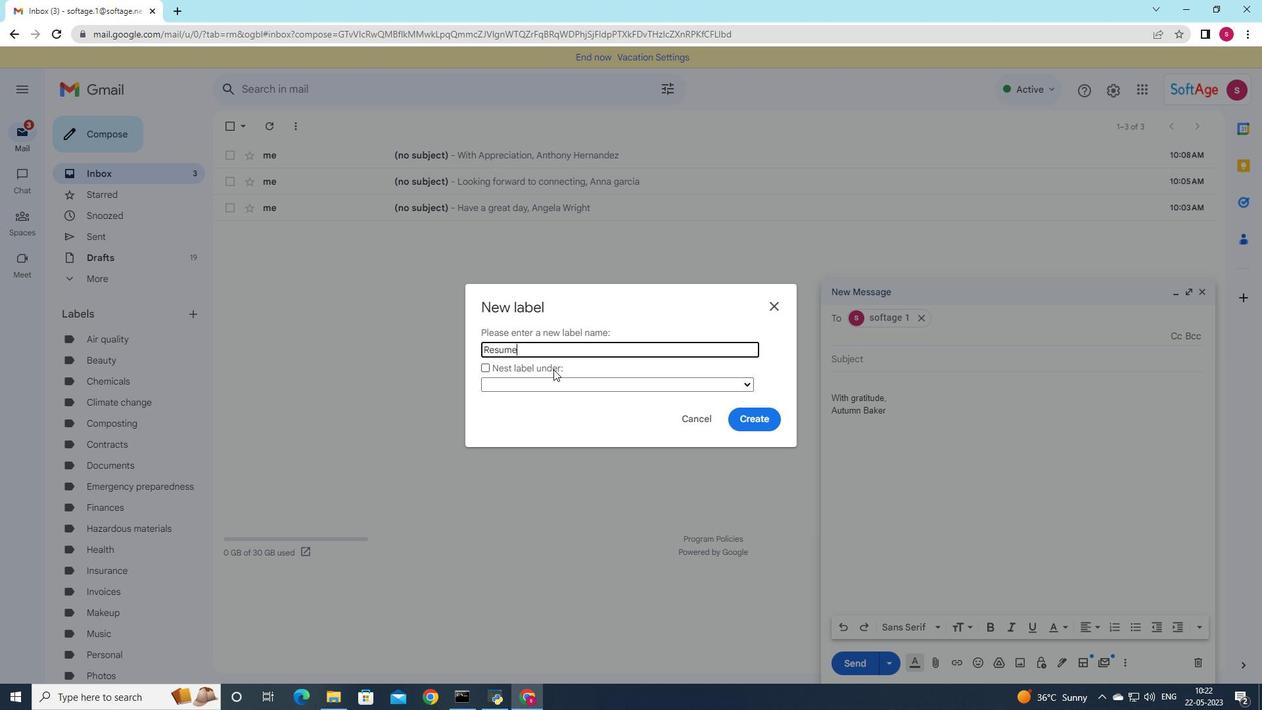 
Action: Mouse moved to (740, 422)
Screenshot: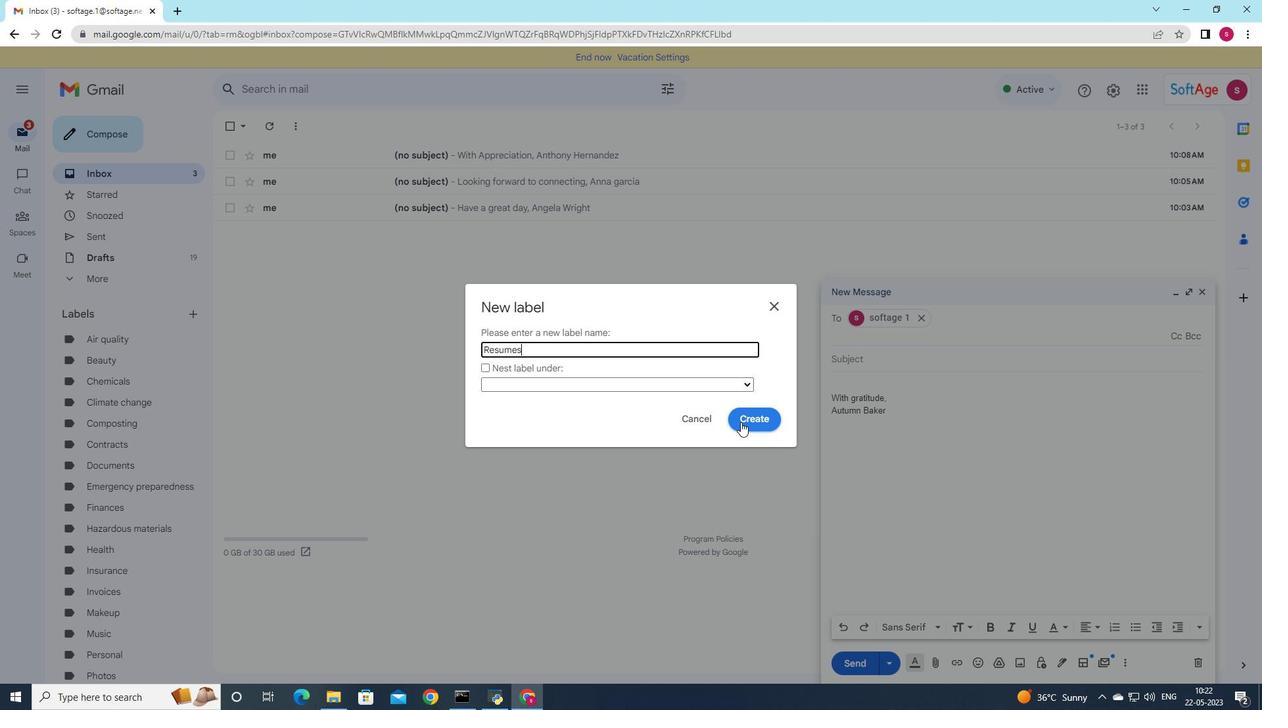 
Action: Mouse pressed left at (740, 422)
Screenshot: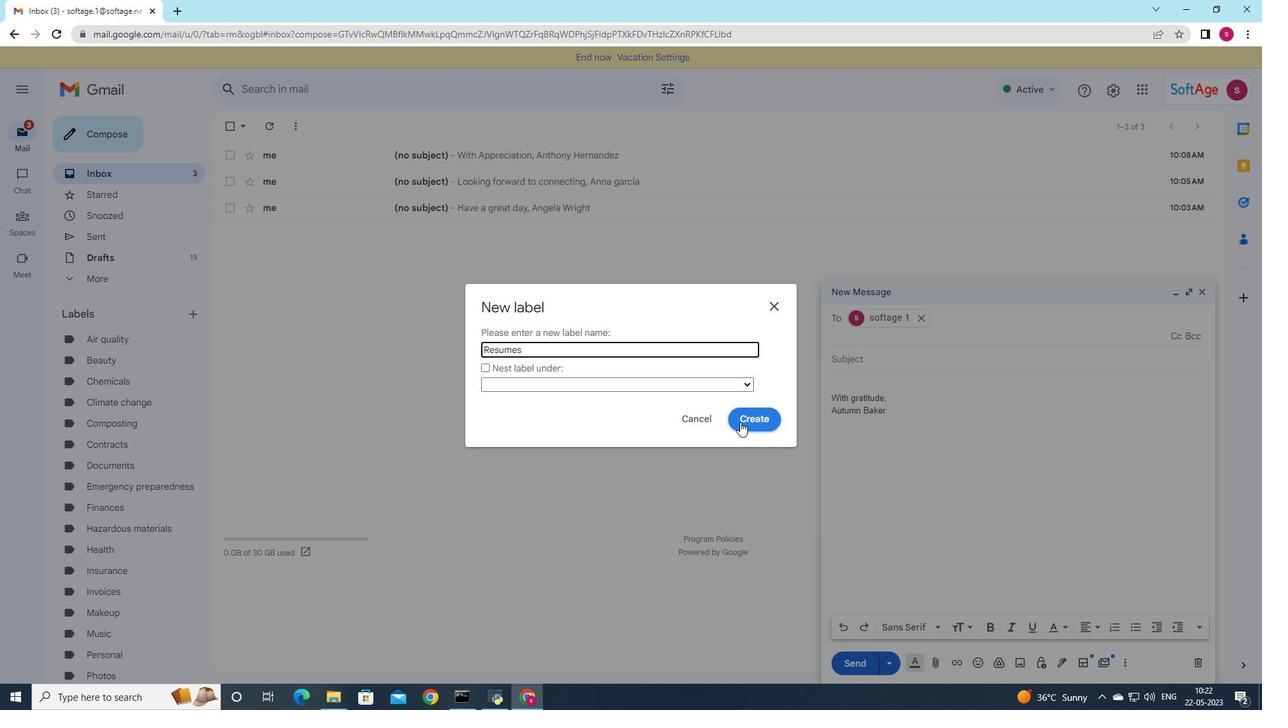 
Action: Mouse moved to (911, 495)
Screenshot: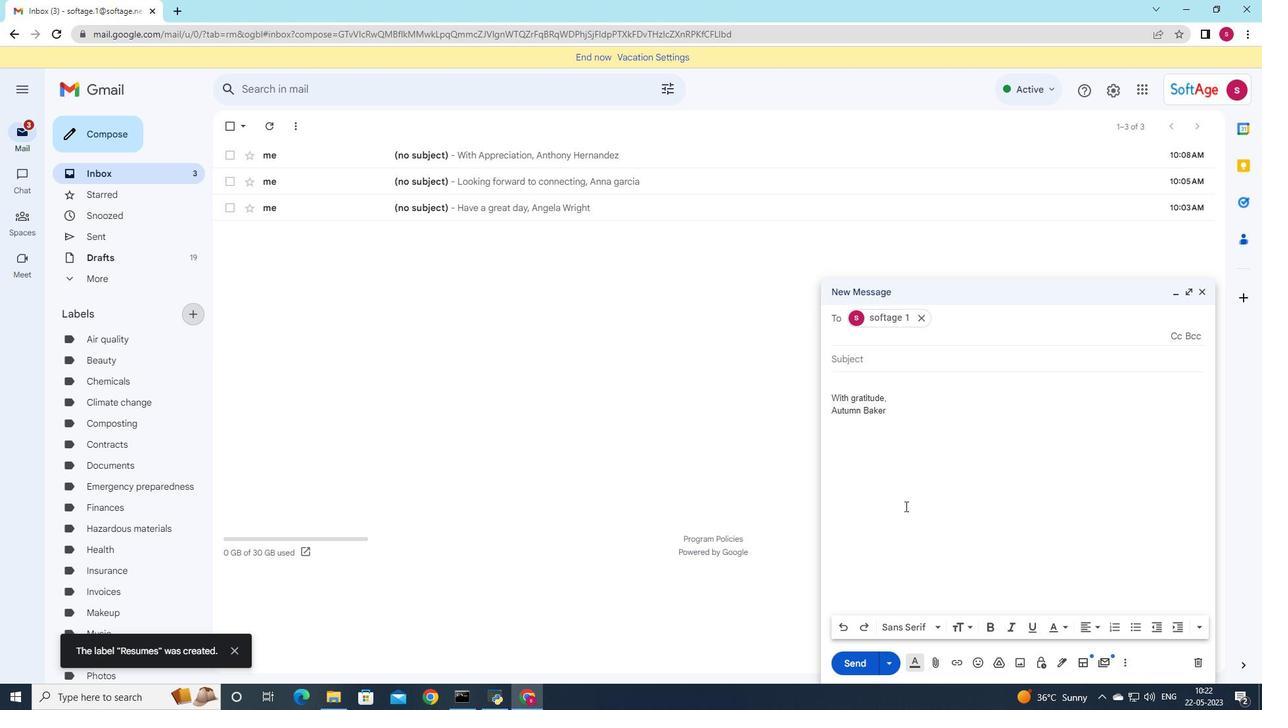 
